 Task: Look for space in Reda, Poland from 8th June, 2023 to 12th June, 2023 for 2 adults in price range Rs.8000 to Rs.16000. Place can be private room with 1  bedroom having 1 bed and 1 bathroom. Property type can be flatguest house, hotel. Amenities needed are: washing machine. Booking option can be shelf check-in. Required host language is English.
Action: Mouse pressed left at (597, 103)
Screenshot: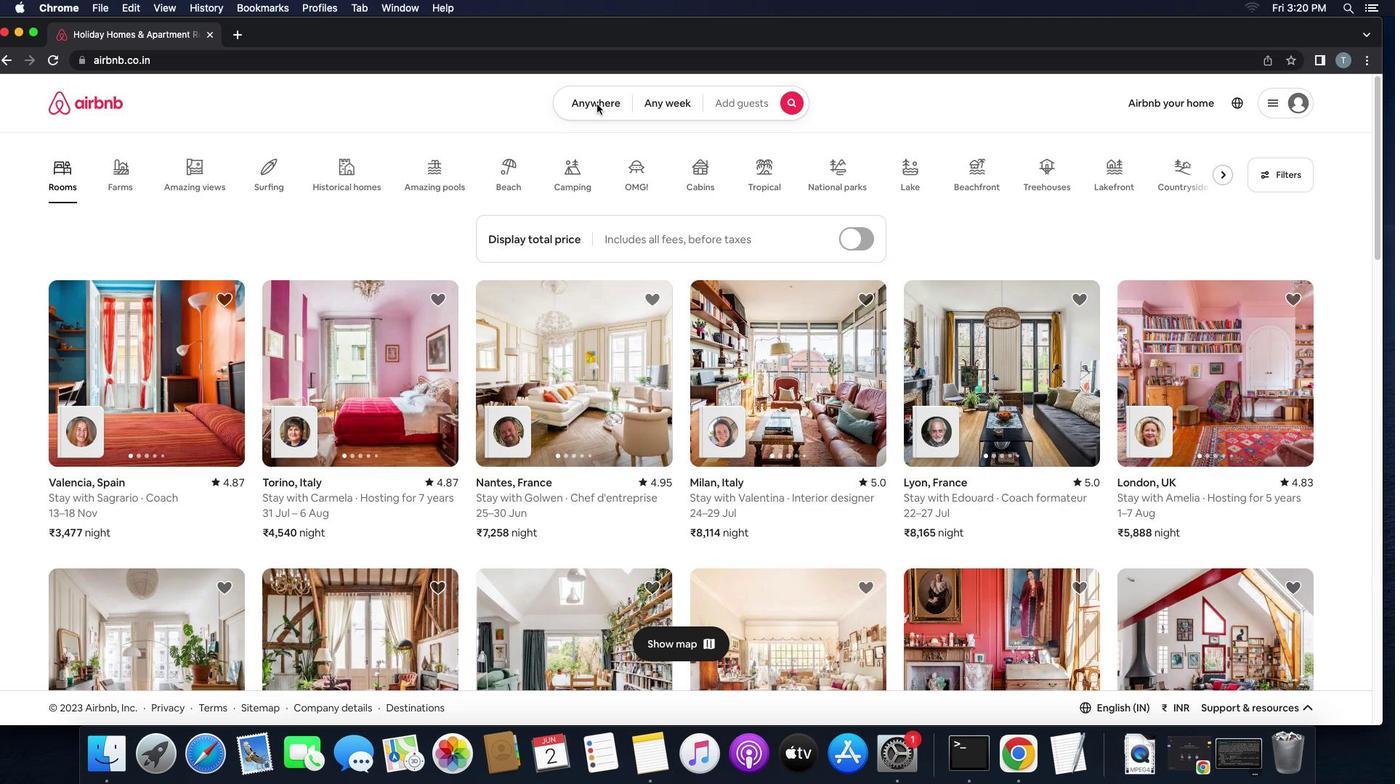 
Action: Mouse pressed left at (597, 103)
Screenshot: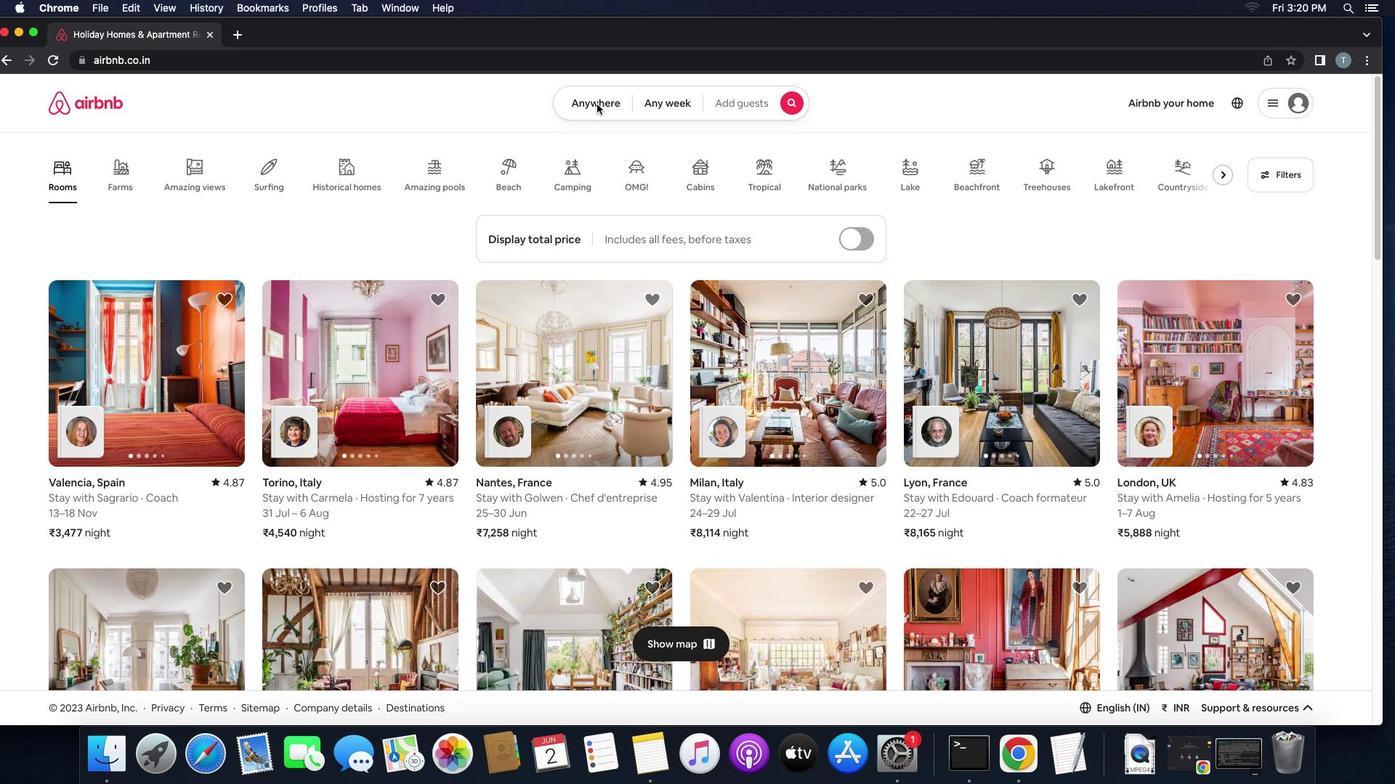 
Action: Mouse moved to (535, 154)
Screenshot: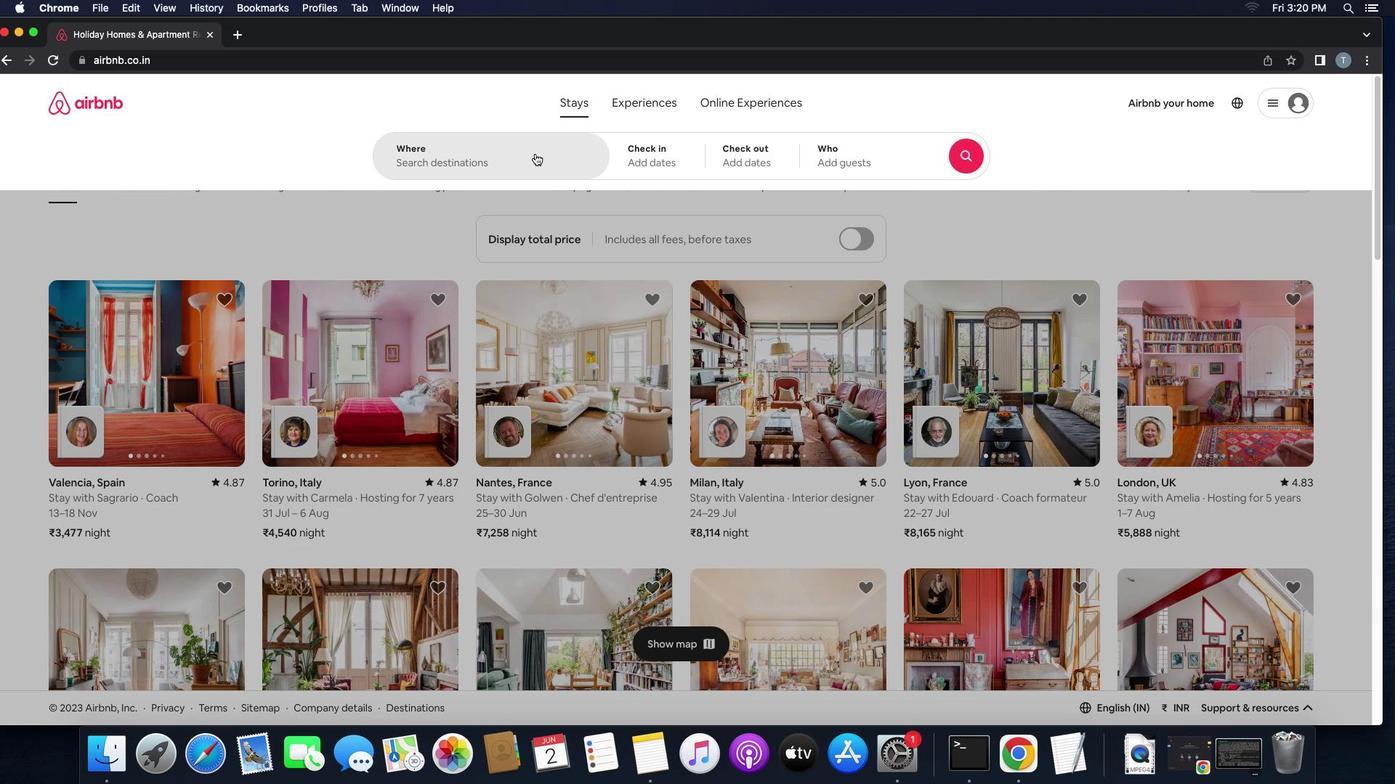 
Action: Mouse pressed left at (535, 154)
Screenshot: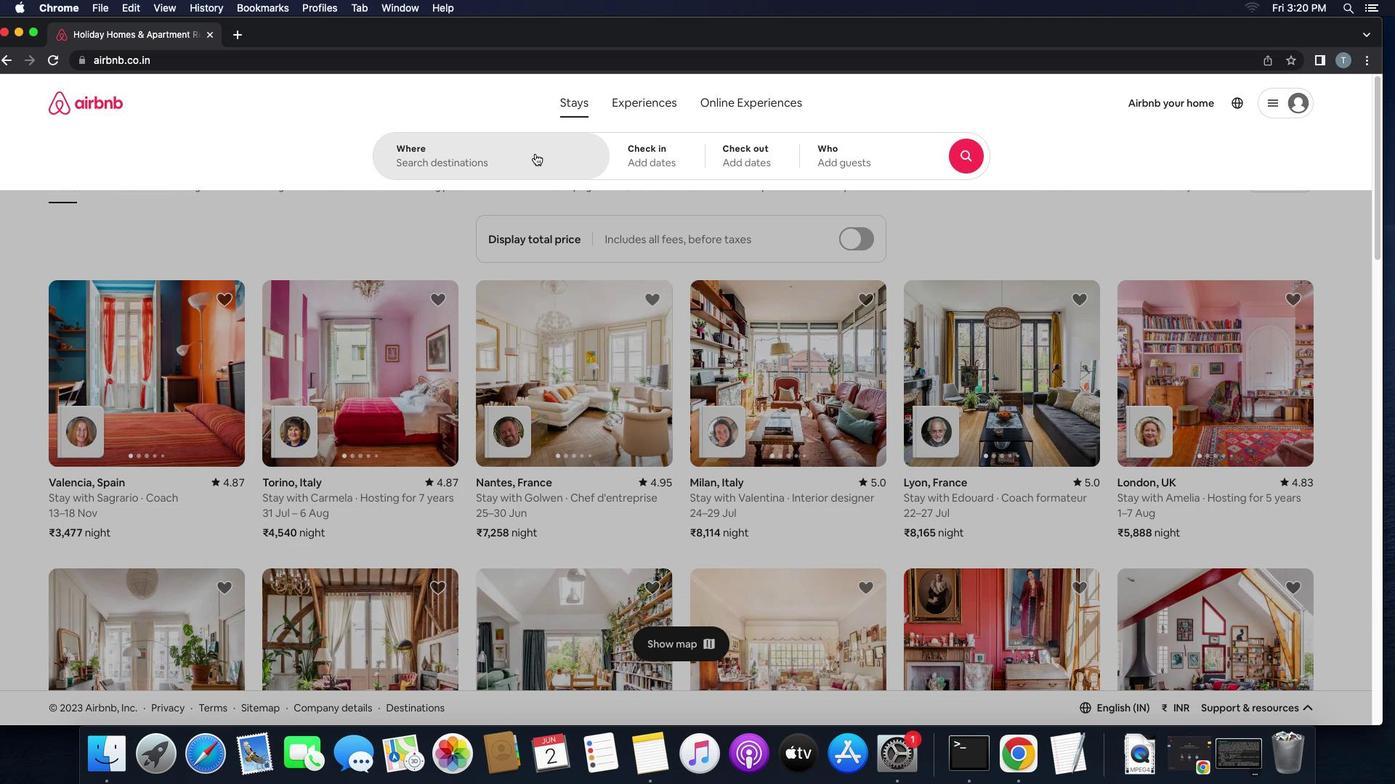 
Action: Key pressed 'r''e''d''a'',''p''o''l''a''n''d'
Screenshot: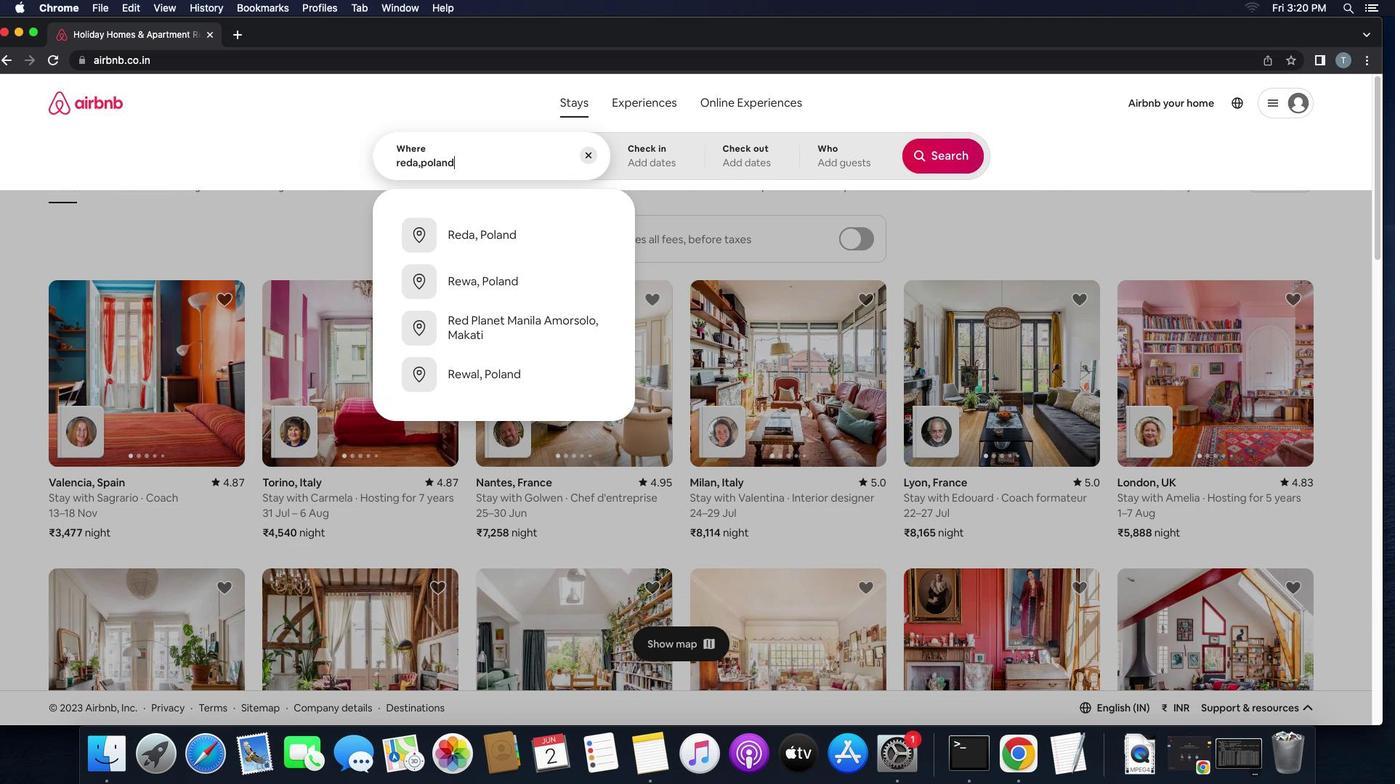 
Action: Mouse moved to (482, 223)
Screenshot: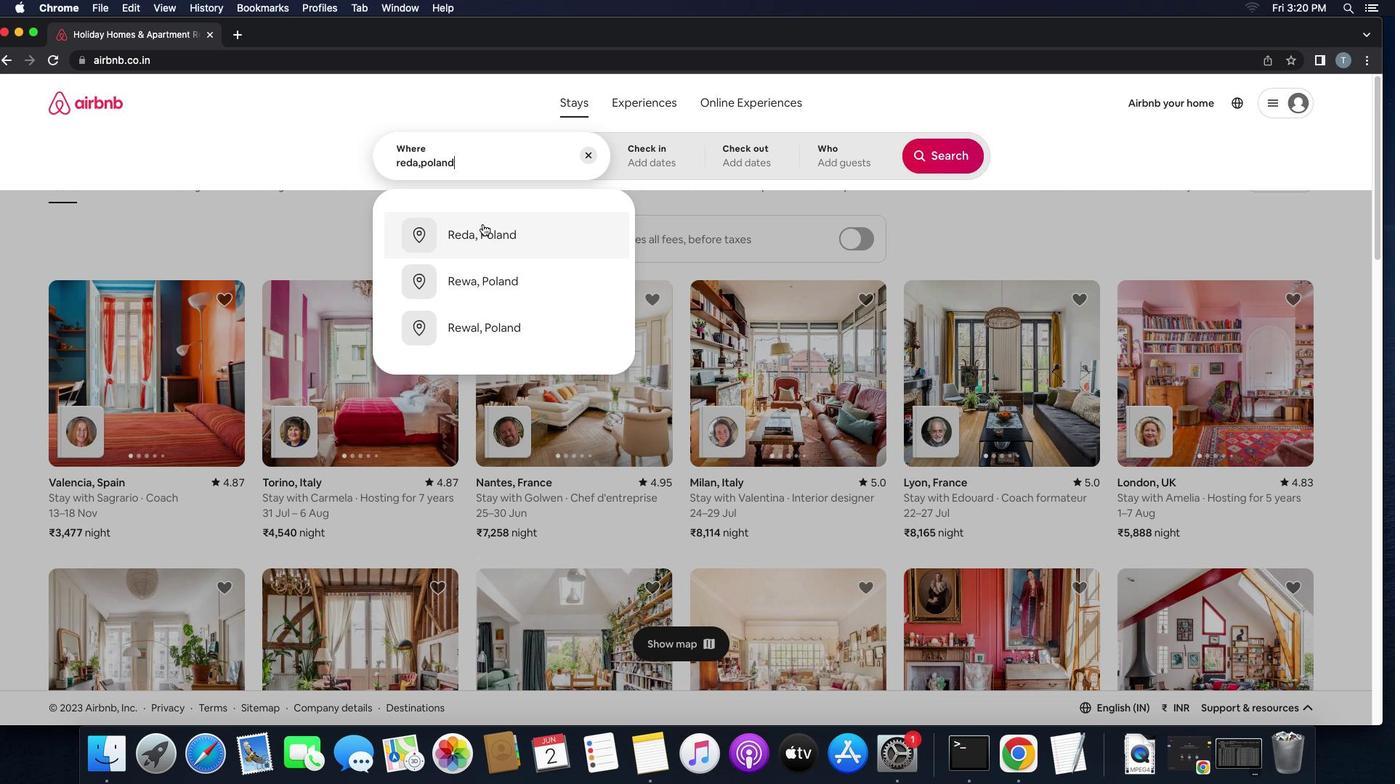 
Action: Mouse pressed left at (482, 223)
Screenshot: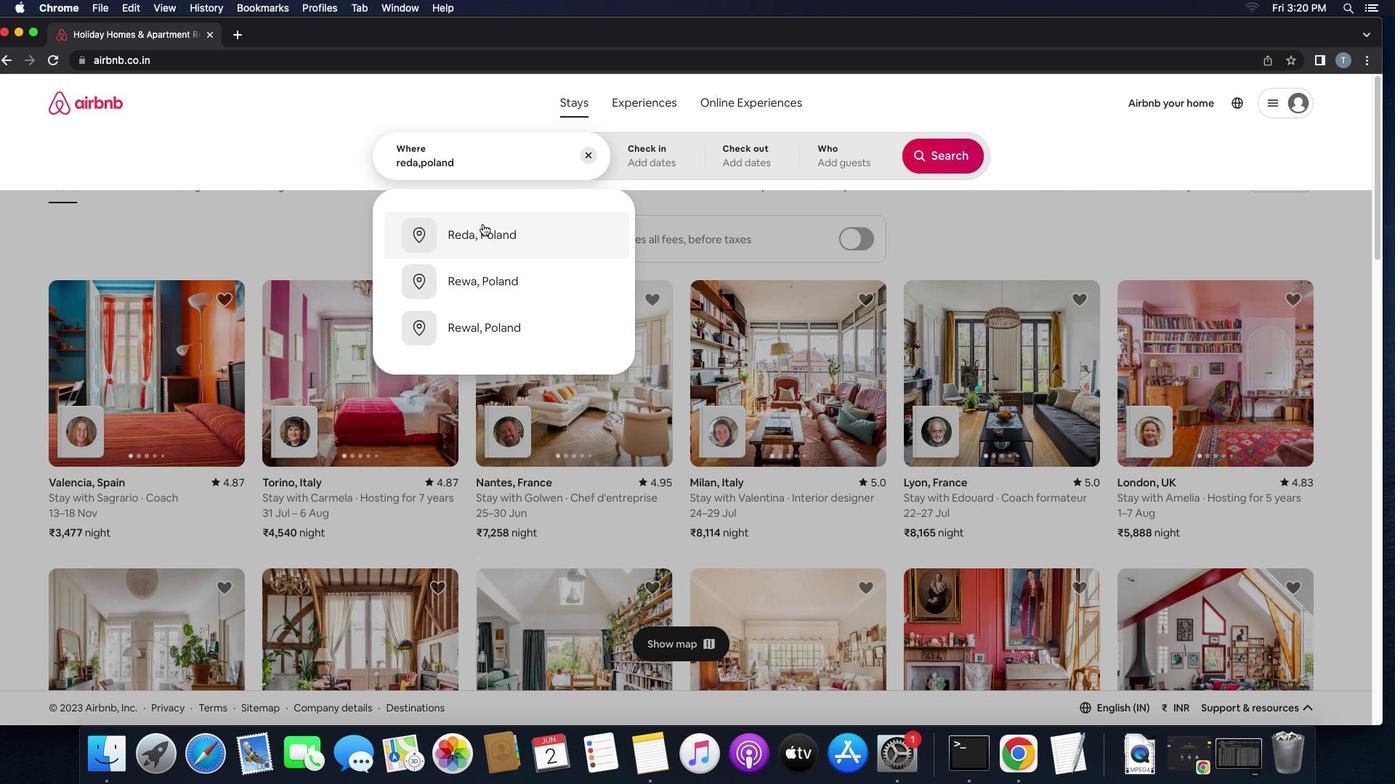 
Action: Mouse moved to (572, 372)
Screenshot: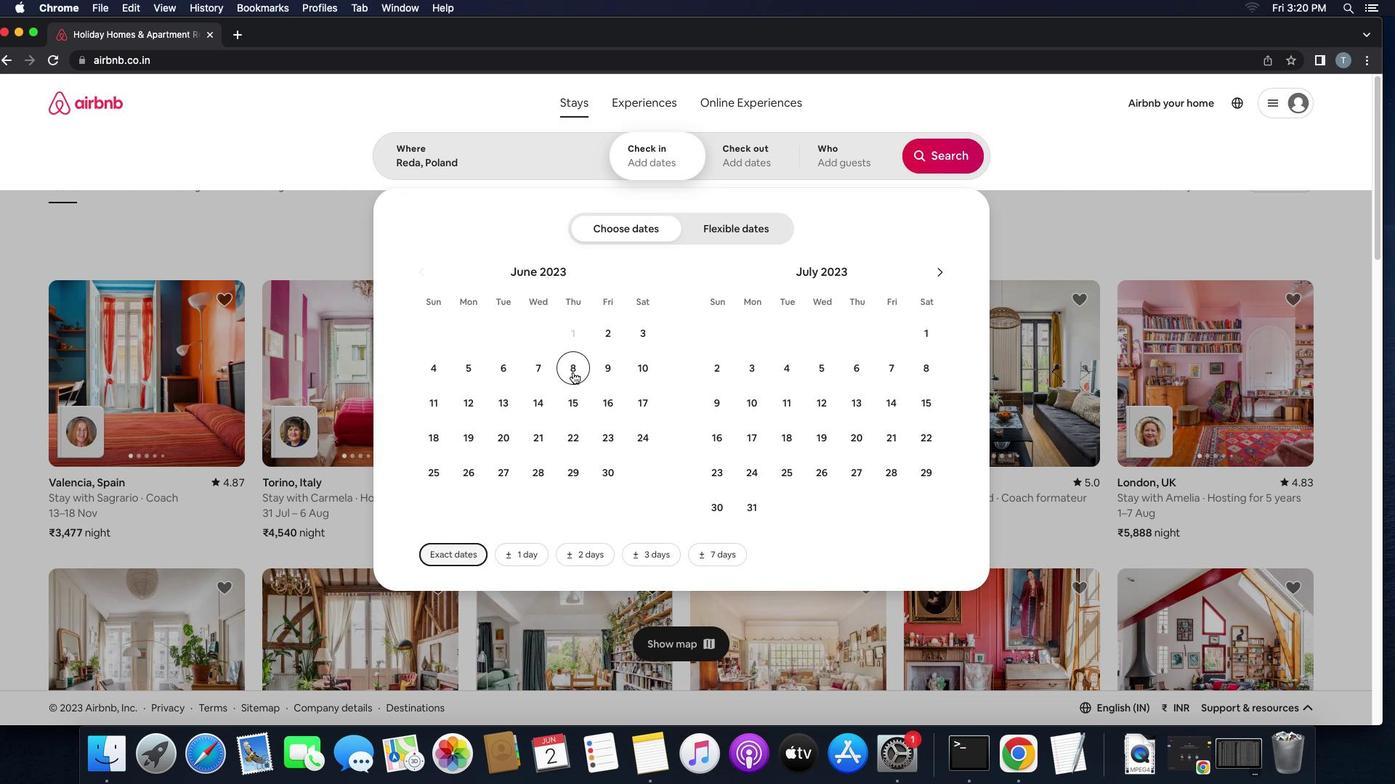 
Action: Mouse pressed left at (572, 372)
Screenshot: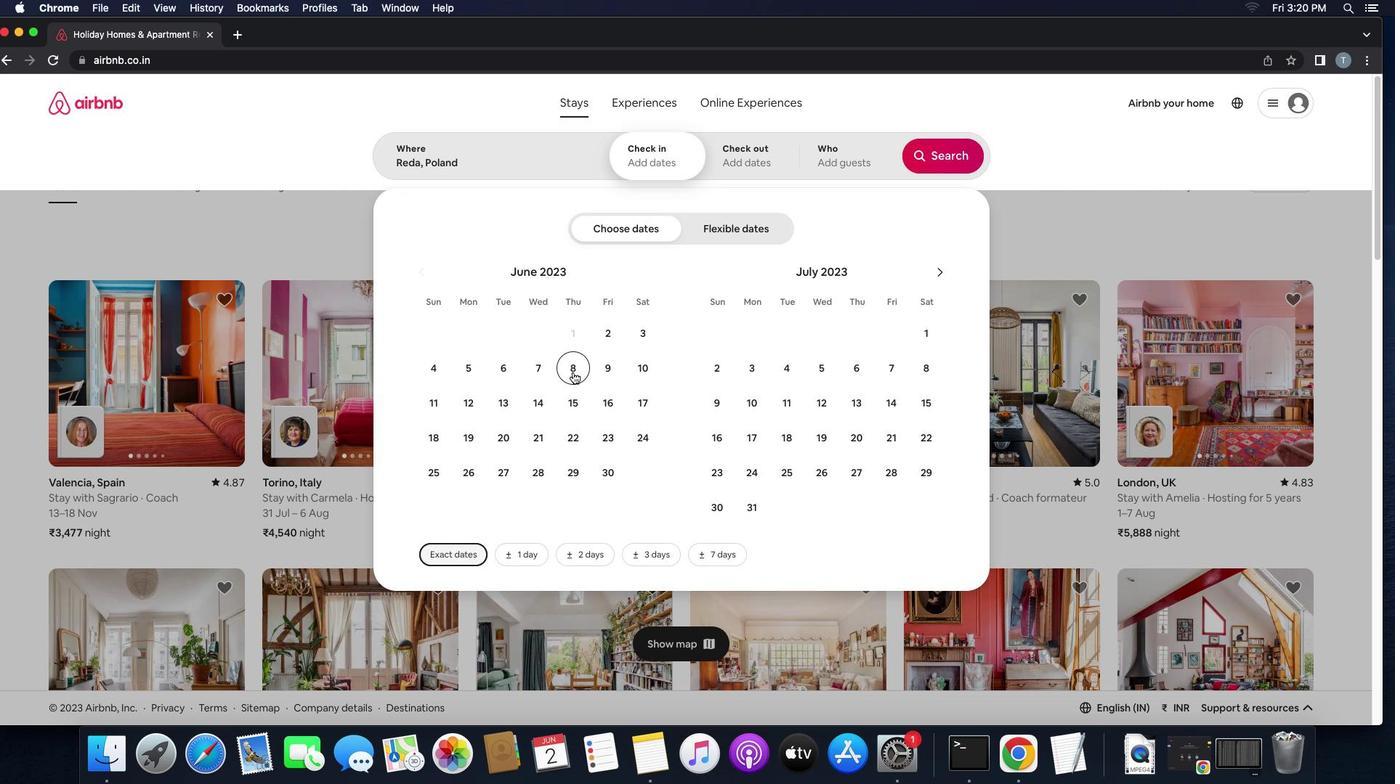 
Action: Mouse moved to (479, 397)
Screenshot: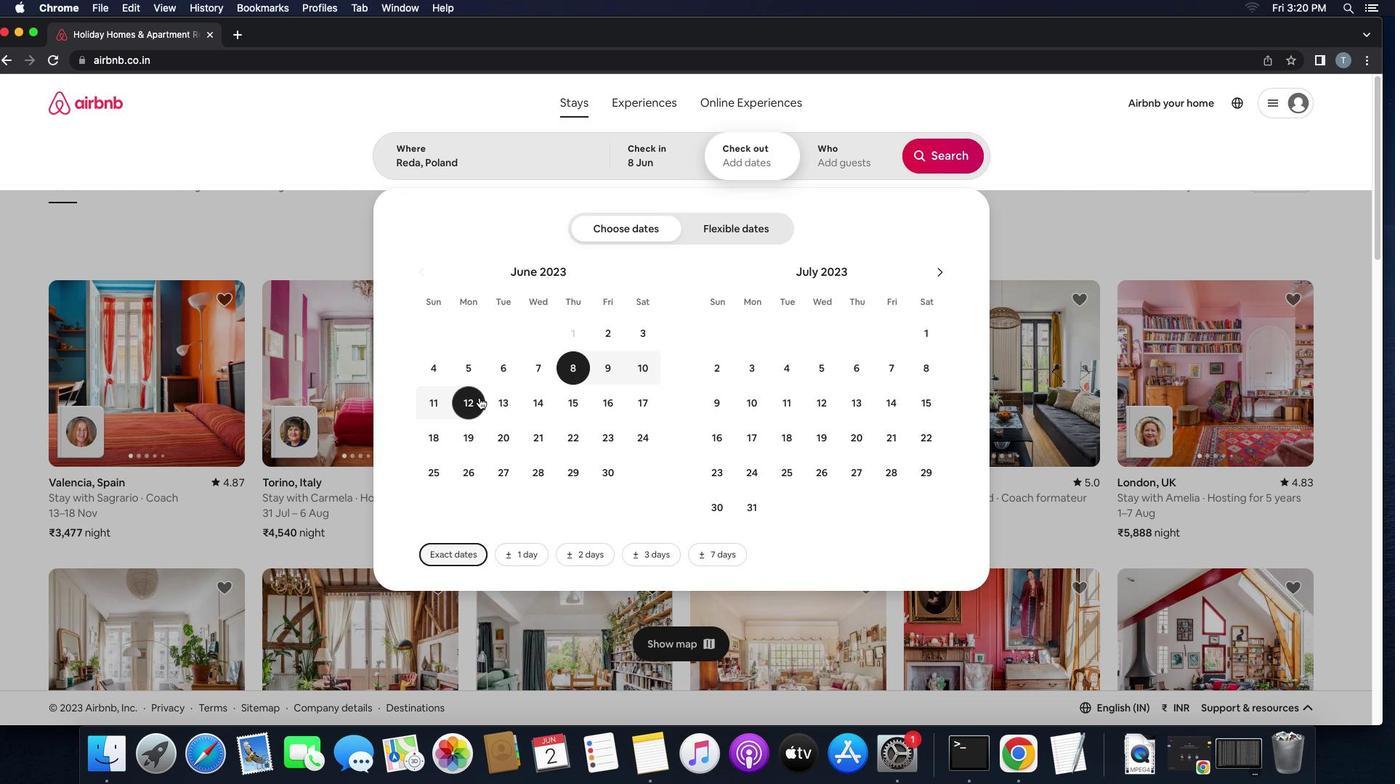 
Action: Mouse pressed left at (479, 397)
Screenshot: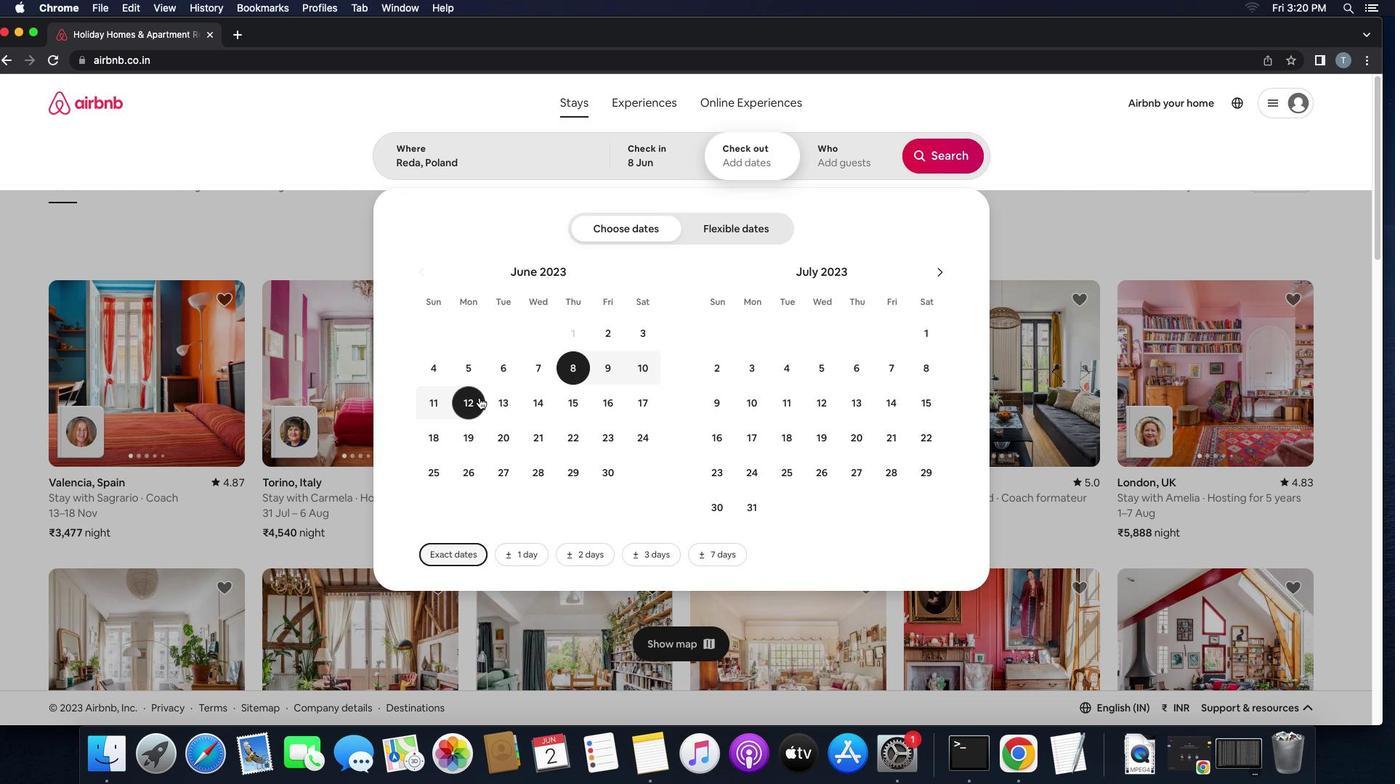 
Action: Mouse moved to (835, 155)
Screenshot: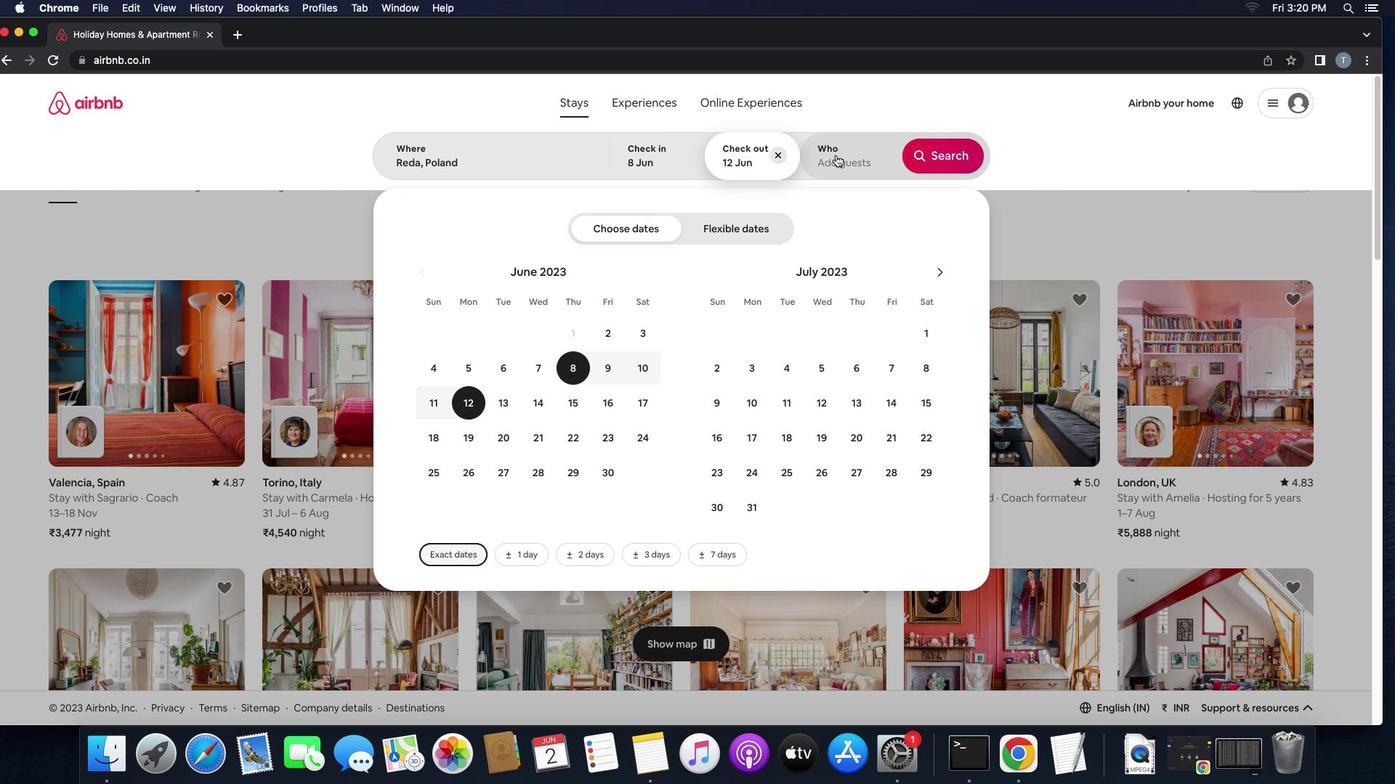 
Action: Mouse pressed left at (835, 155)
Screenshot: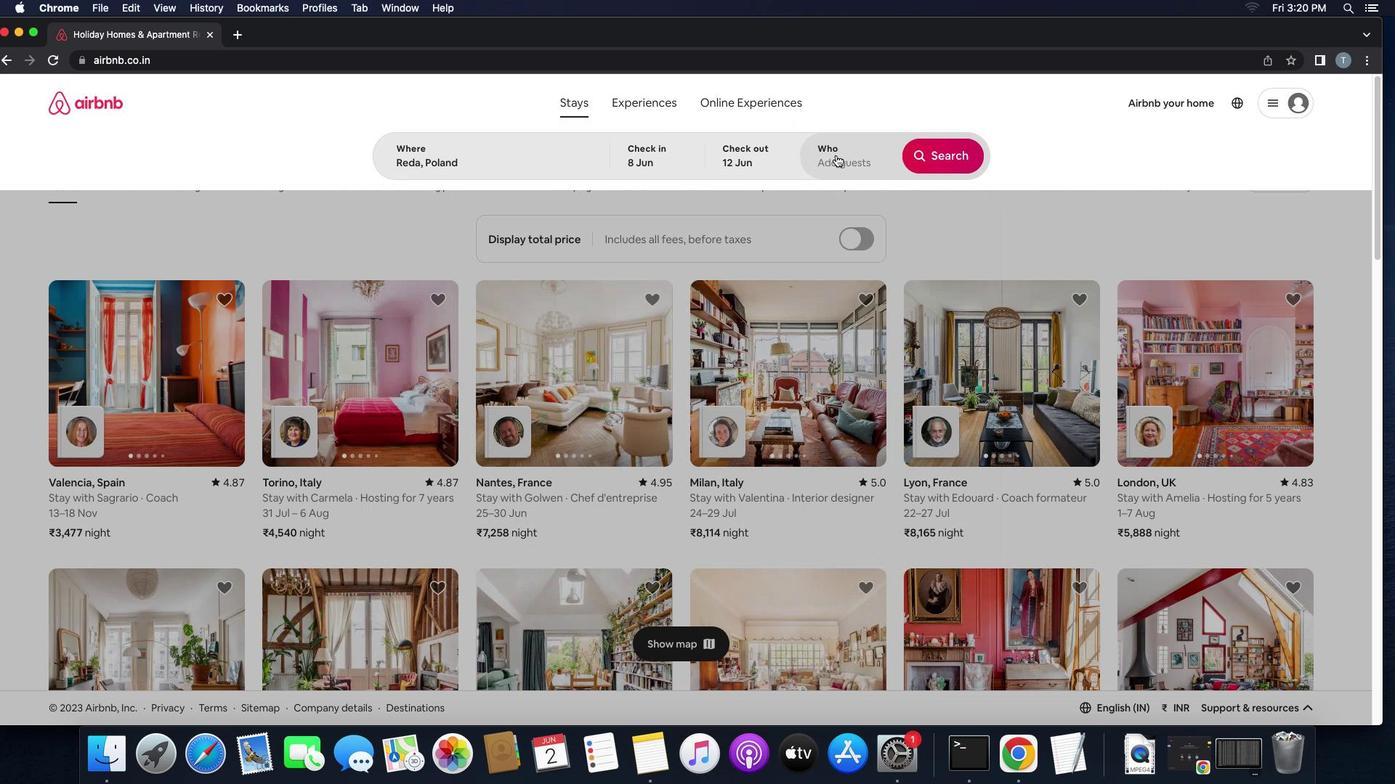 
Action: Mouse moved to (948, 239)
Screenshot: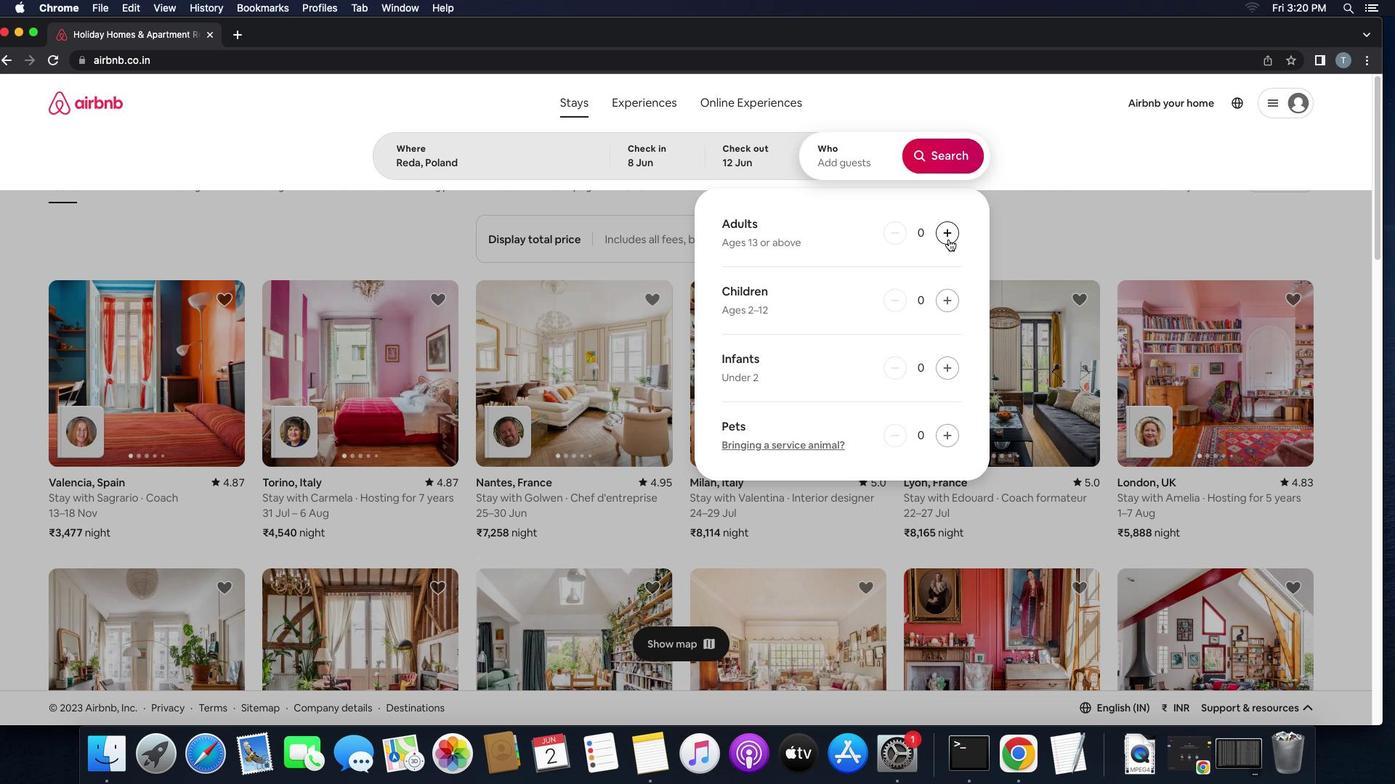
Action: Mouse pressed left at (948, 239)
Screenshot: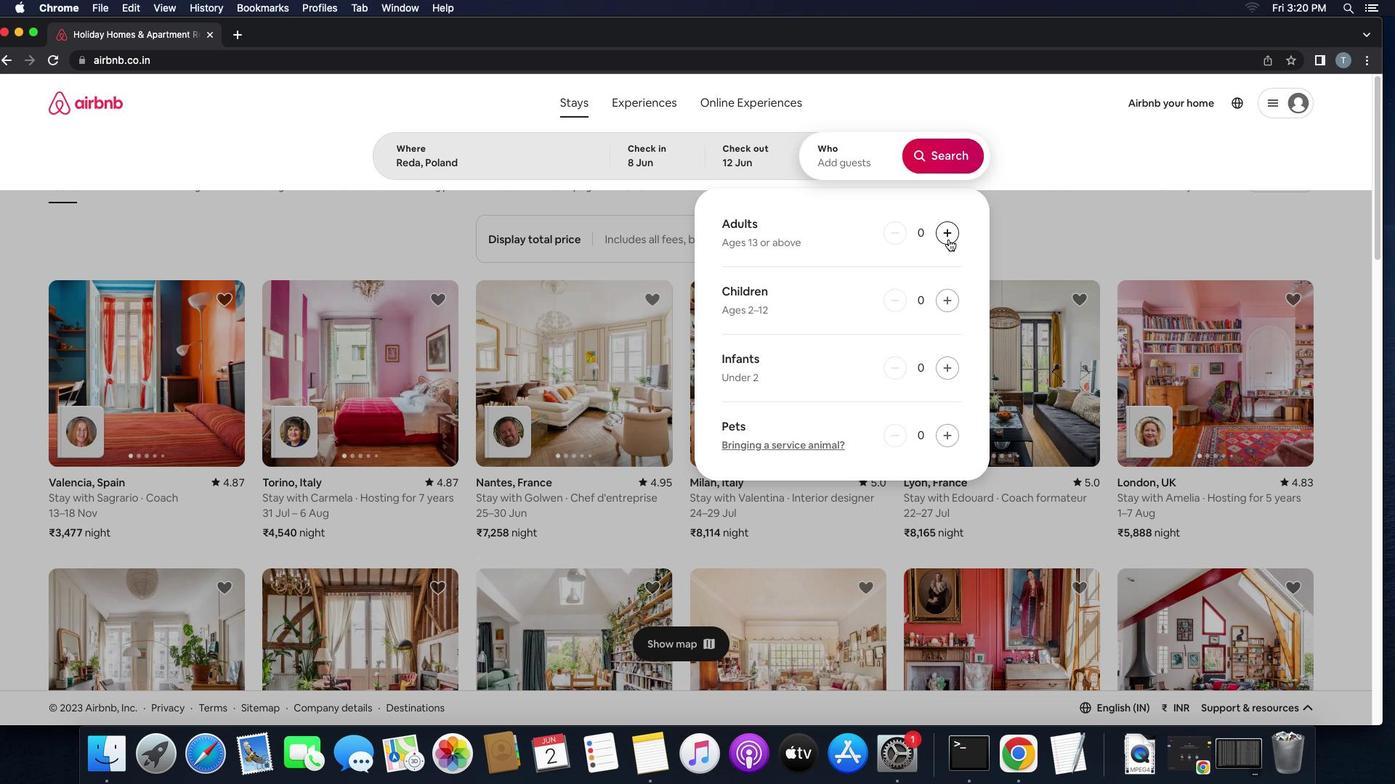 
Action: Mouse pressed left at (948, 239)
Screenshot: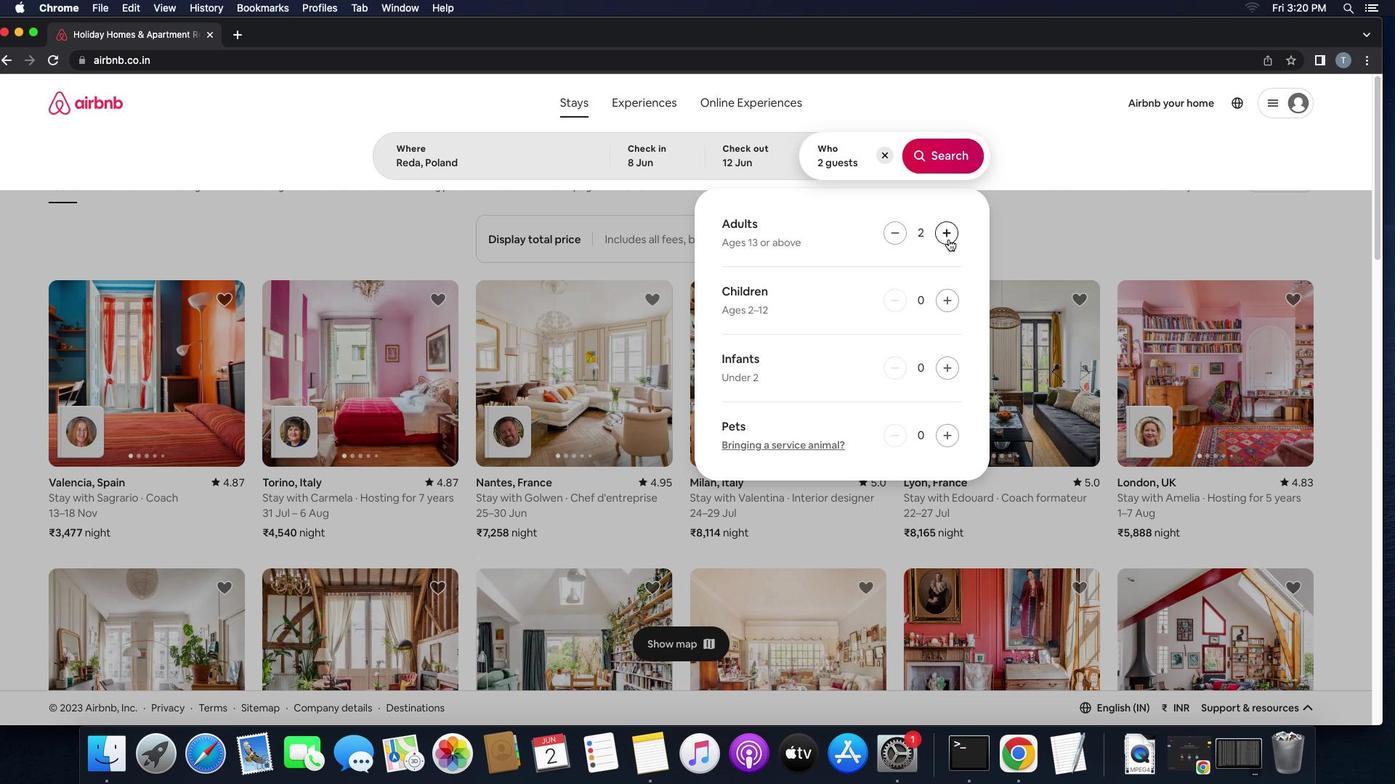 
Action: Mouse moved to (941, 165)
Screenshot: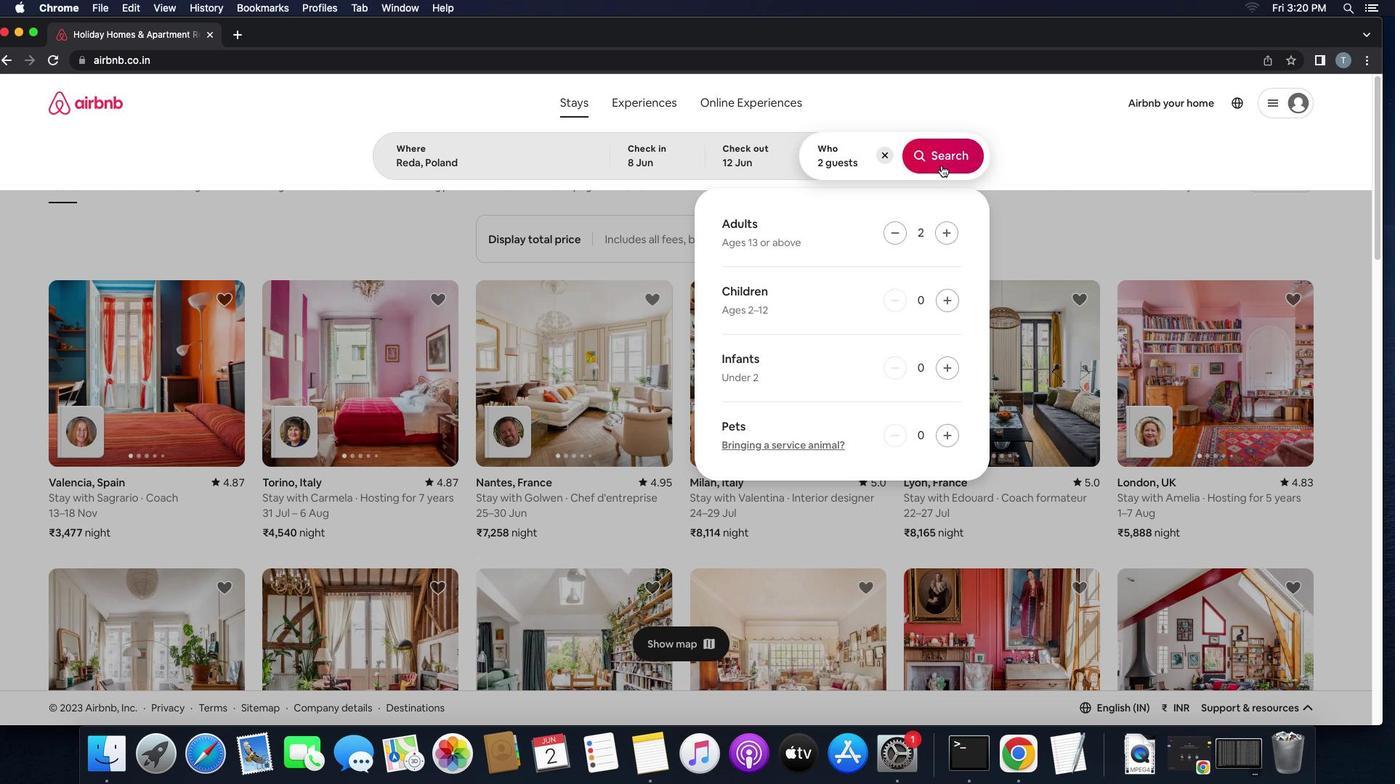 
Action: Mouse pressed left at (941, 165)
Screenshot: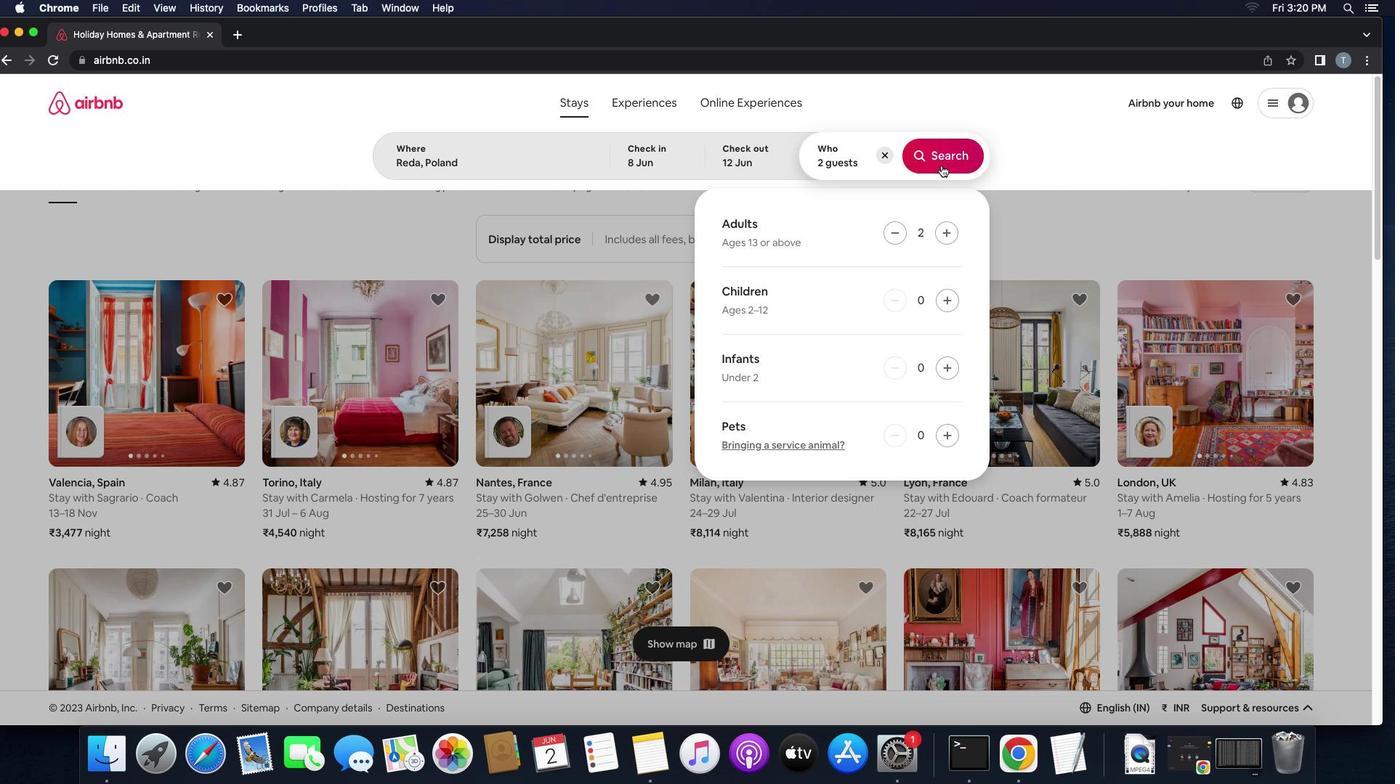 
Action: Mouse moved to (1337, 146)
Screenshot: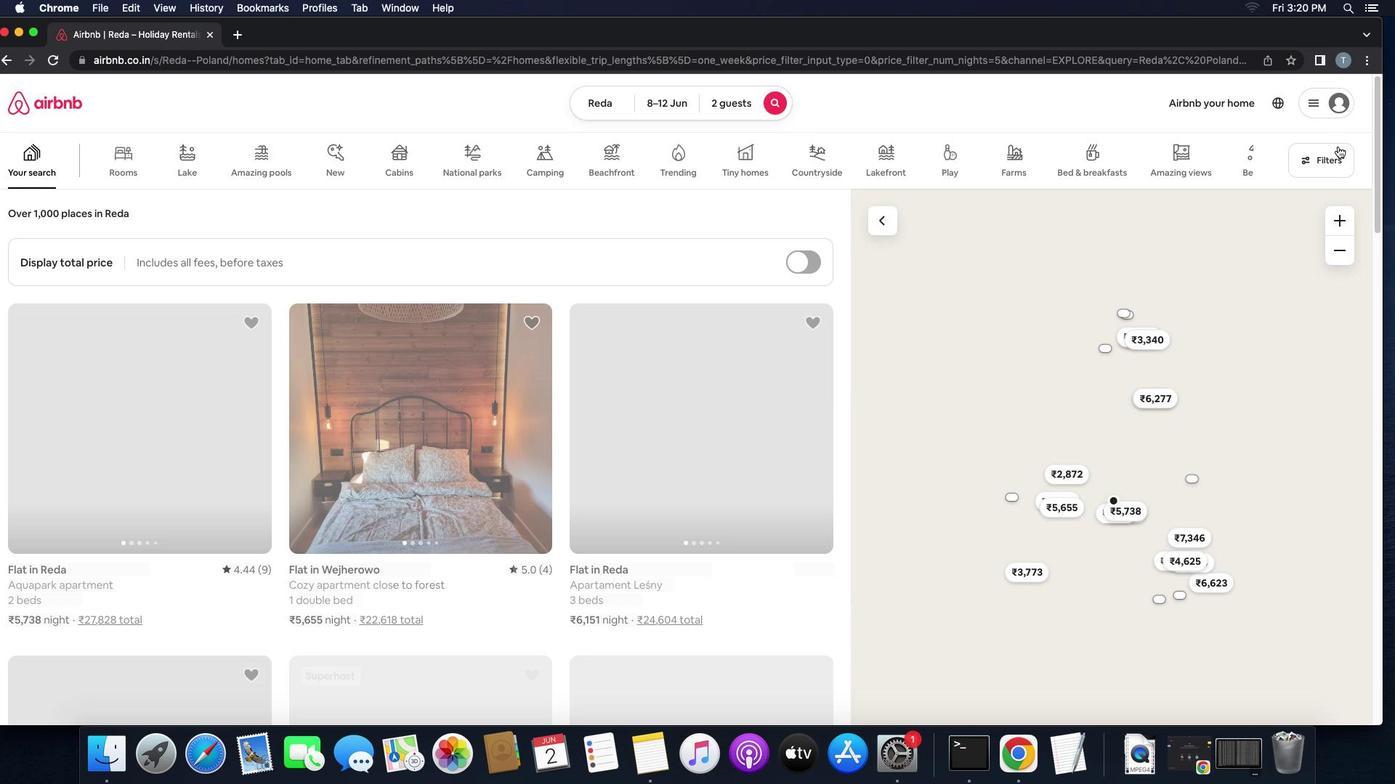 
Action: Mouse pressed left at (1337, 146)
Screenshot: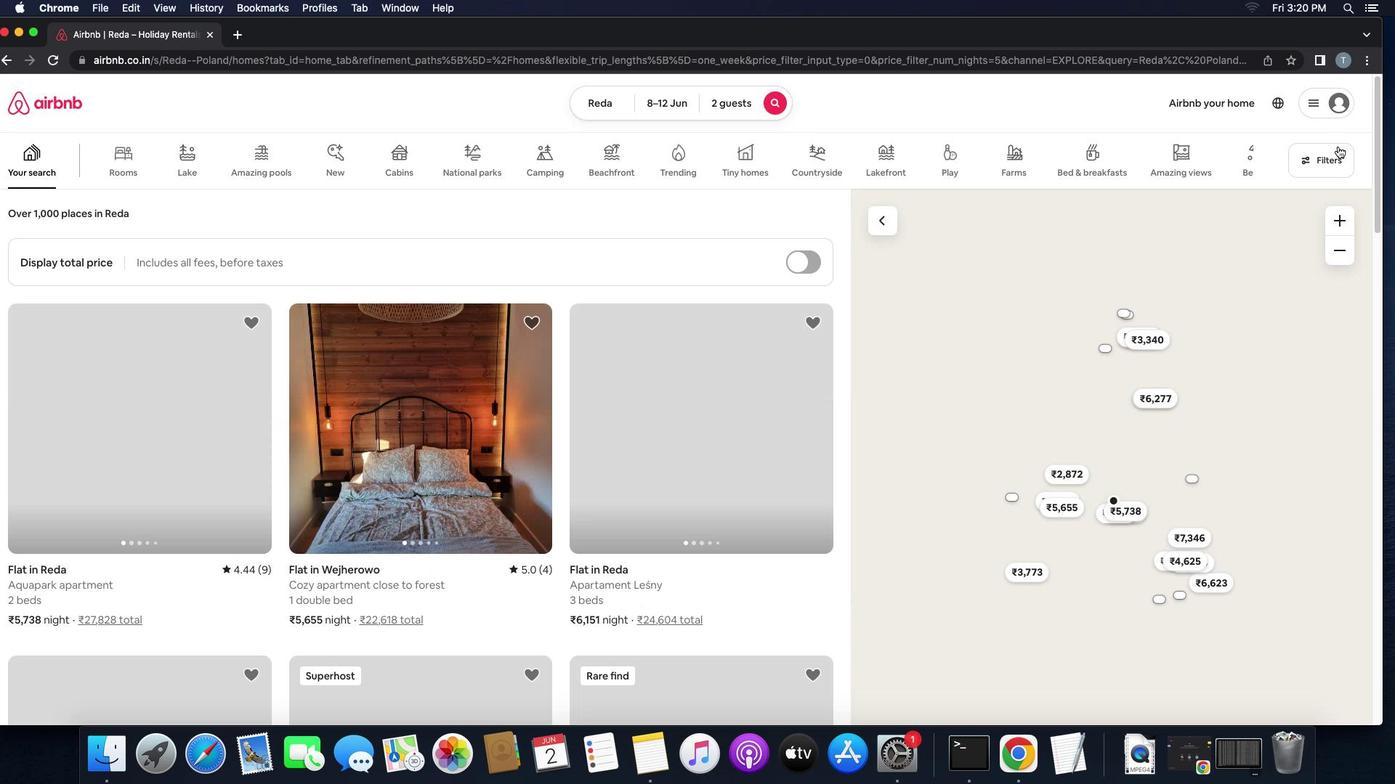 
Action: Mouse moved to (529, 523)
Screenshot: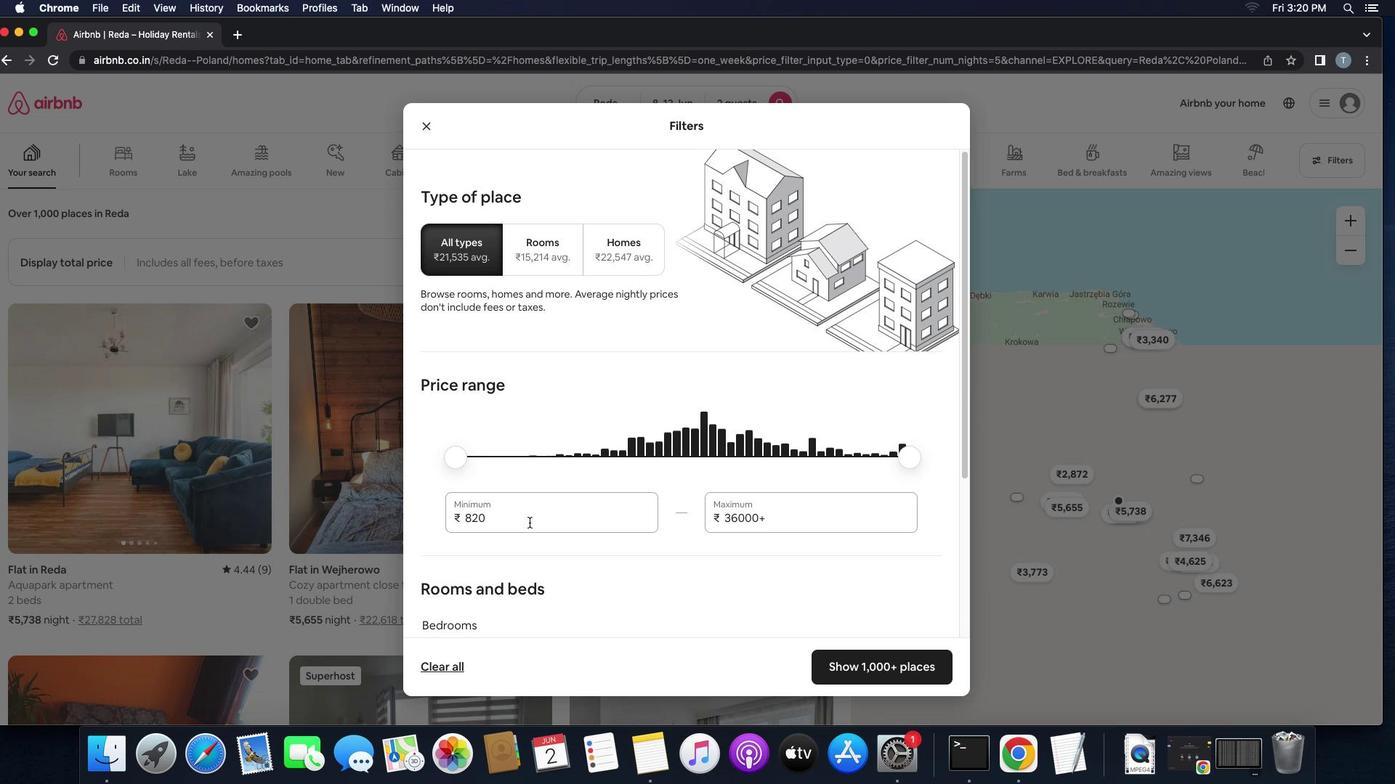 
Action: Mouse pressed left at (529, 523)
Screenshot: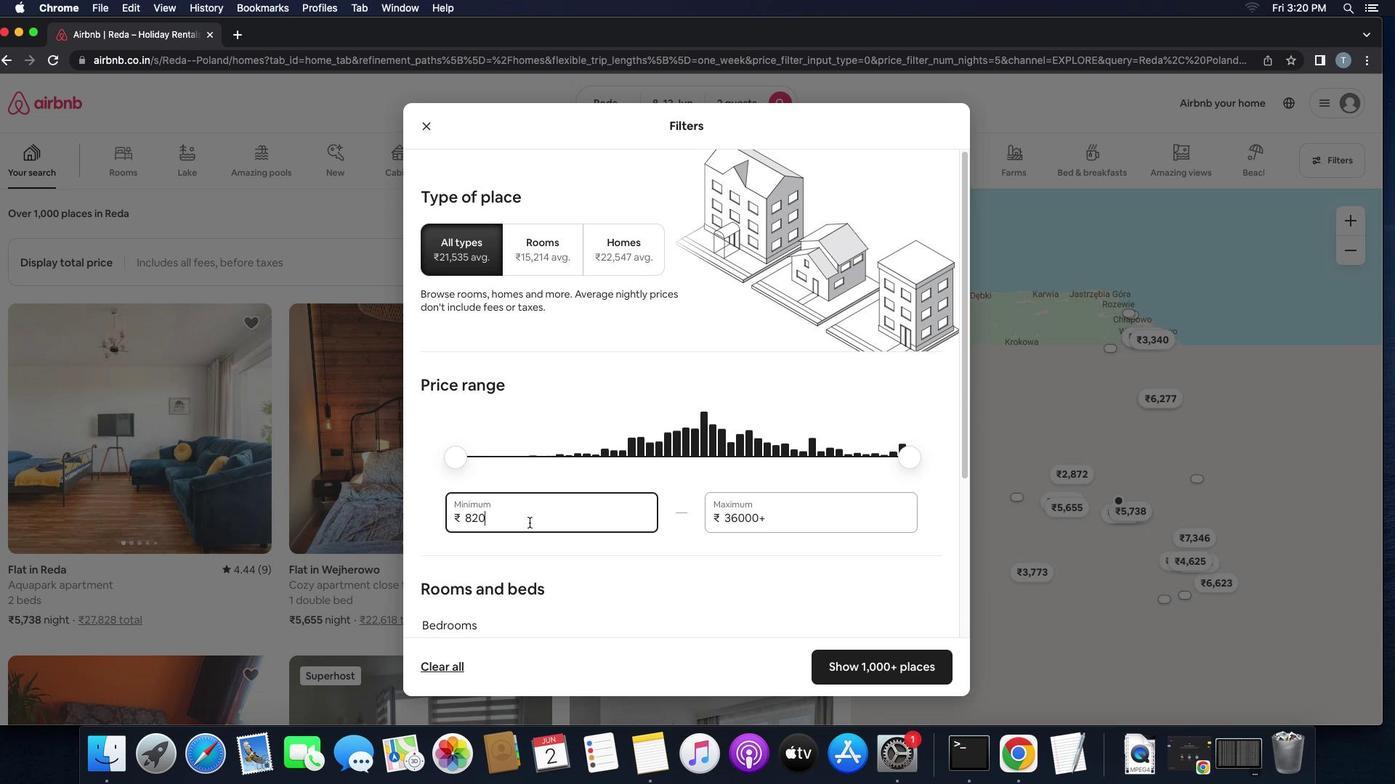 
Action: Key pressed Key.backspaceKey.backspaceKey.backspace'8''0''0''0'
Screenshot: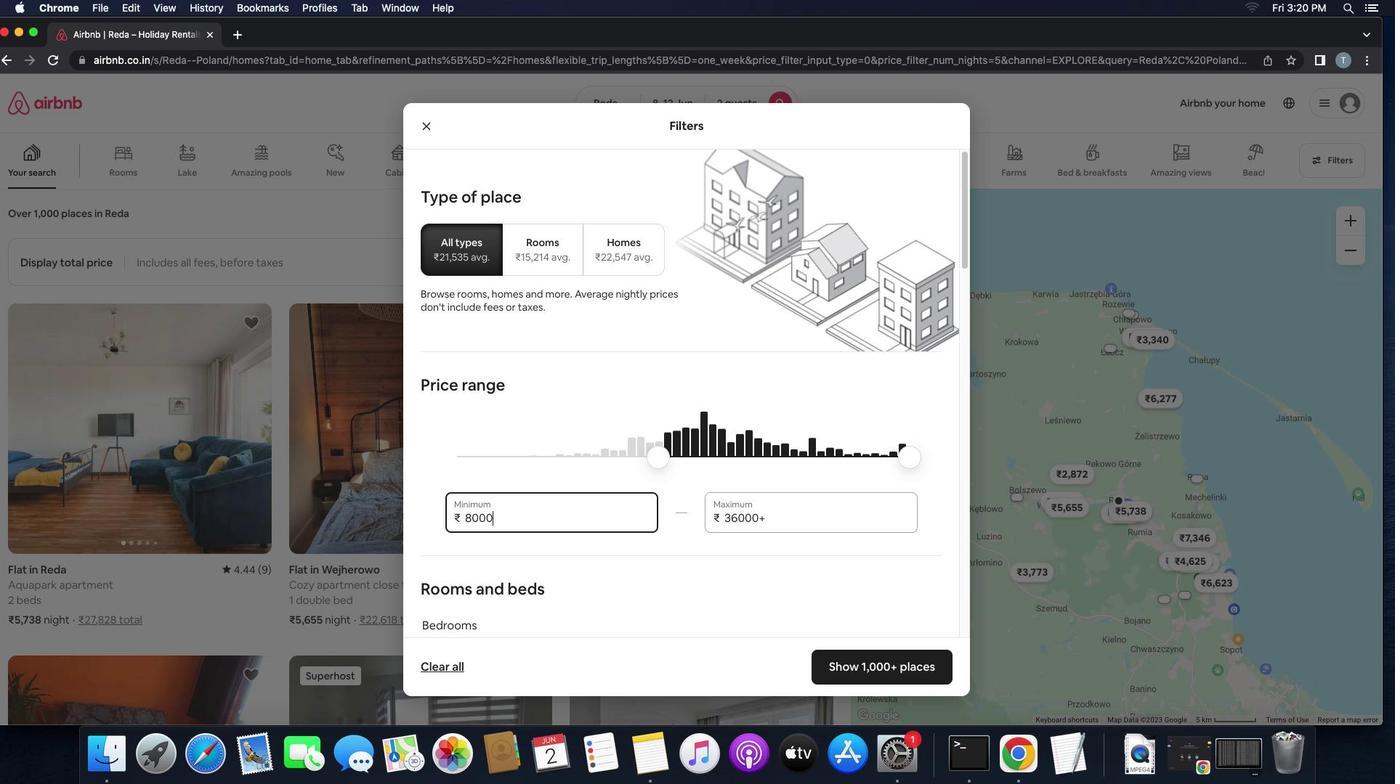 
Action: Mouse moved to (797, 521)
Screenshot: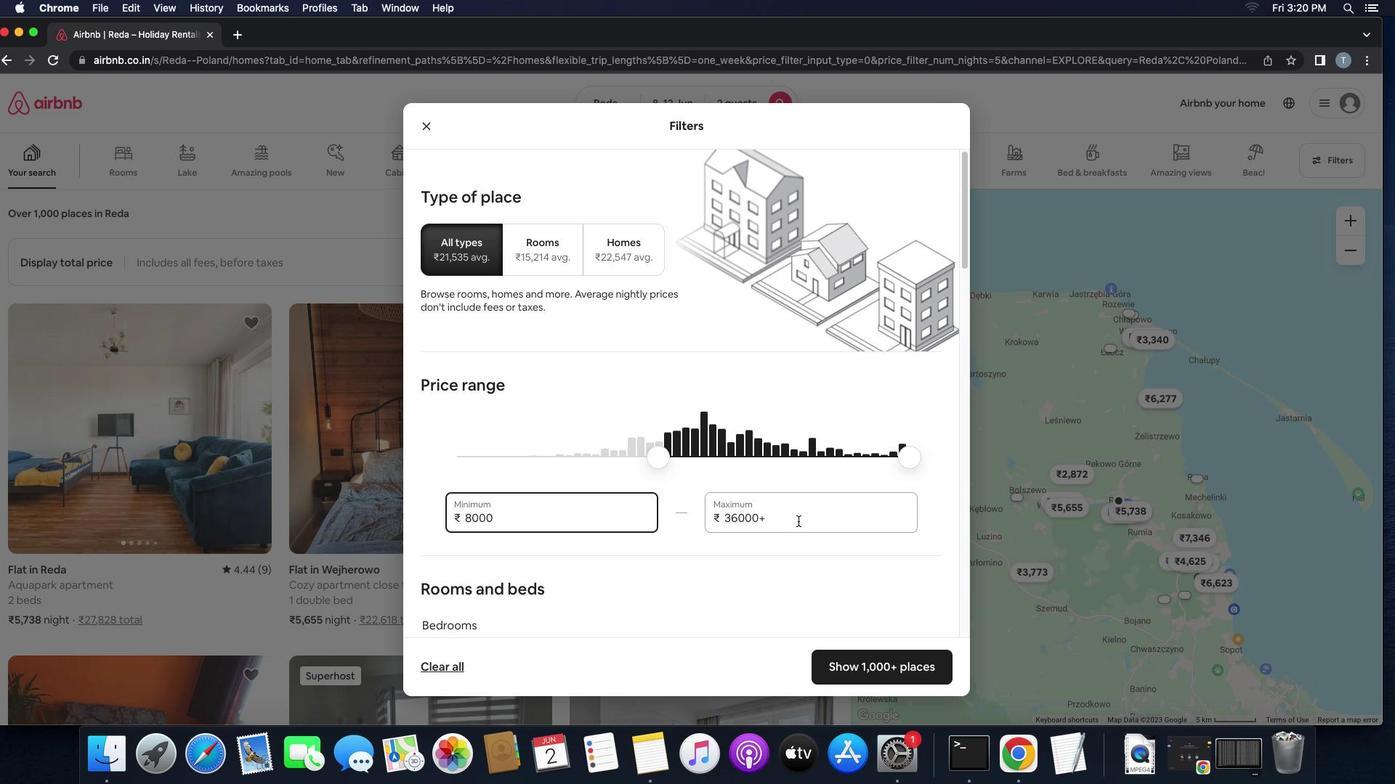 
Action: Mouse pressed left at (797, 521)
Screenshot: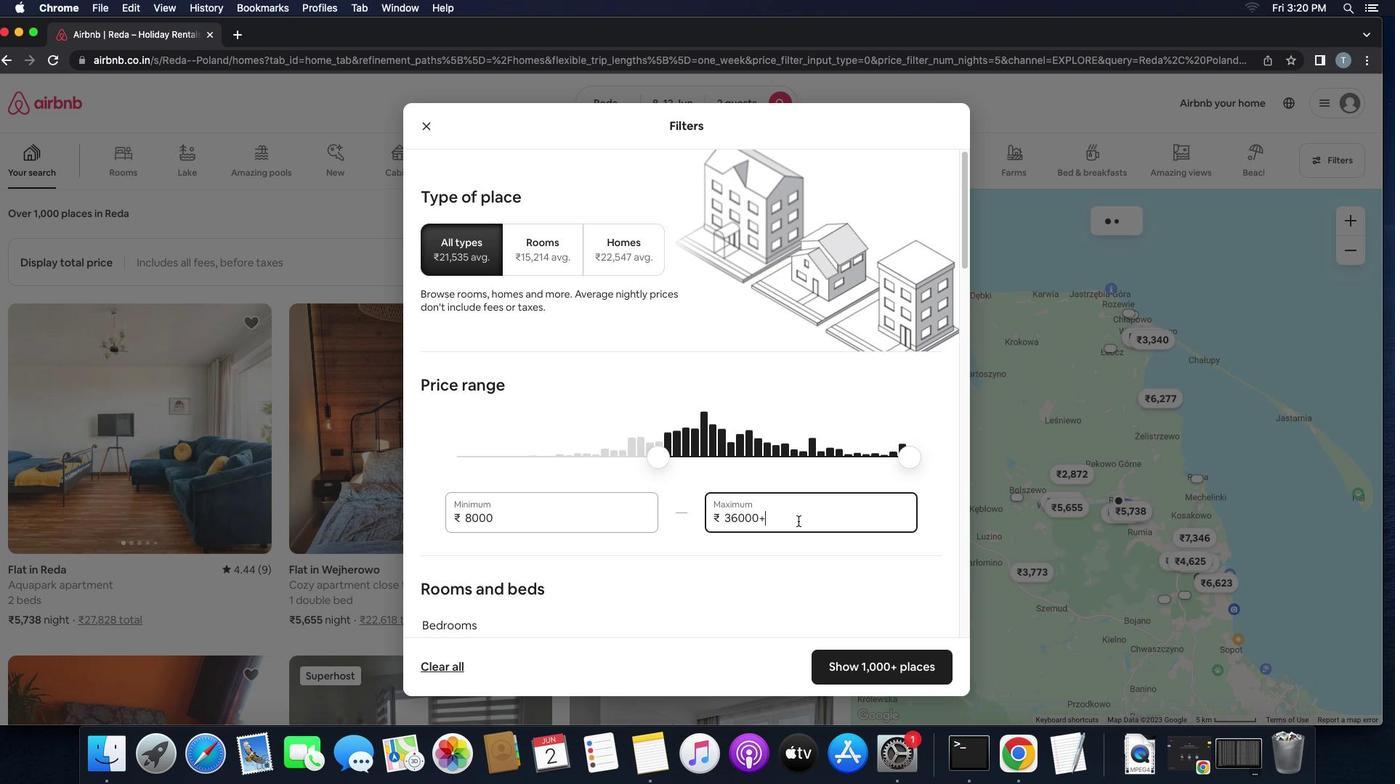 
Action: Key pressed Key.backspaceKey.backspaceKey.backspaceKey.backspaceKey.backspaceKey.backspace'1''6''0''0''0'
Screenshot: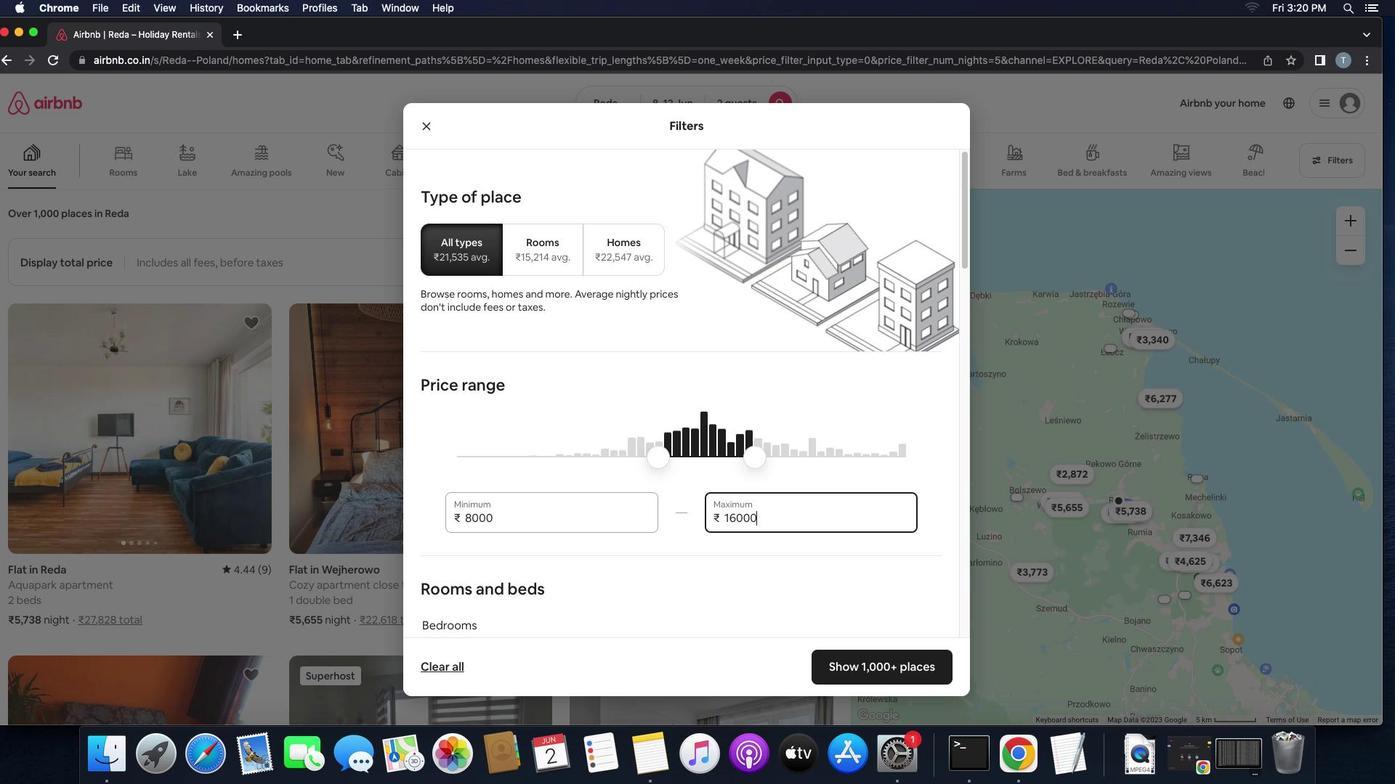 
Action: Mouse moved to (651, 511)
Screenshot: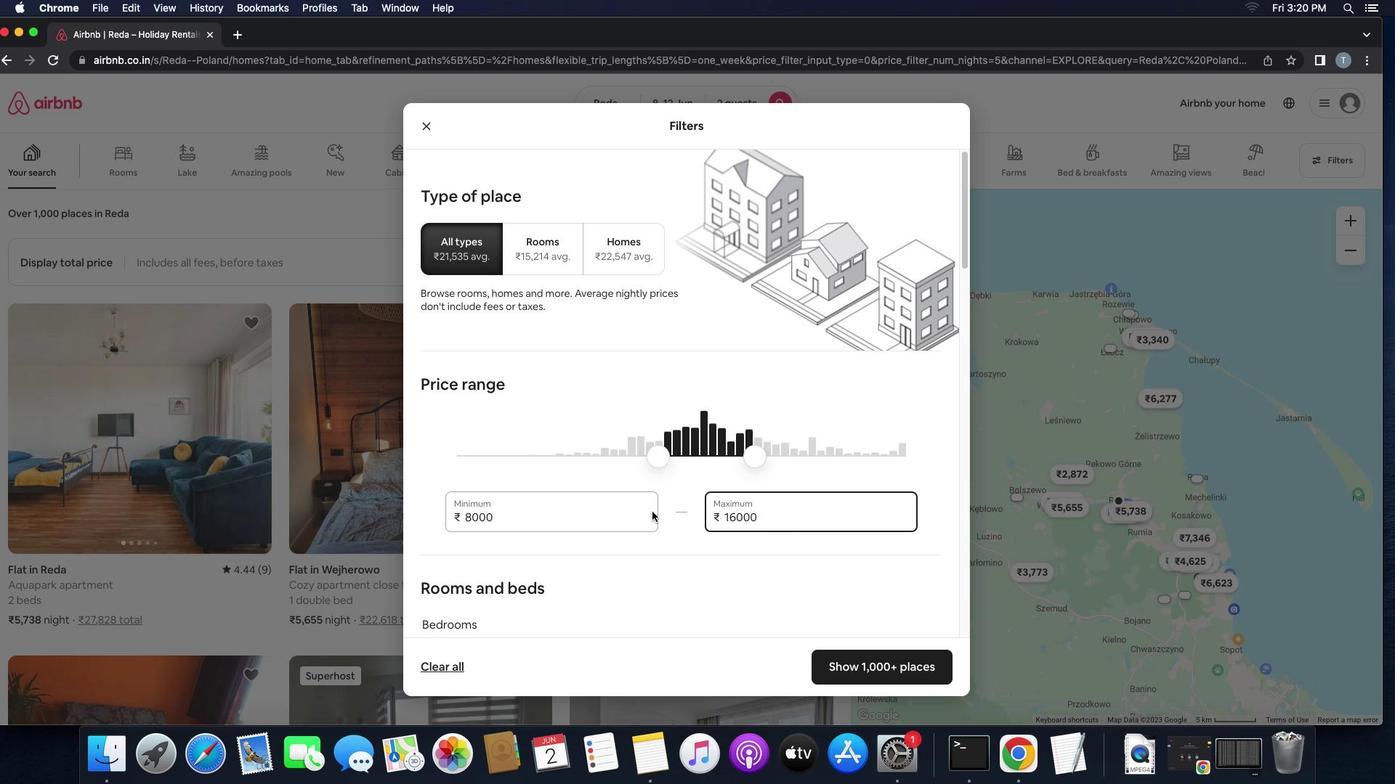 
Action: Mouse scrolled (651, 511) with delta (0, 0)
Screenshot: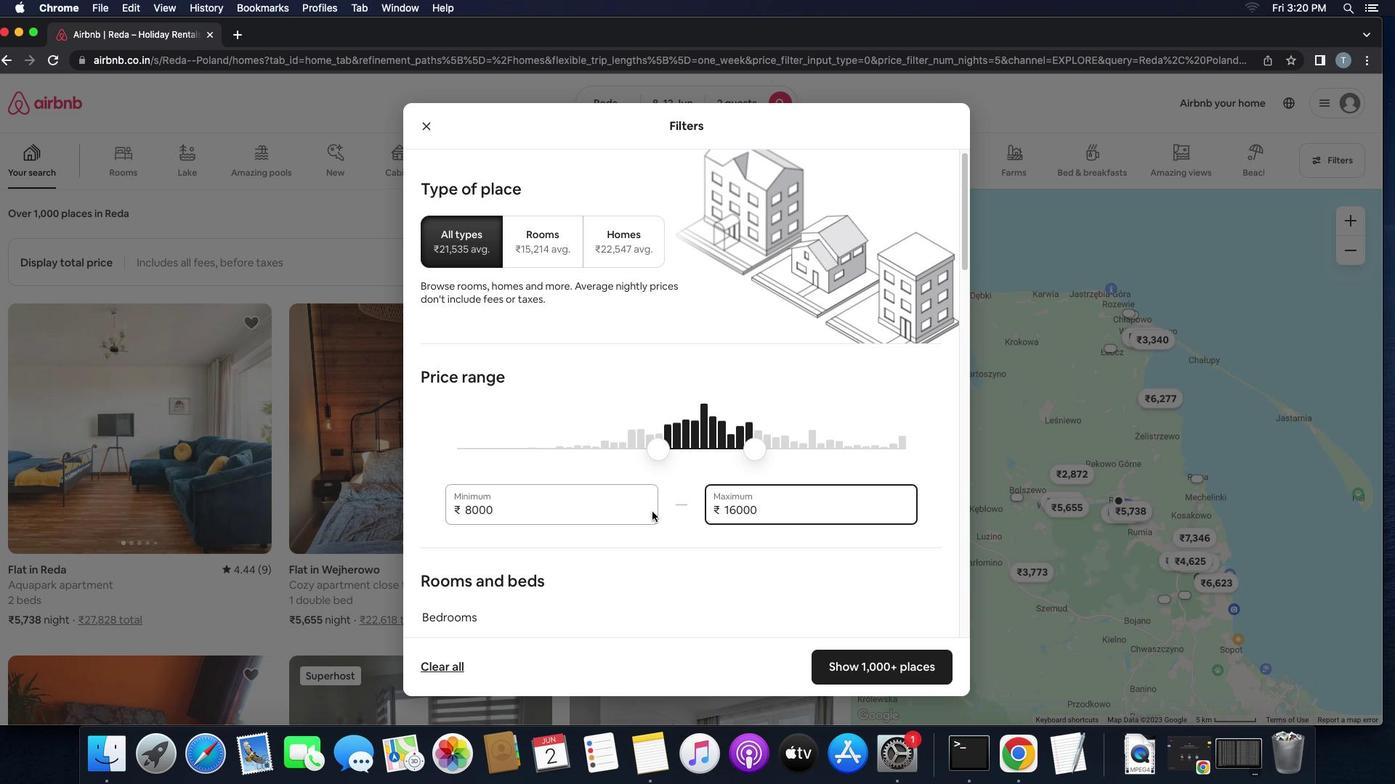 
Action: Mouse scrolled (651, 511) with delta (0, 0)
Screenshot: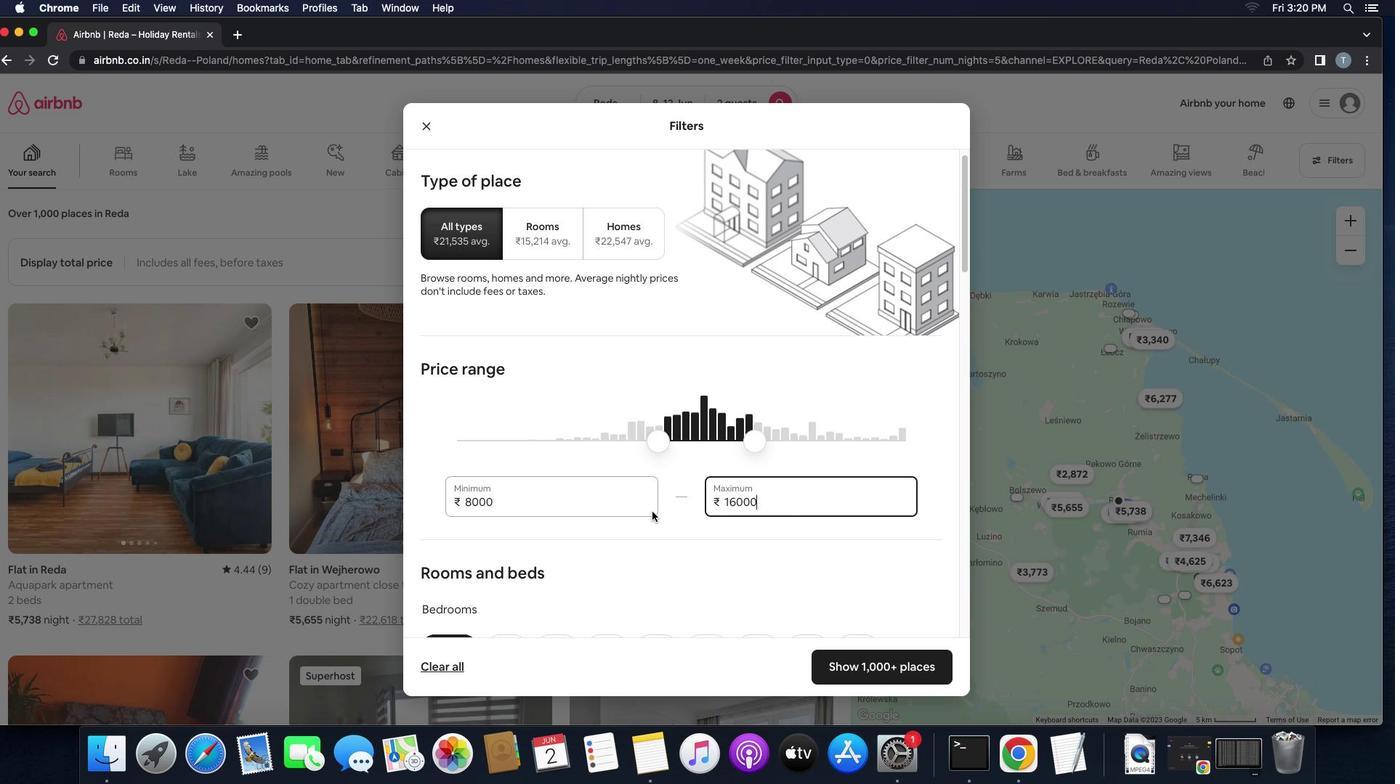 
Action: Mouse scrolled (651, 511) with delta (0, 0)
Screenshot: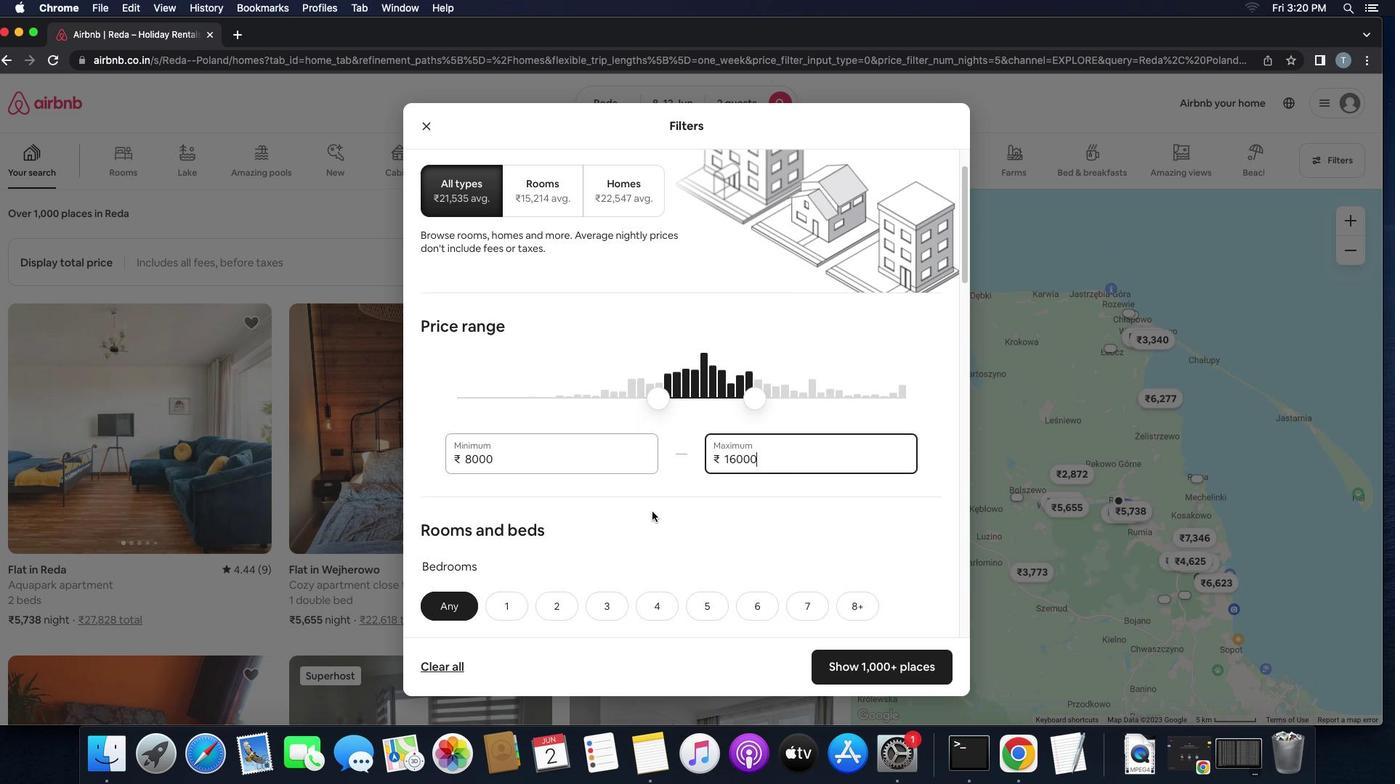 
Action: Mouse scrolled (651, 511) with delta (0, 0)
Screenshot: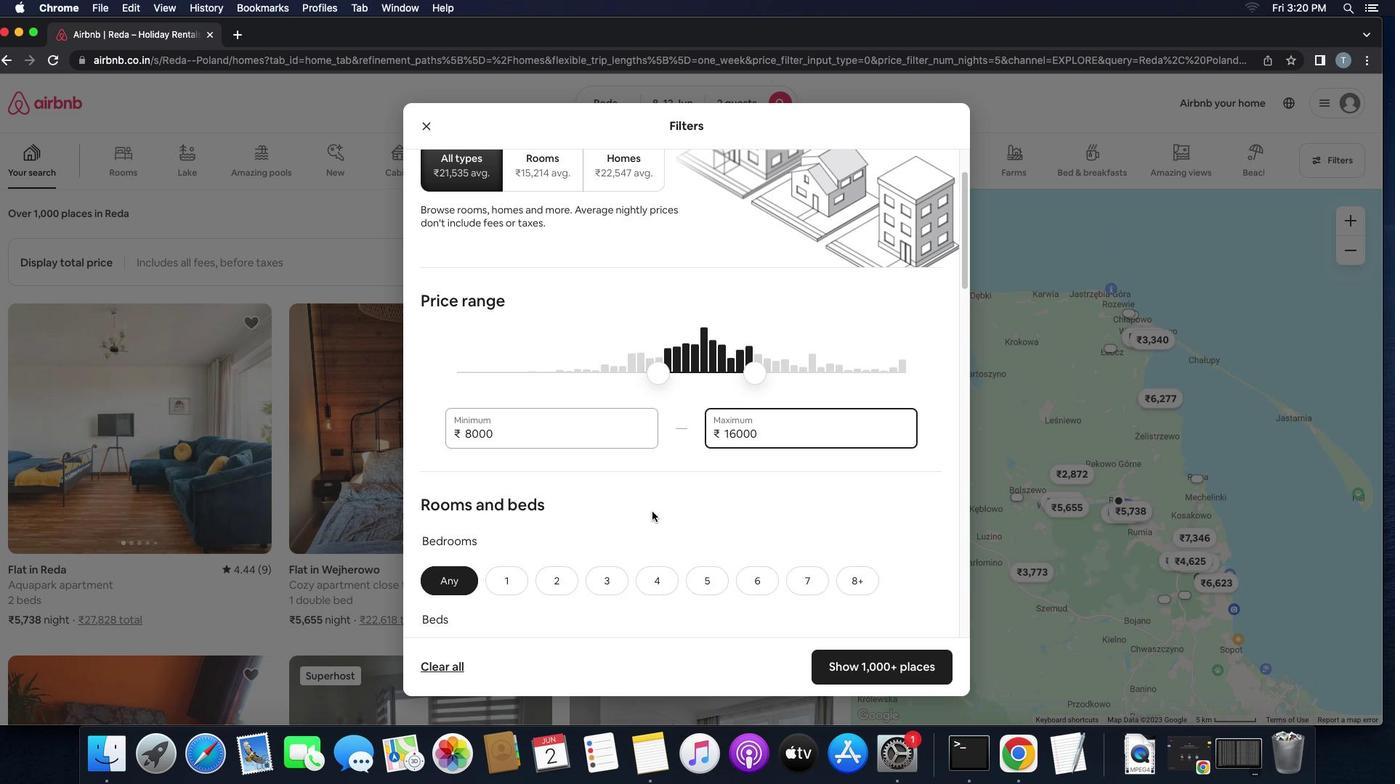 
Action: Mouse scrolled (651, 511) with delta (0, 0)
Screenshot: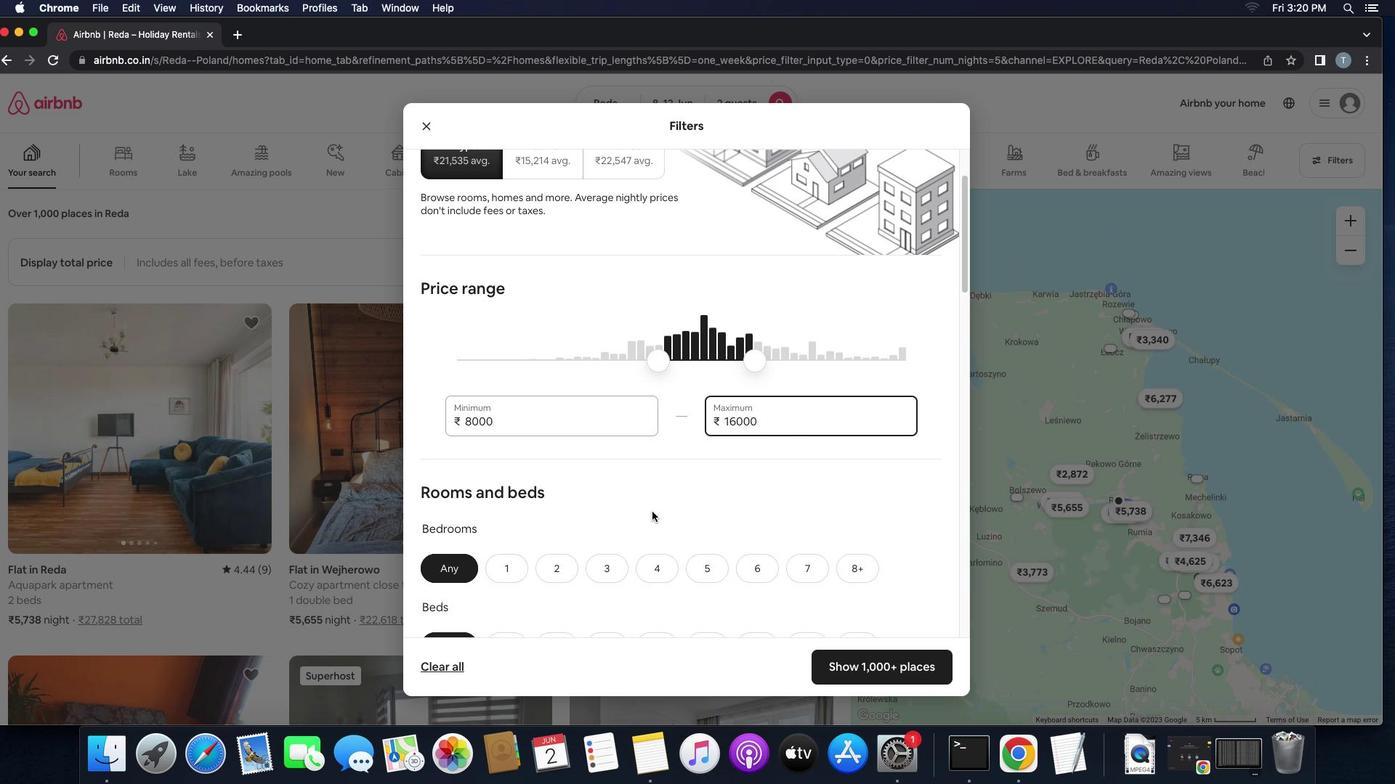 
Action: Mouse scrolled (651, 511) with delta (0, -1)
Screenshot: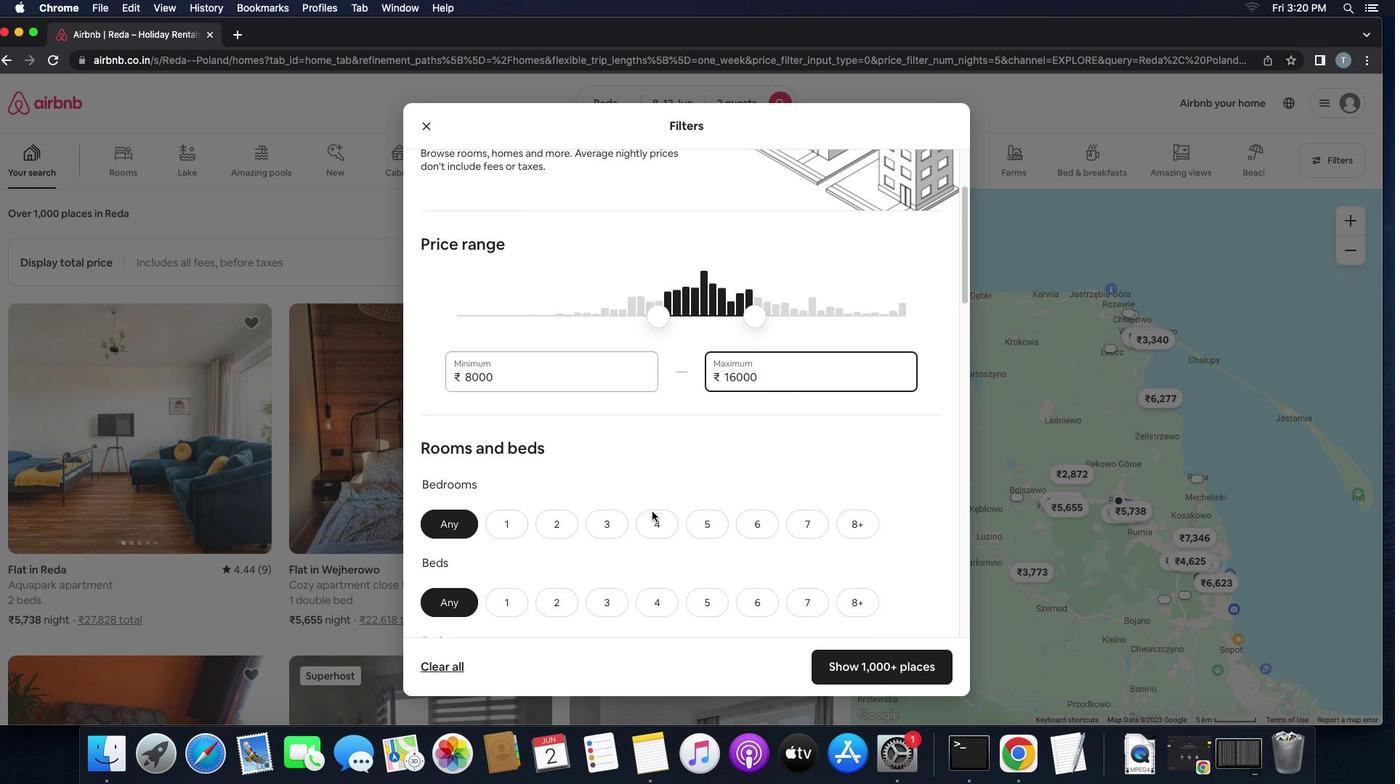 
Action: Mouse scrolled (651, 511) with delta (0, 0)
Screenshot: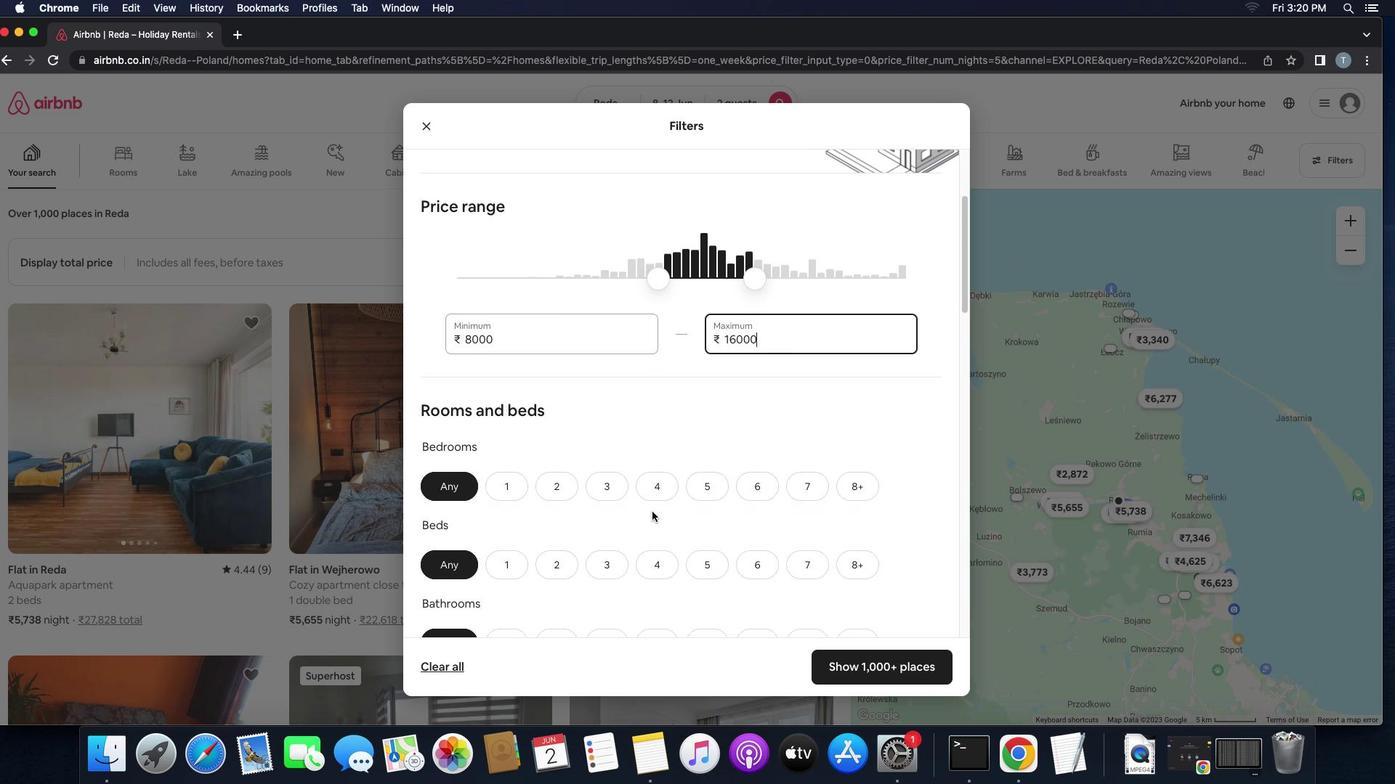 
Action: Mouse scrolled (651, 511) with delta (0, 0)
Screenshot: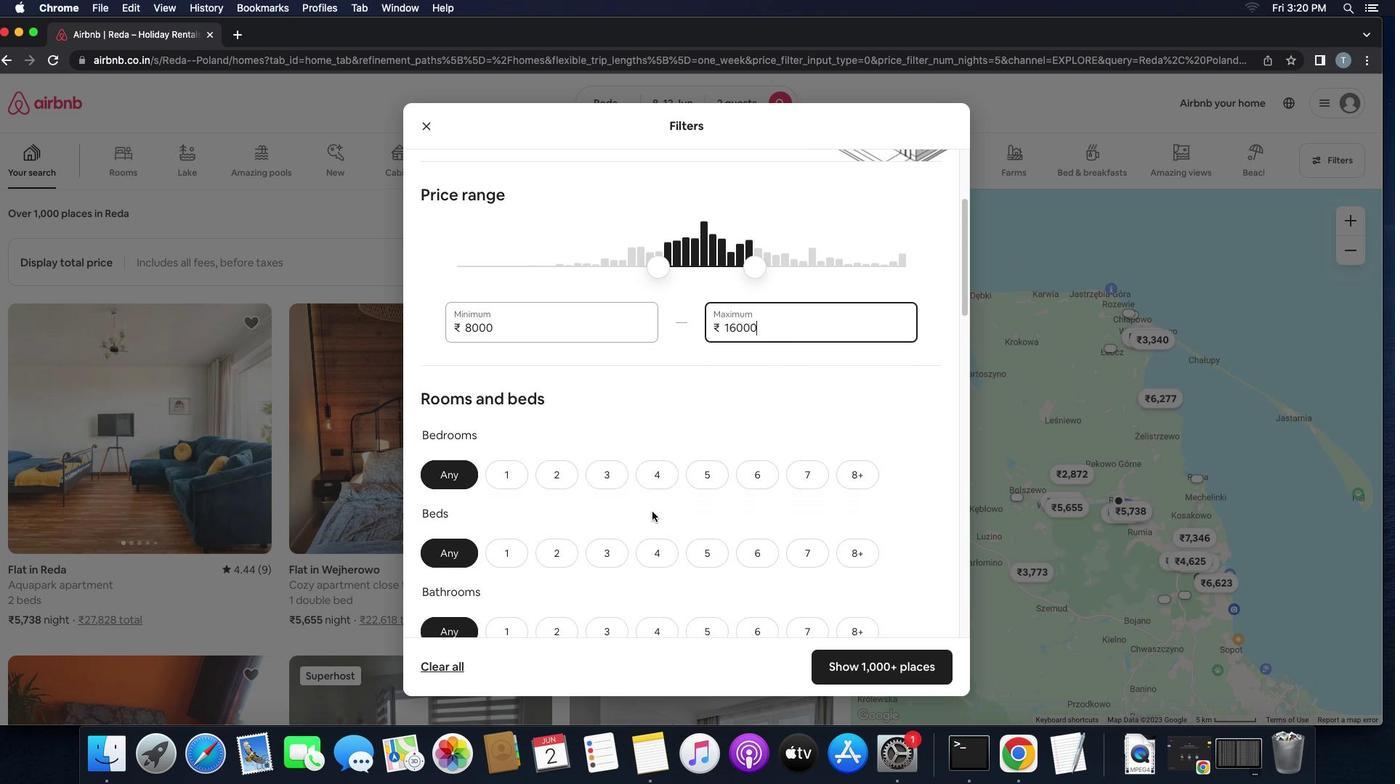 
Action: Mouse scrolled (651, 511) with delta (0, 0)
Screenshot: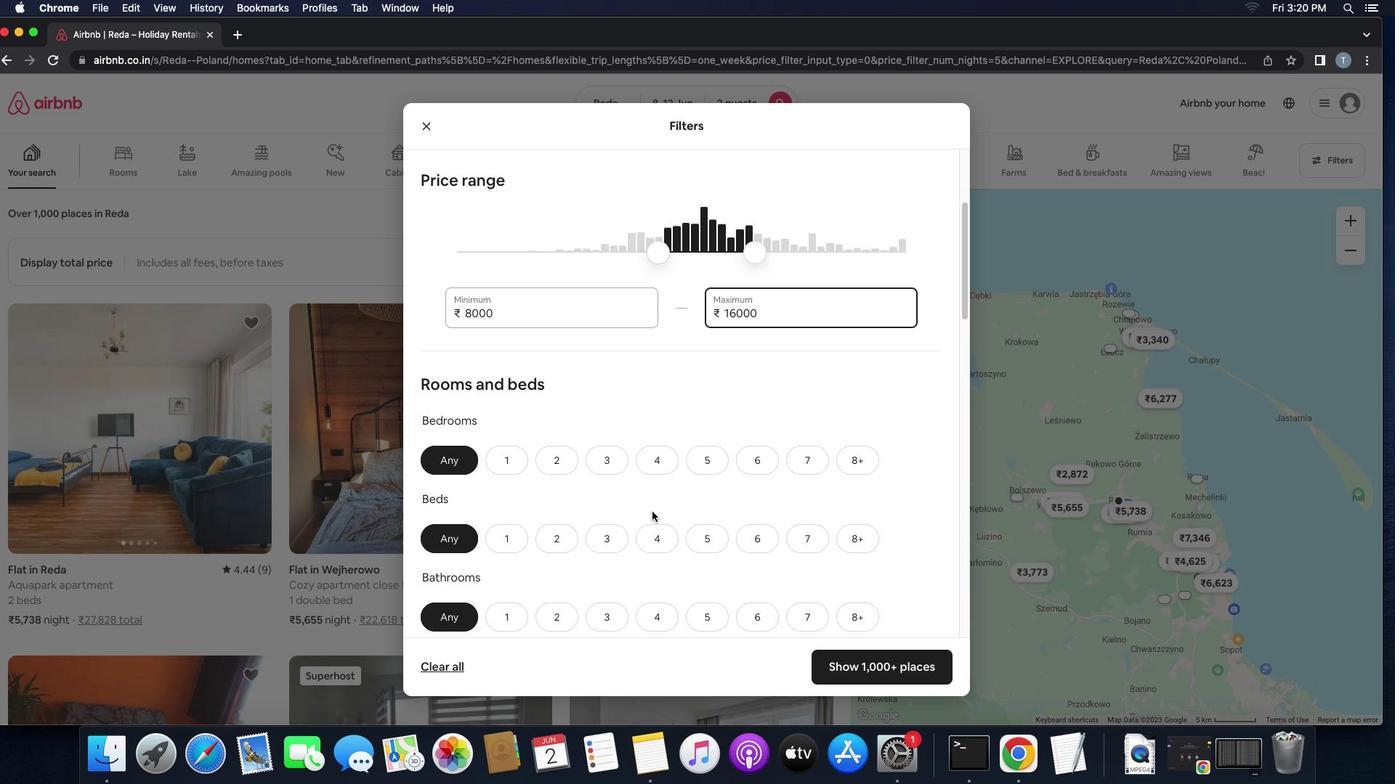 
Action: Mouse scrolled (651, 511) with delta (0, 0)
Screenshot: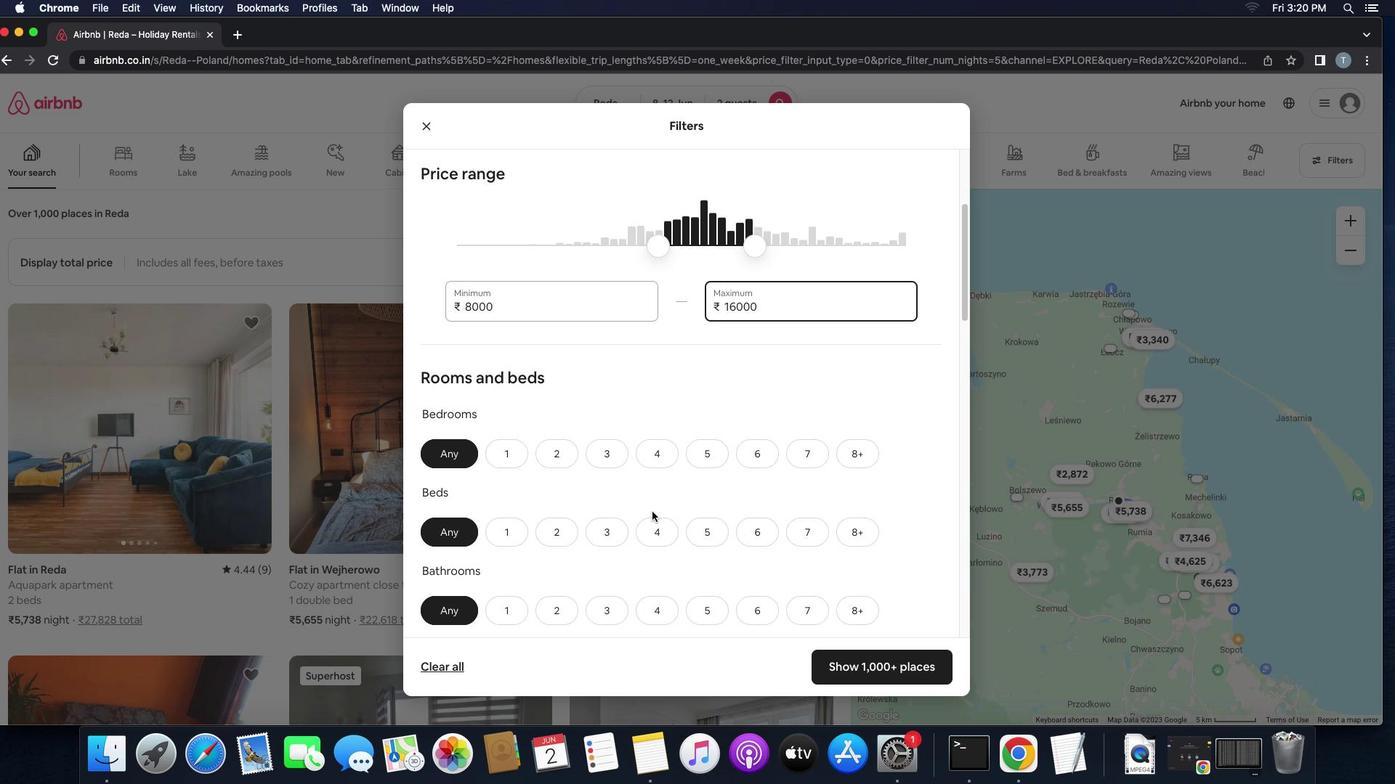 
Action: Mouse scrolled (651, 511) with delta (0, 0)
Screenshot: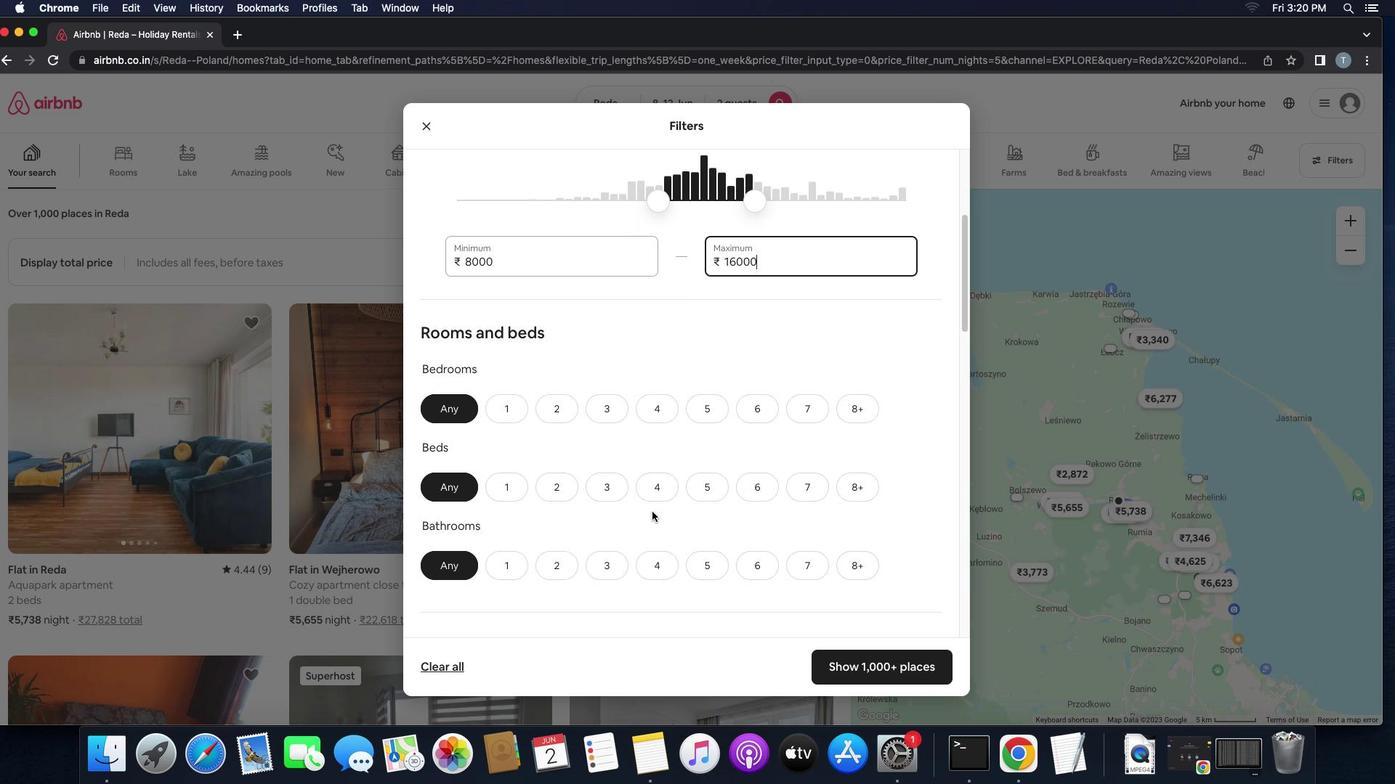
Action: Mouse scrolled (651, 511) with delta (0, 0)
Screenshot: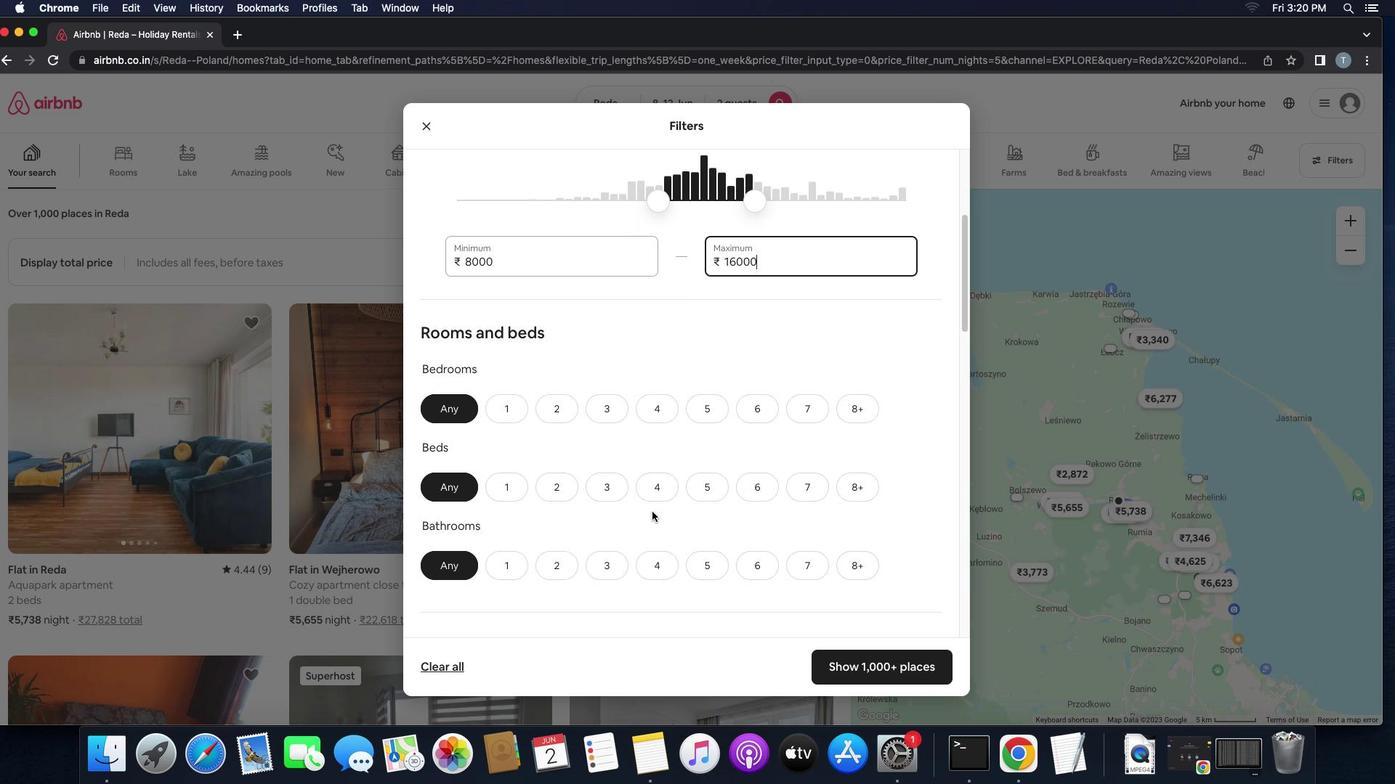 
Action: Mouse scrolled (651, 511) with delta (0, -2)
Screenshot: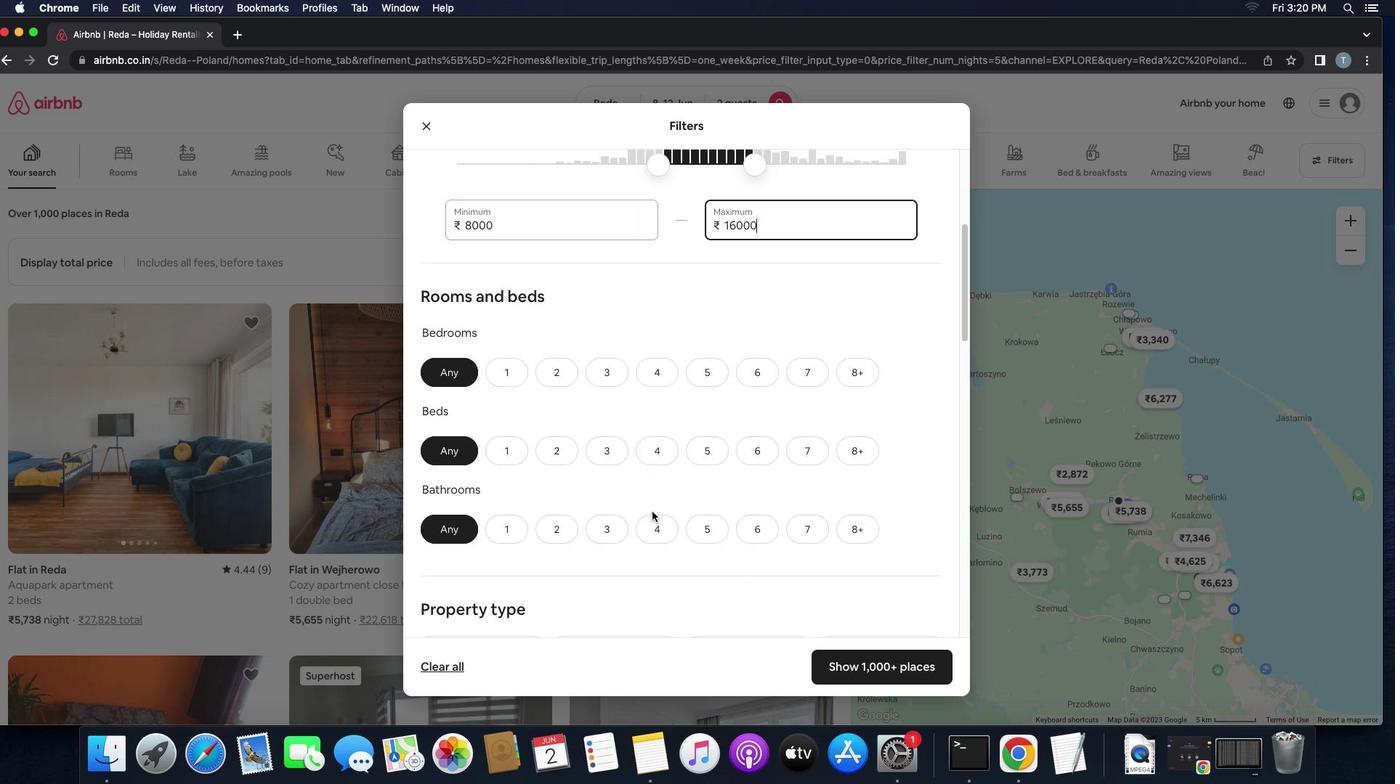 
Action: Mouse moved to (516, 320)
Screenshot: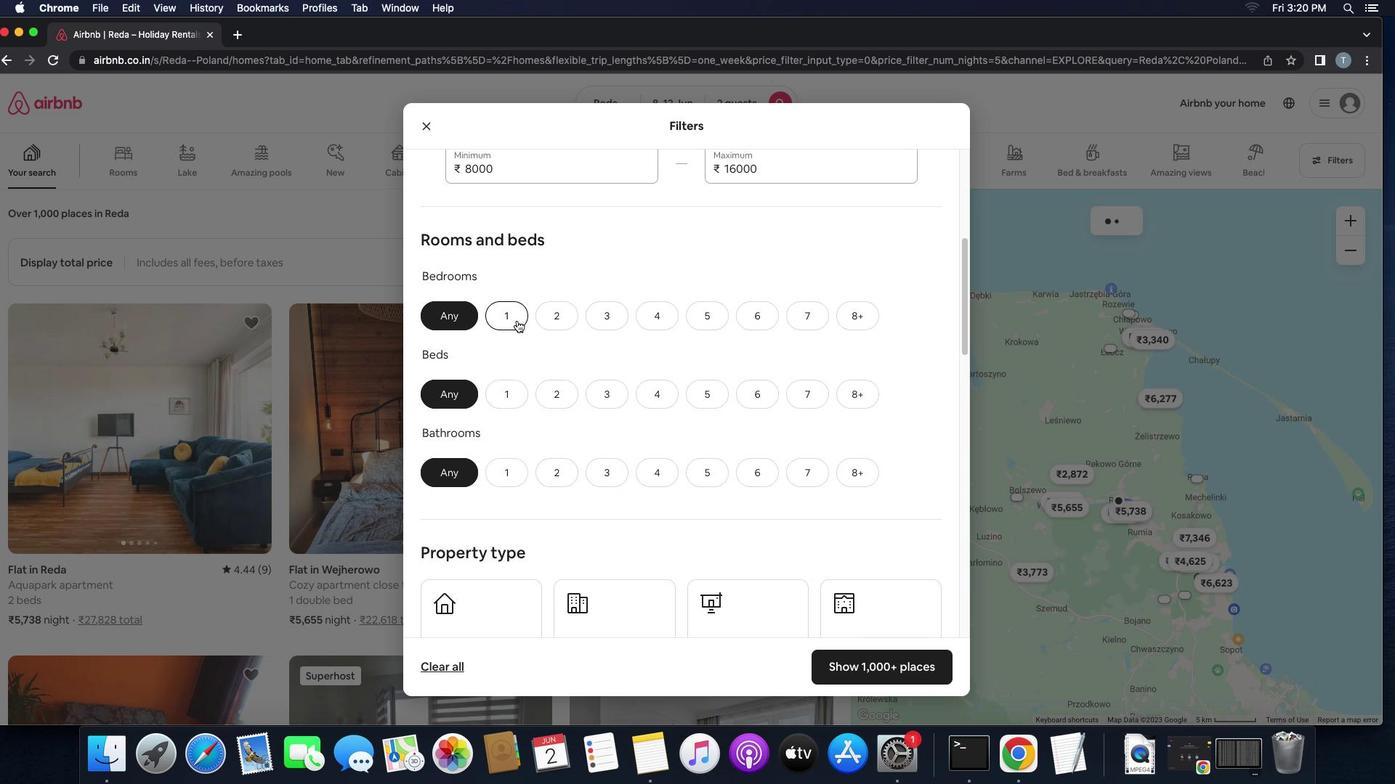 
Action: Mouse pressed left at (516, 320)
Screenshot: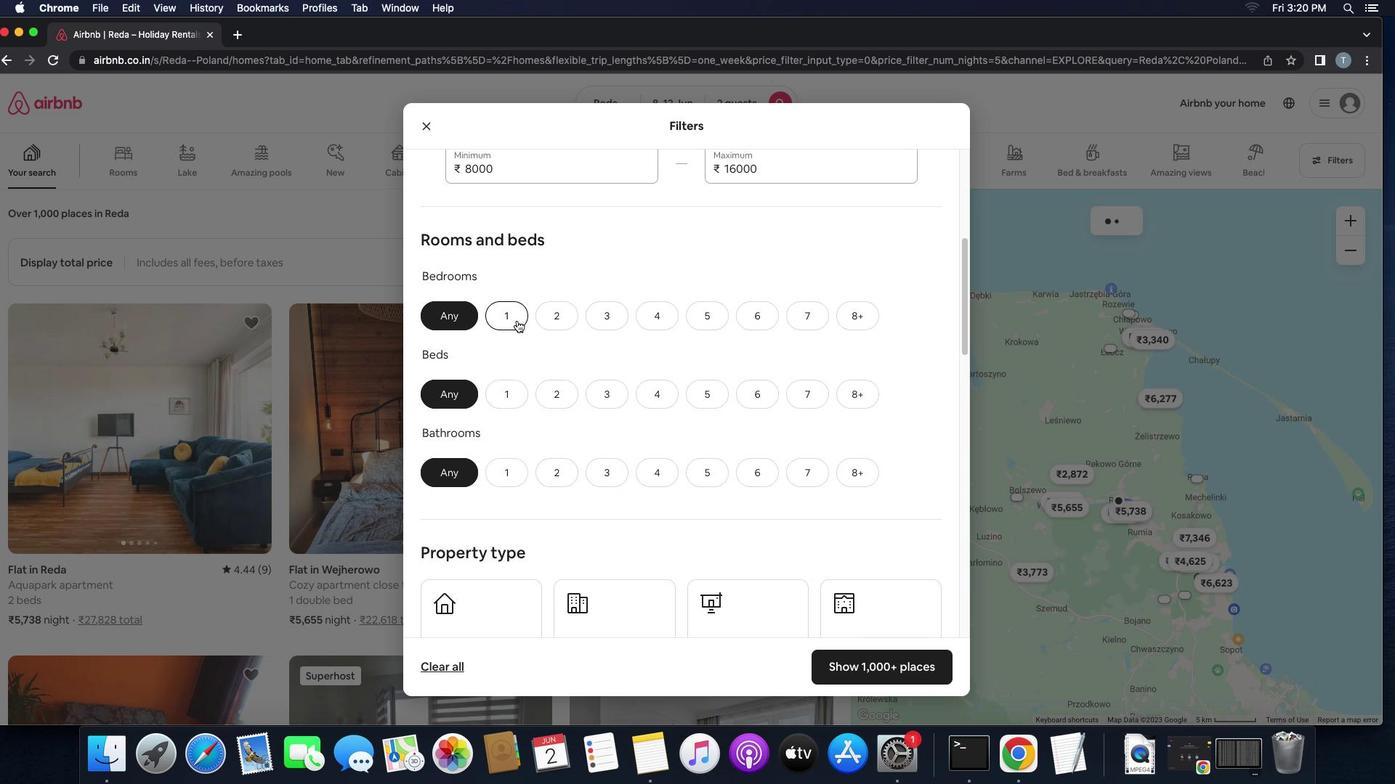 
Action: Mouse moved to (513, 390)
Screenshot: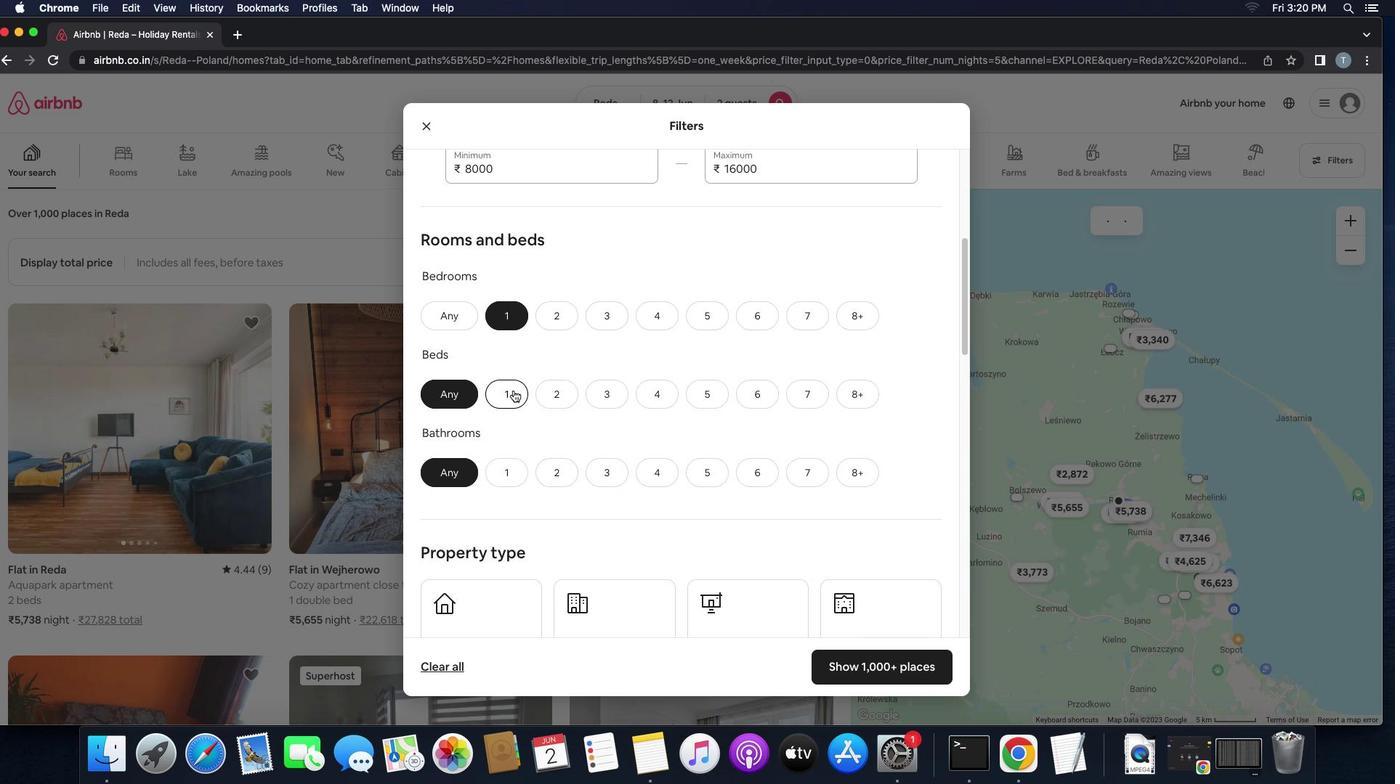 
Action: Mouse pressed left at (513, 390)
Screenshot: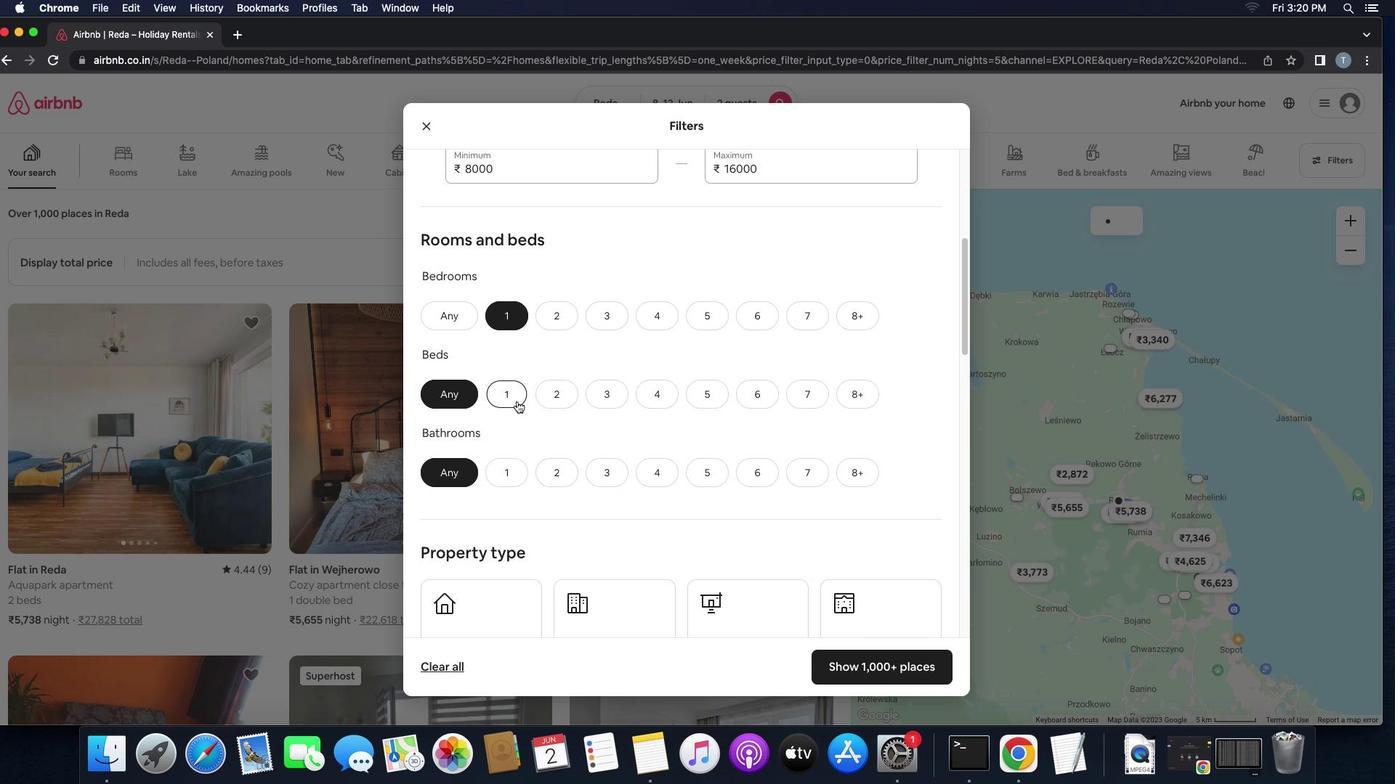 
Action: Mouse moved to (511, 474)
Screenshot: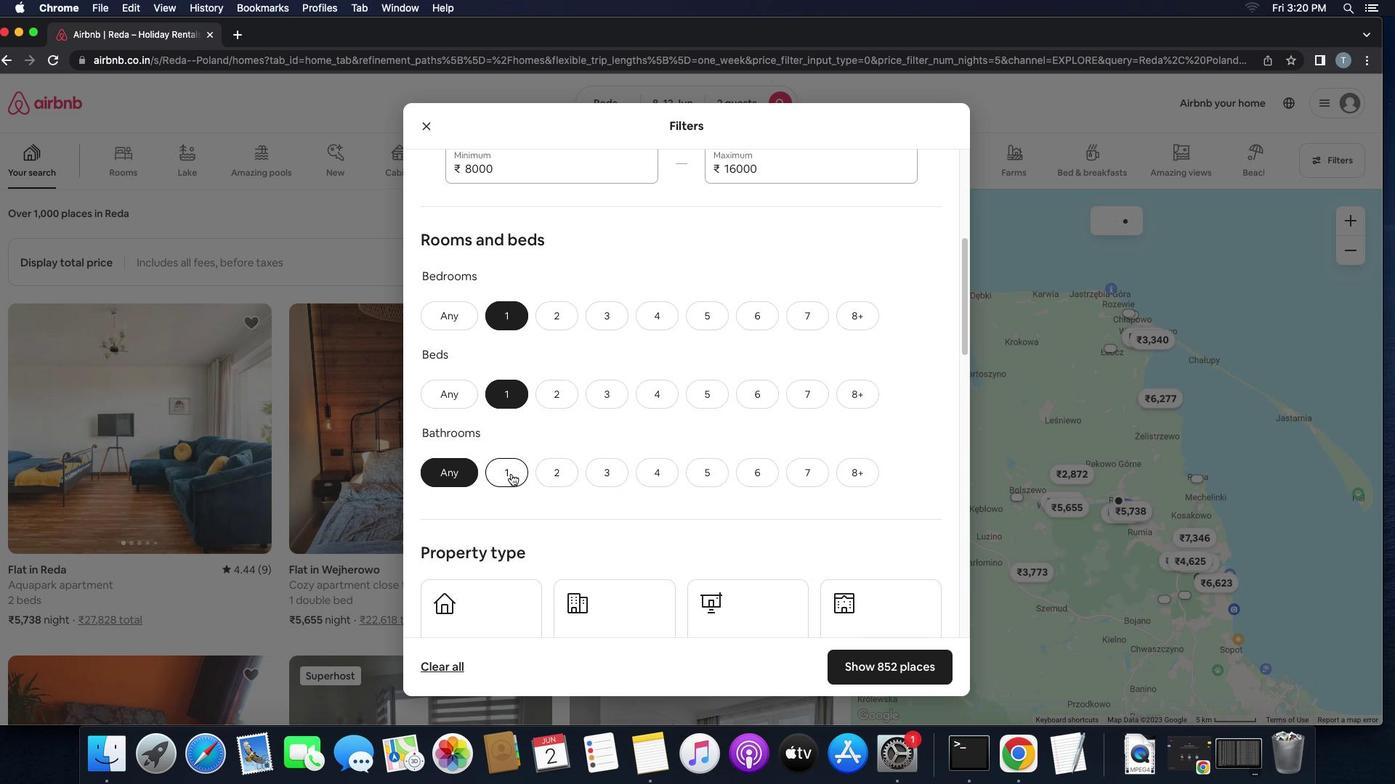 
Action: Mouse pressed left at (511, 474)
Screenshot: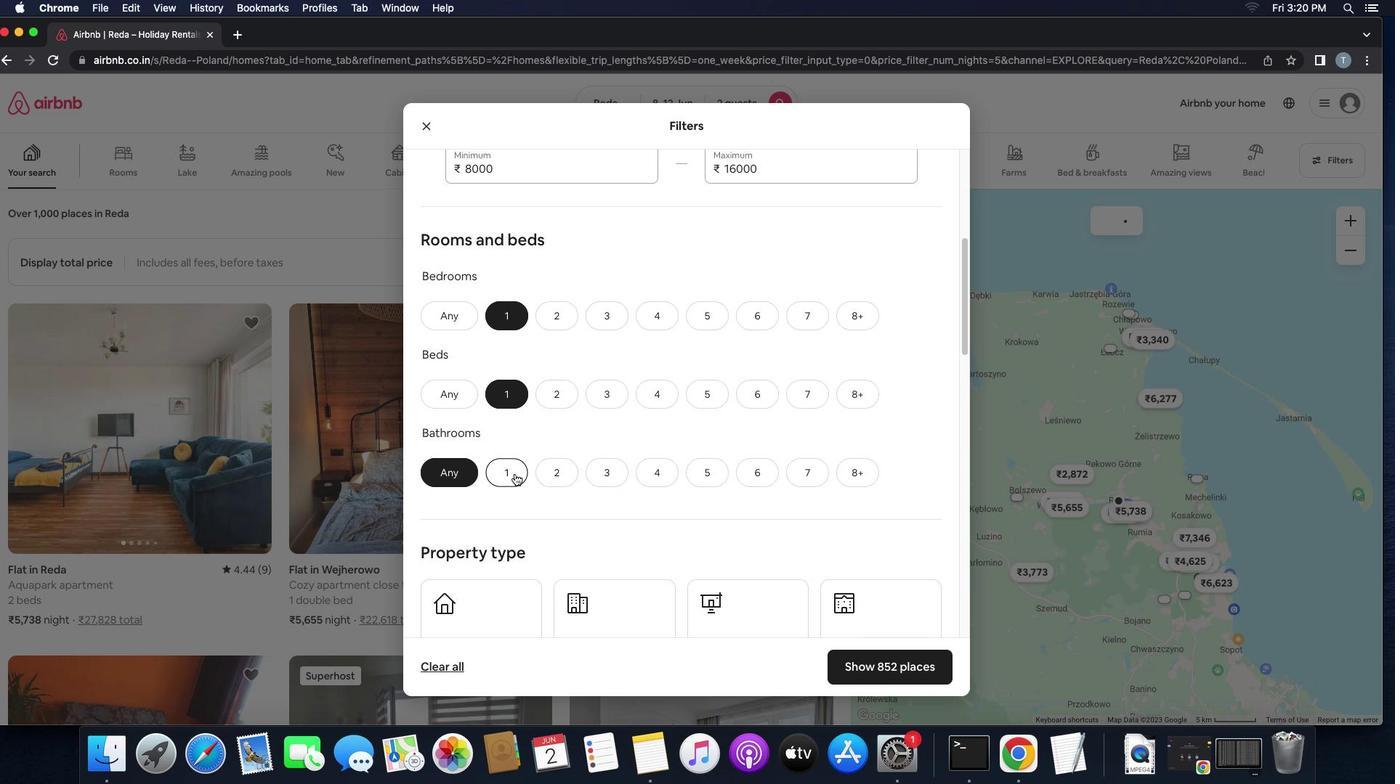 
Action: Mouse moved to (615, 457)
Screenshot: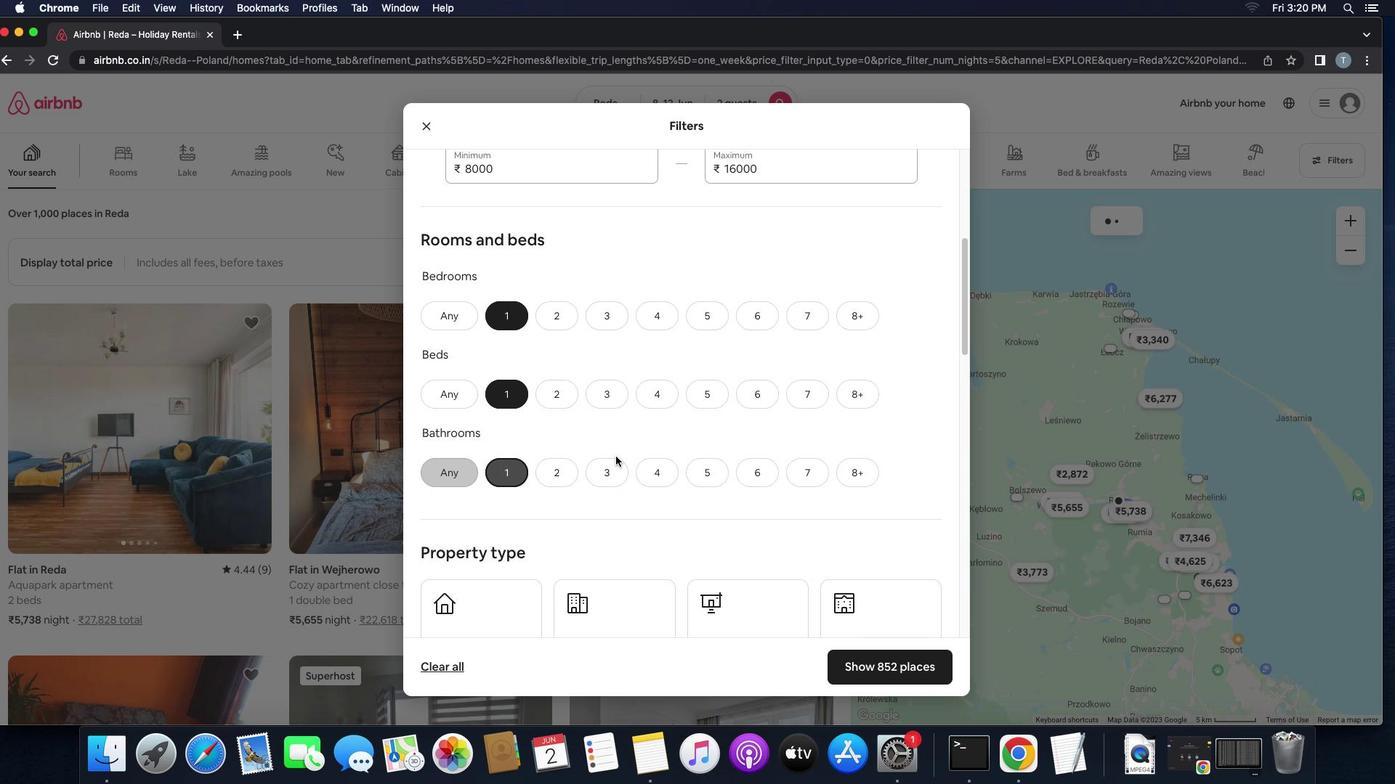 
Action: Mouse scrolled (615, 457) with delta (0, 0)
Screenshot: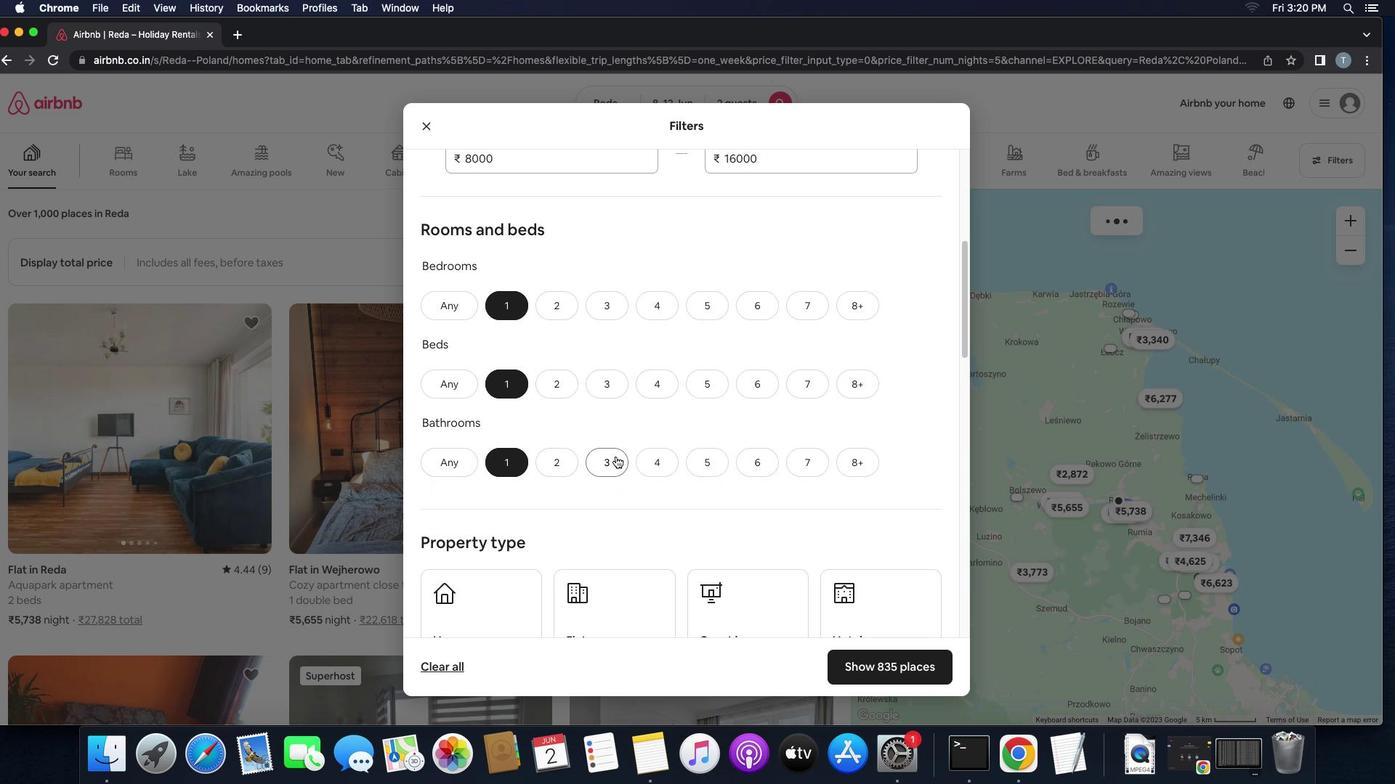 
Action: Mouse scrolled (615, 457) with delta (0, 0)
Screenshot: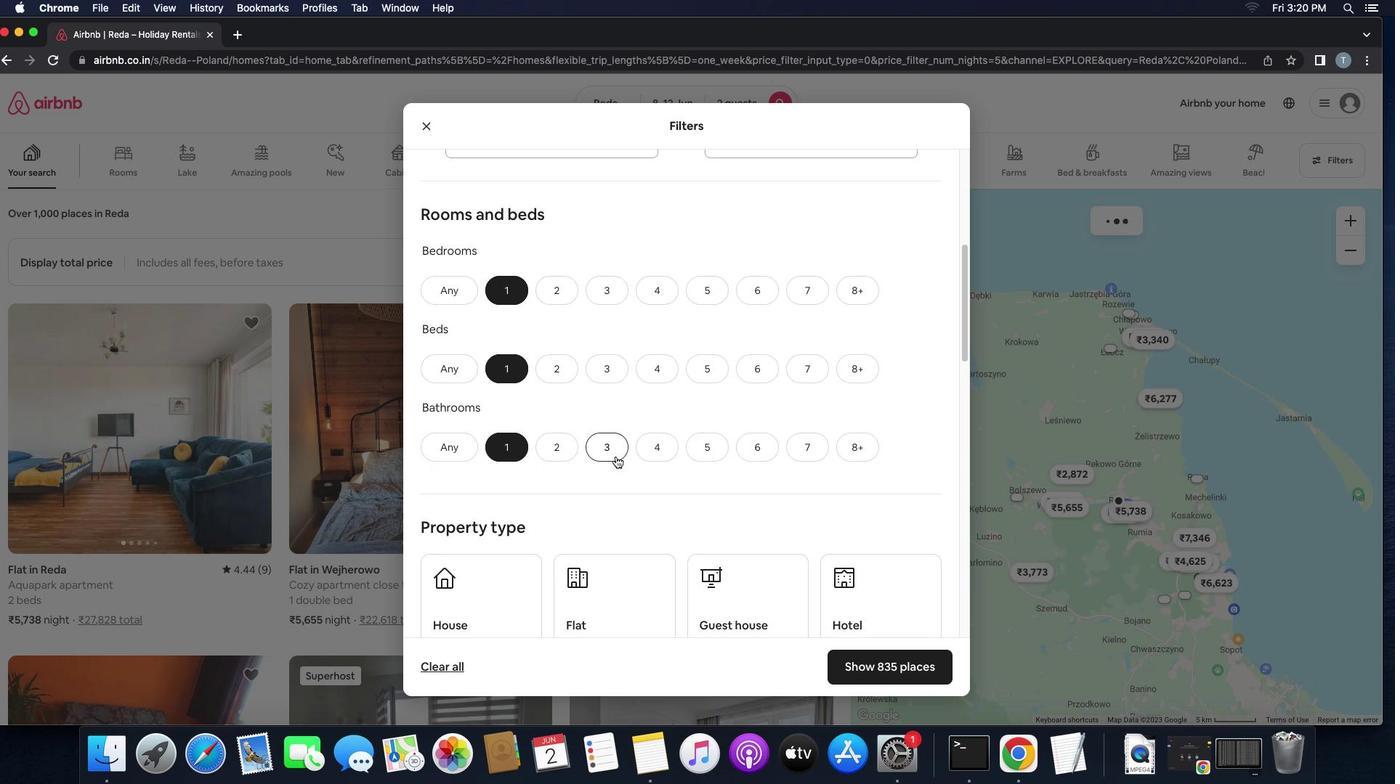 
Action: Mouse scrolled (615, 457) with delta (0, -1)
Screenshot: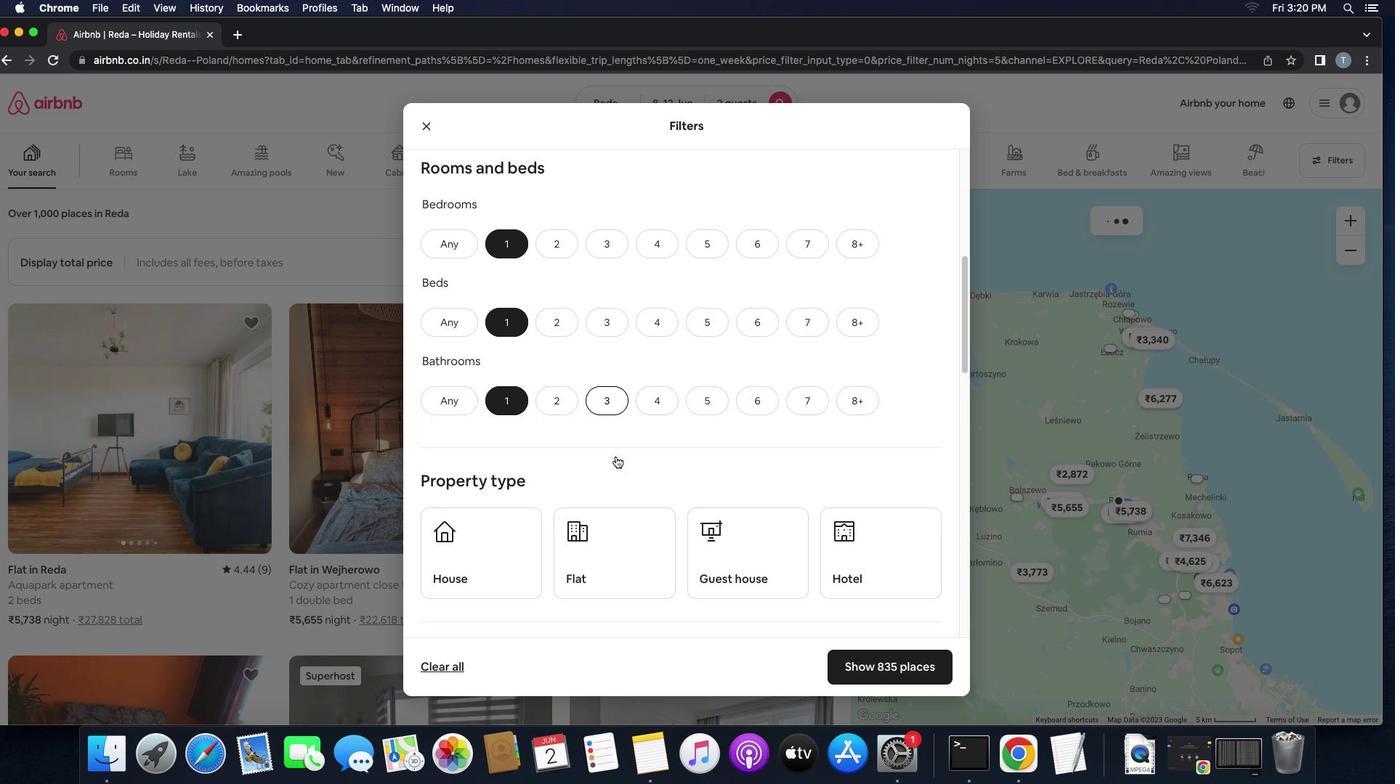 
Action: Mouse scrolled (615, 457) with delta (0, 0)
Screenshot: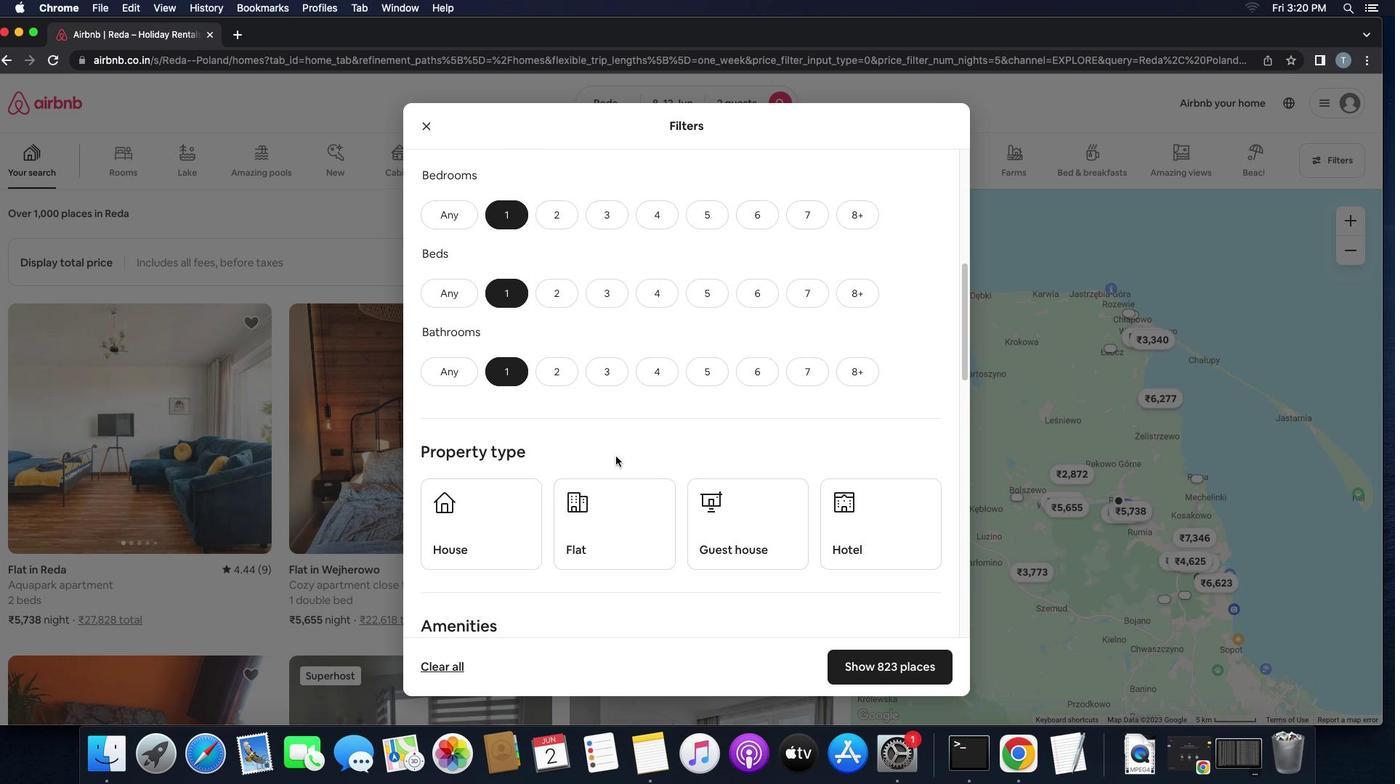 
Action: Mouse scrolled (615, 457) with delta (0, 0)
Screenshot: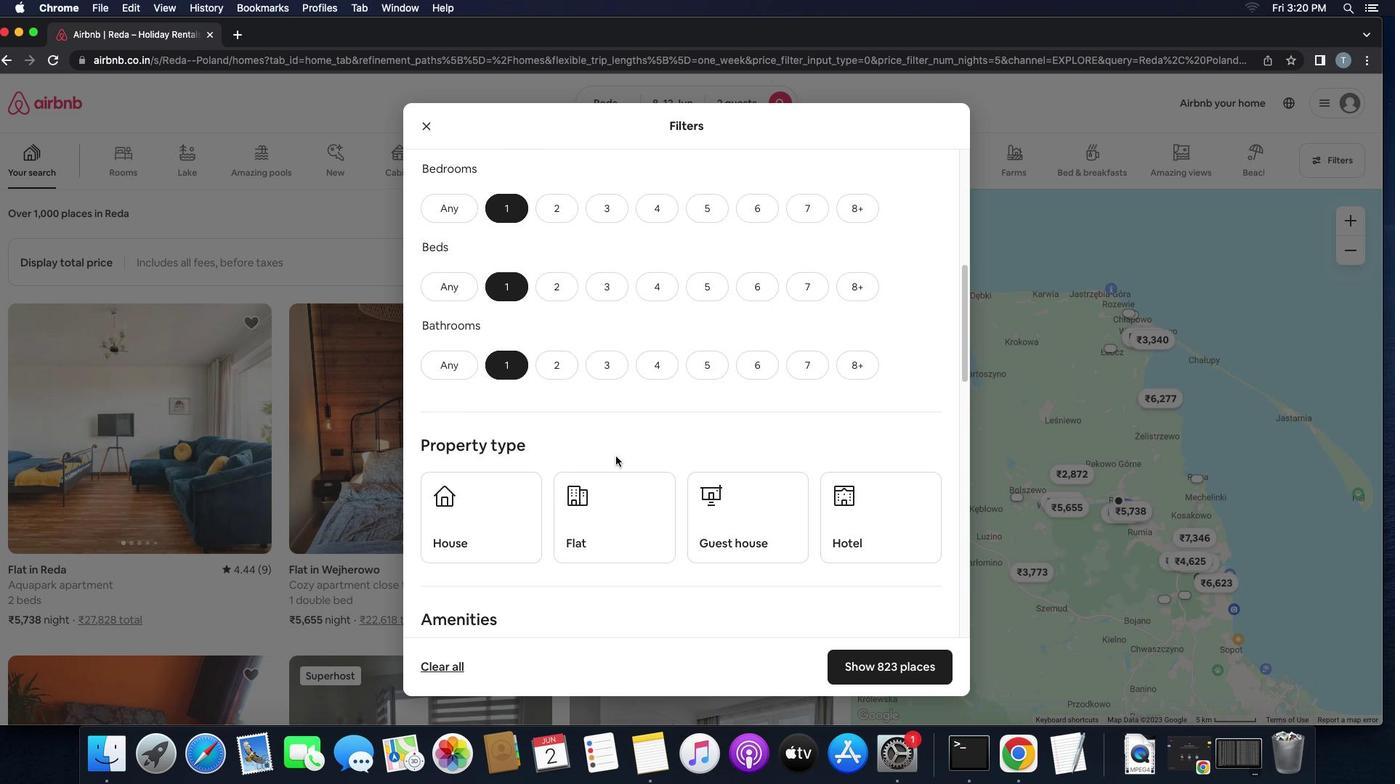 
Action: Mouse scrolled (615, 457) with delta (0, 0)
Screenshot: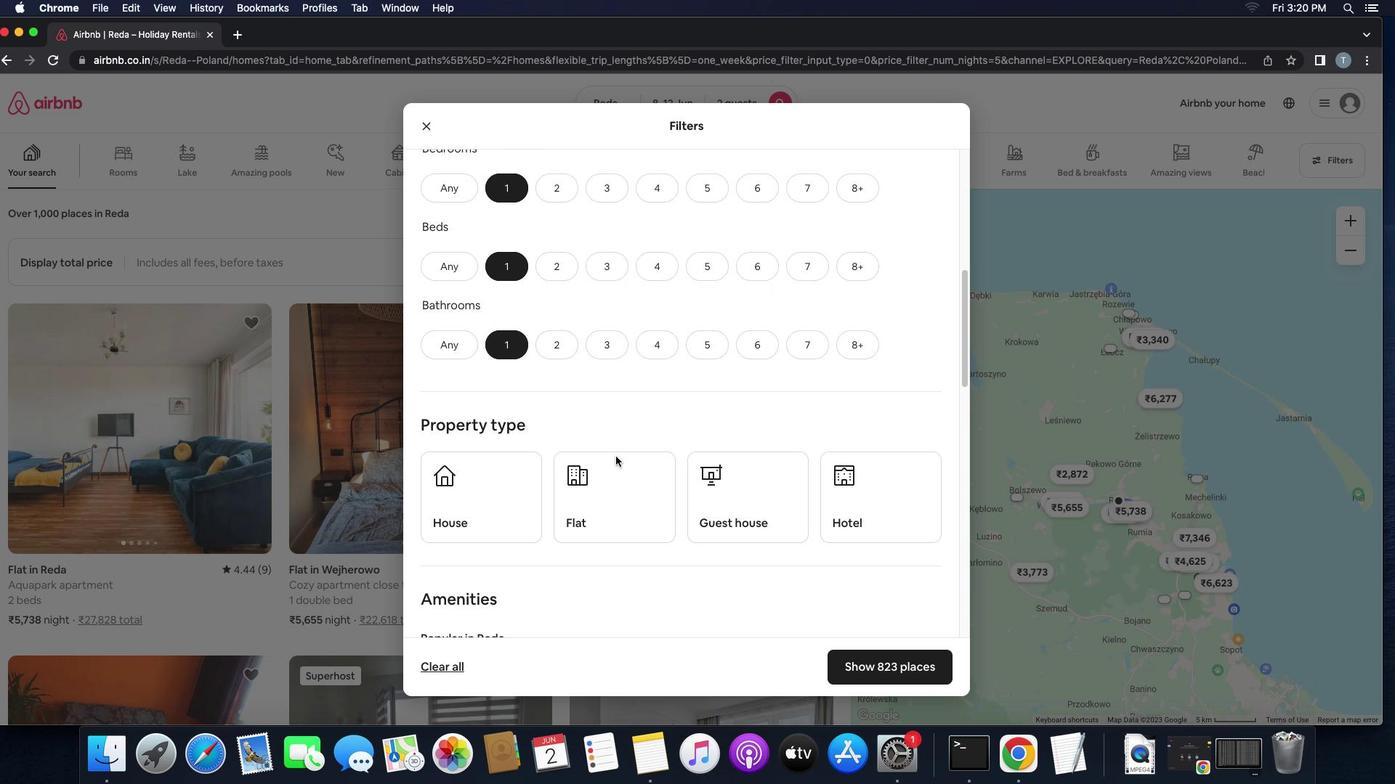 
Action: Mouse scrolled (615, 457) with delta (0, 0)
Screenshot: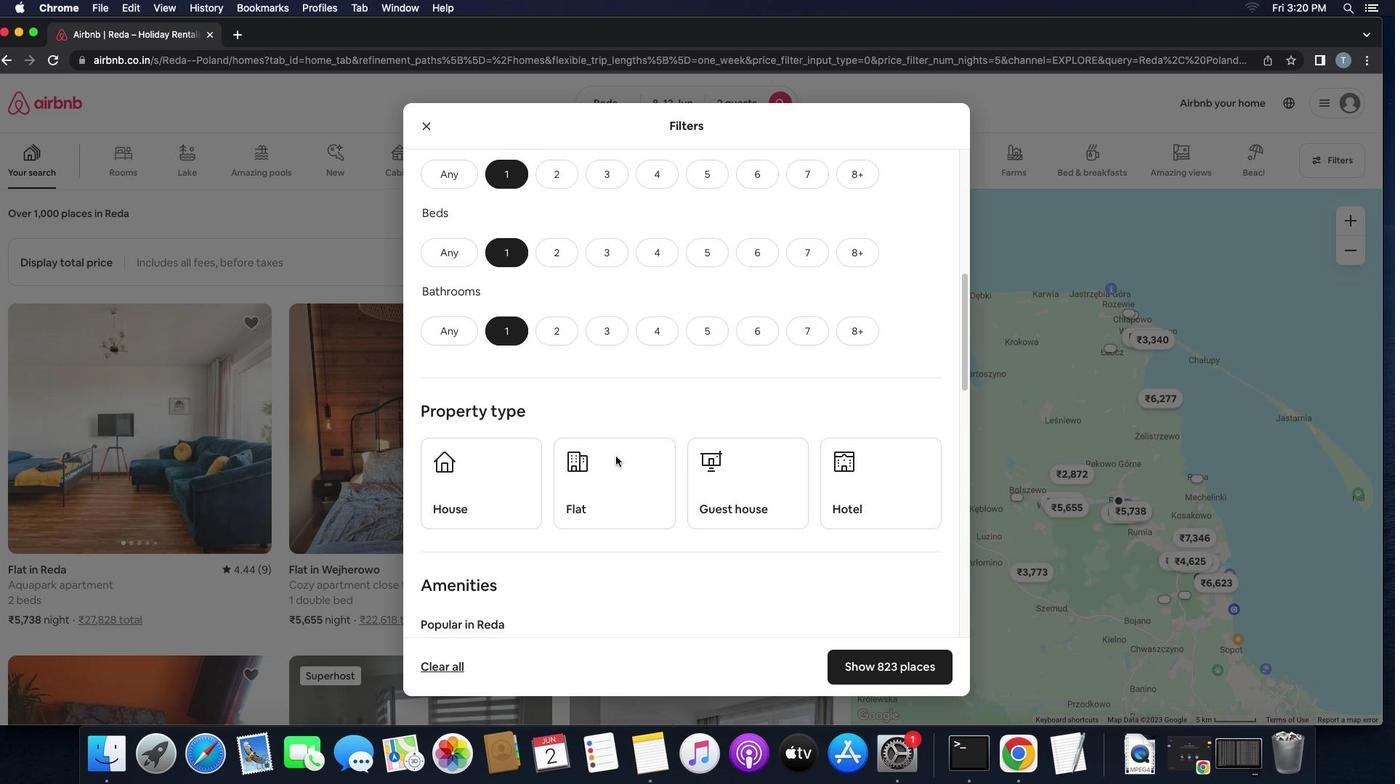 
Action: Mouse scrolled (615, 457) with delta (0, 0)
Screenshot: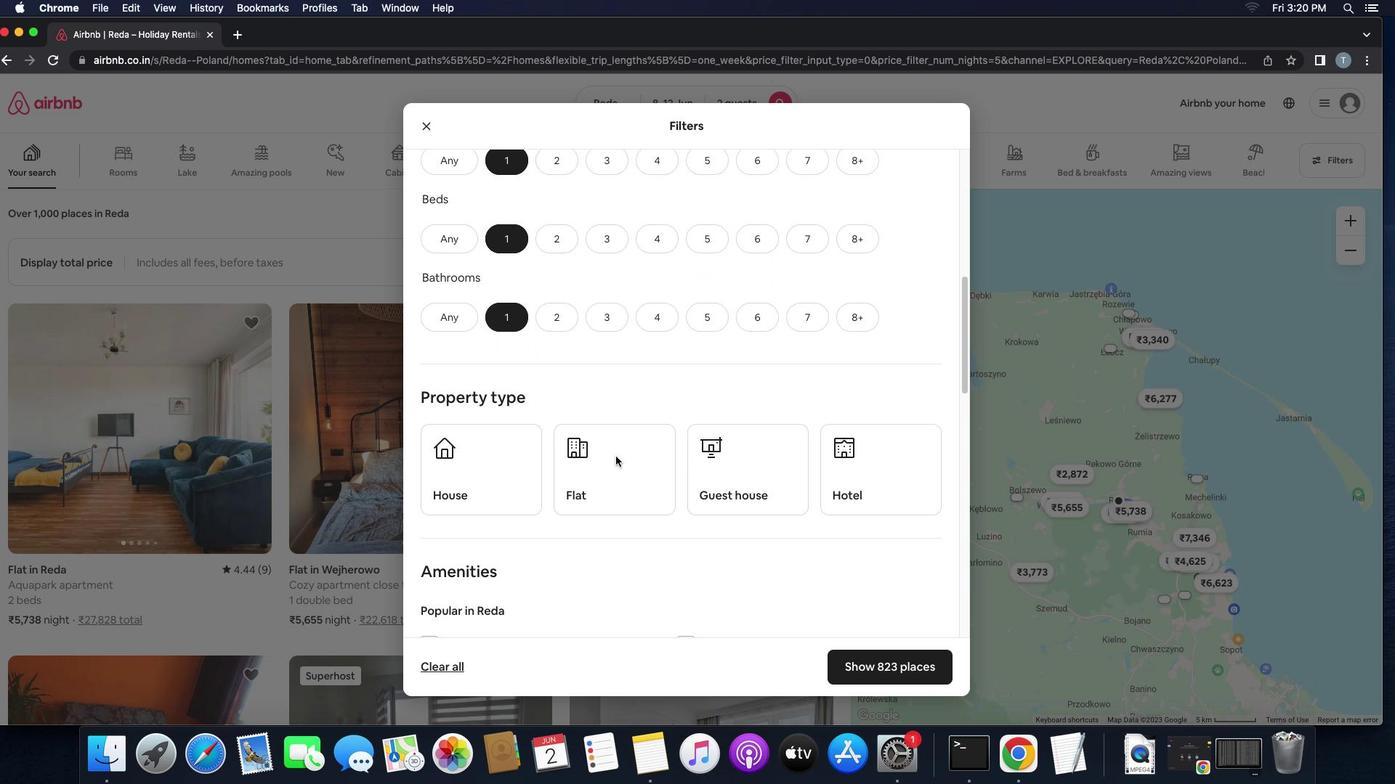 
Action: Mouse scrolled (615, 457) with delta (0, 0)
Screenshot: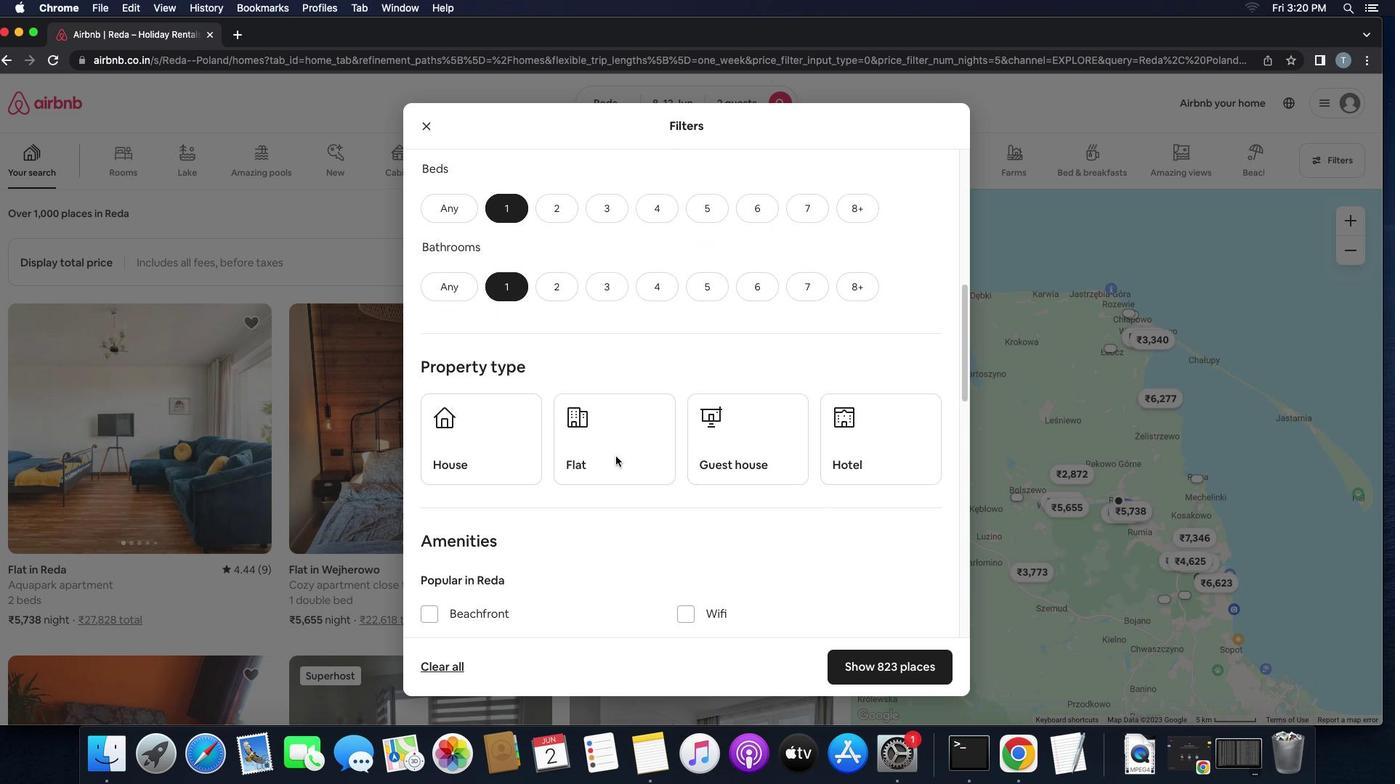 
Action: Mouse scrolled (615, 457) with delta (0, 0)
Screenshot: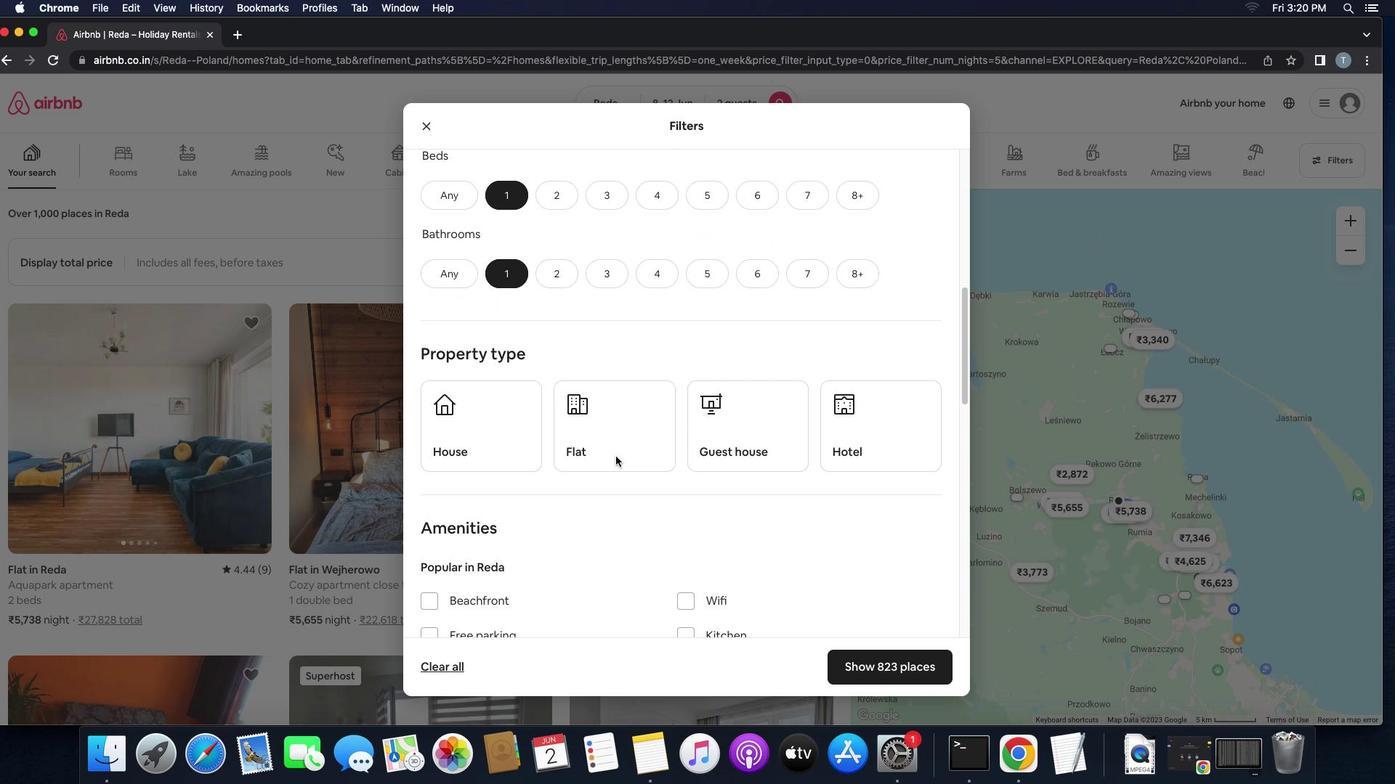 
Action: Mouse scrolled (615, 457) with delta (0, 0)
Screenshot: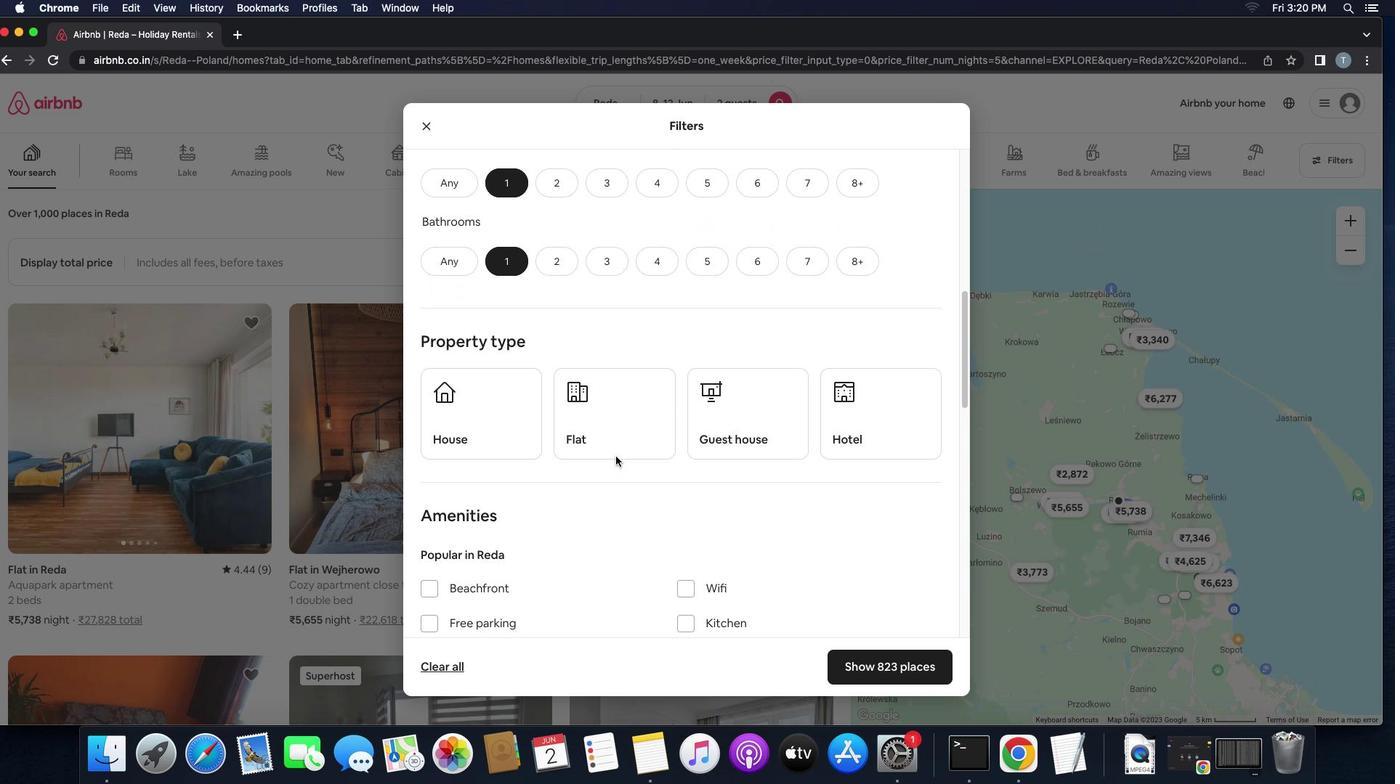 
Action: Mouse scrolled (615, 457) with delta (0, 0)
Screenshot: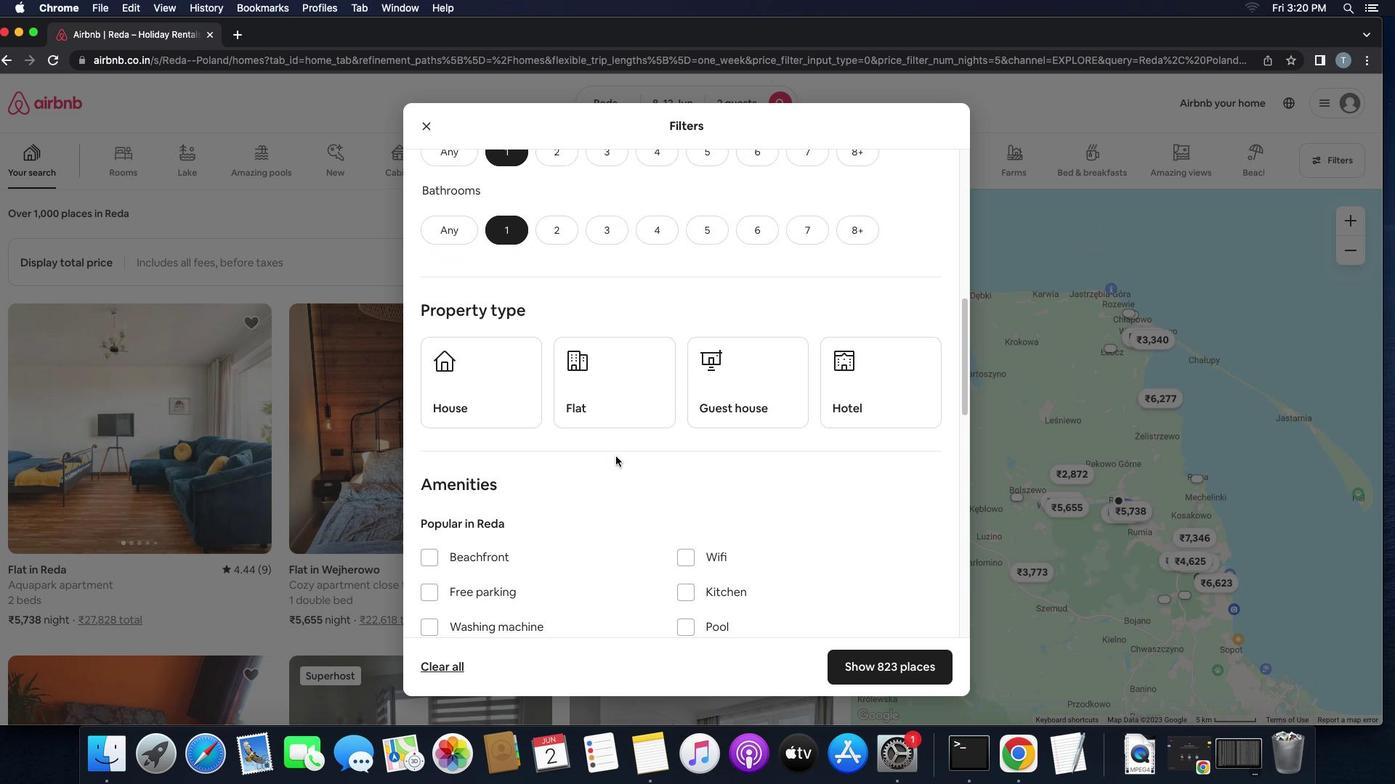 
Action: Mouse scrolled (615, 457) with delta (0, 0)
Screenshot: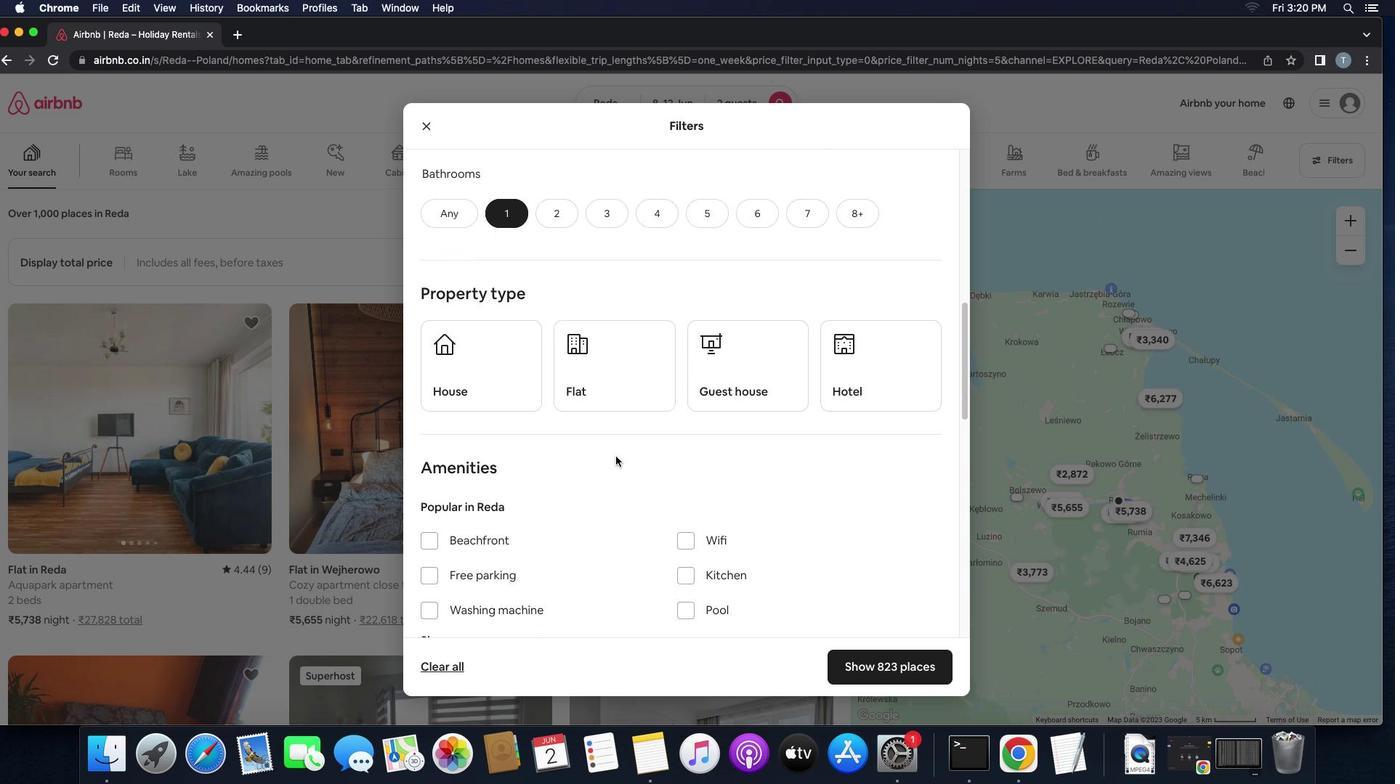 
Action: Mouse scrolled (615, 457) with delta (0, 0)
Screenshot: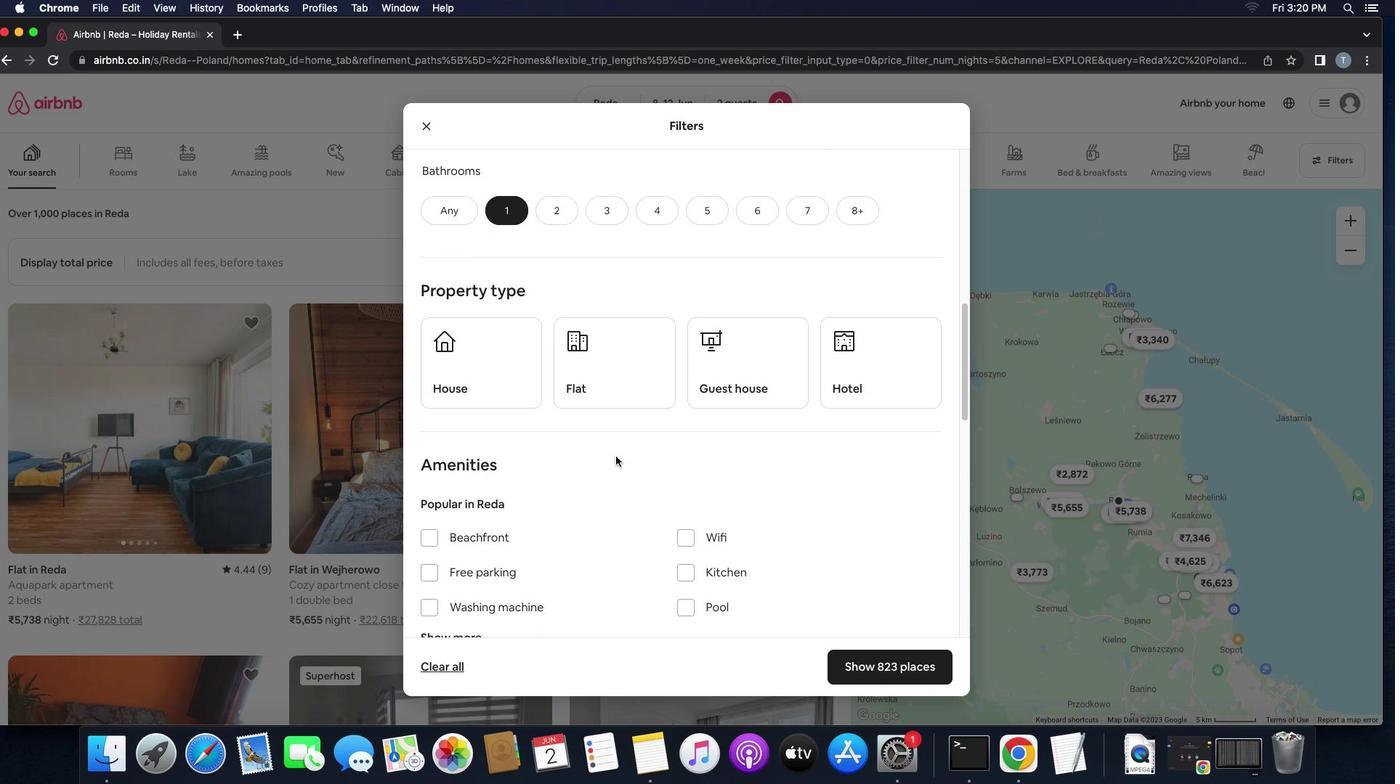 
Action: Mouse moved to (588, 378)
Screenshot: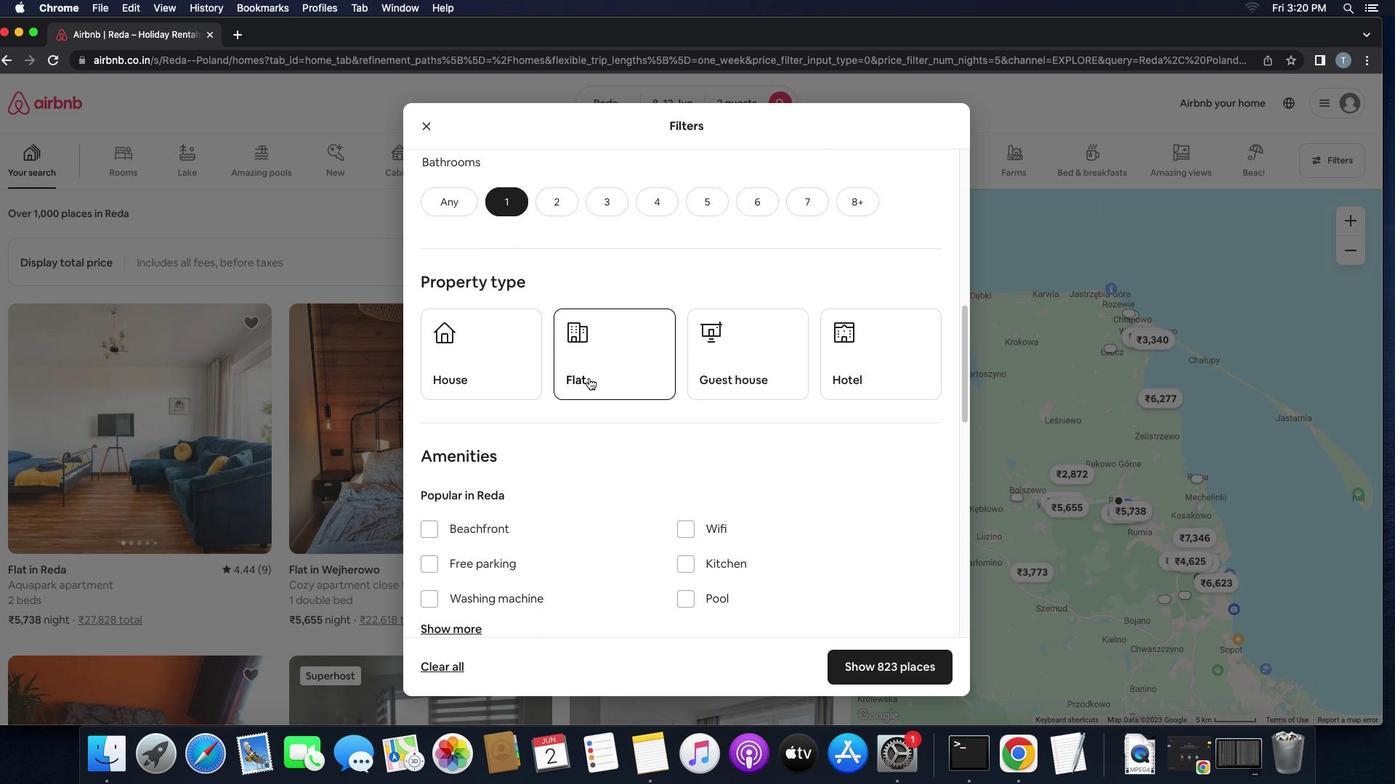 
Action: Mouse pressed left at (588, 378)
Screenshot: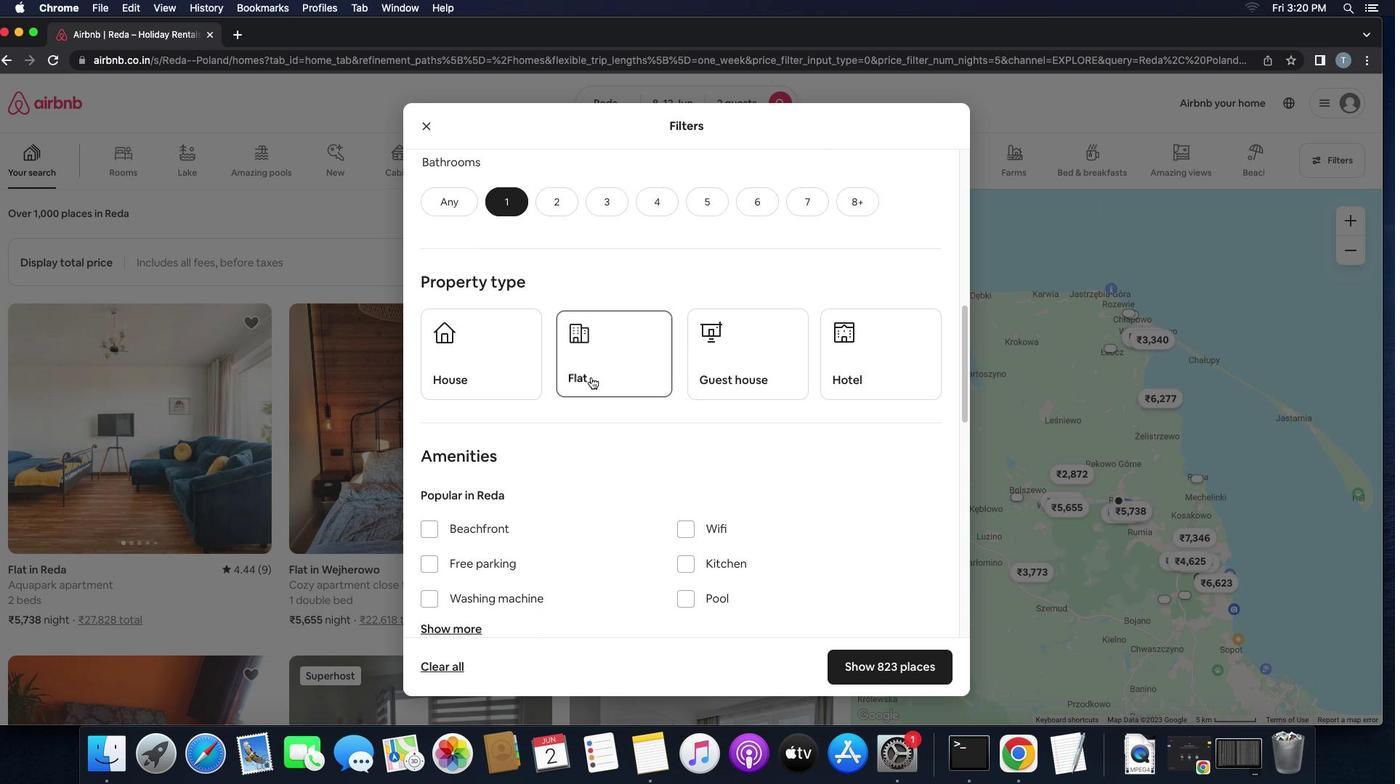 
Action: Mouse moved to (713, 375)
Screenshot: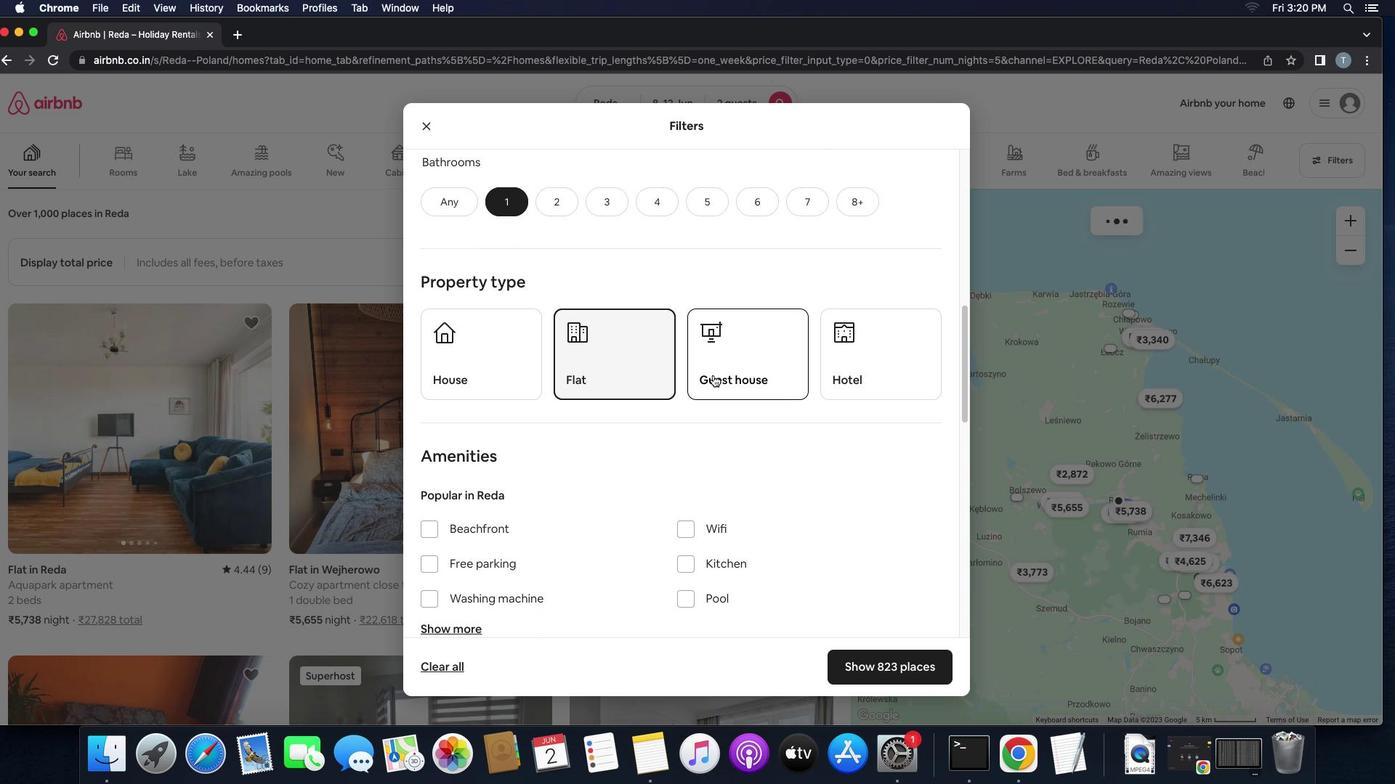 
Action: Mouse pressed left at (713, 375)
Screenshot: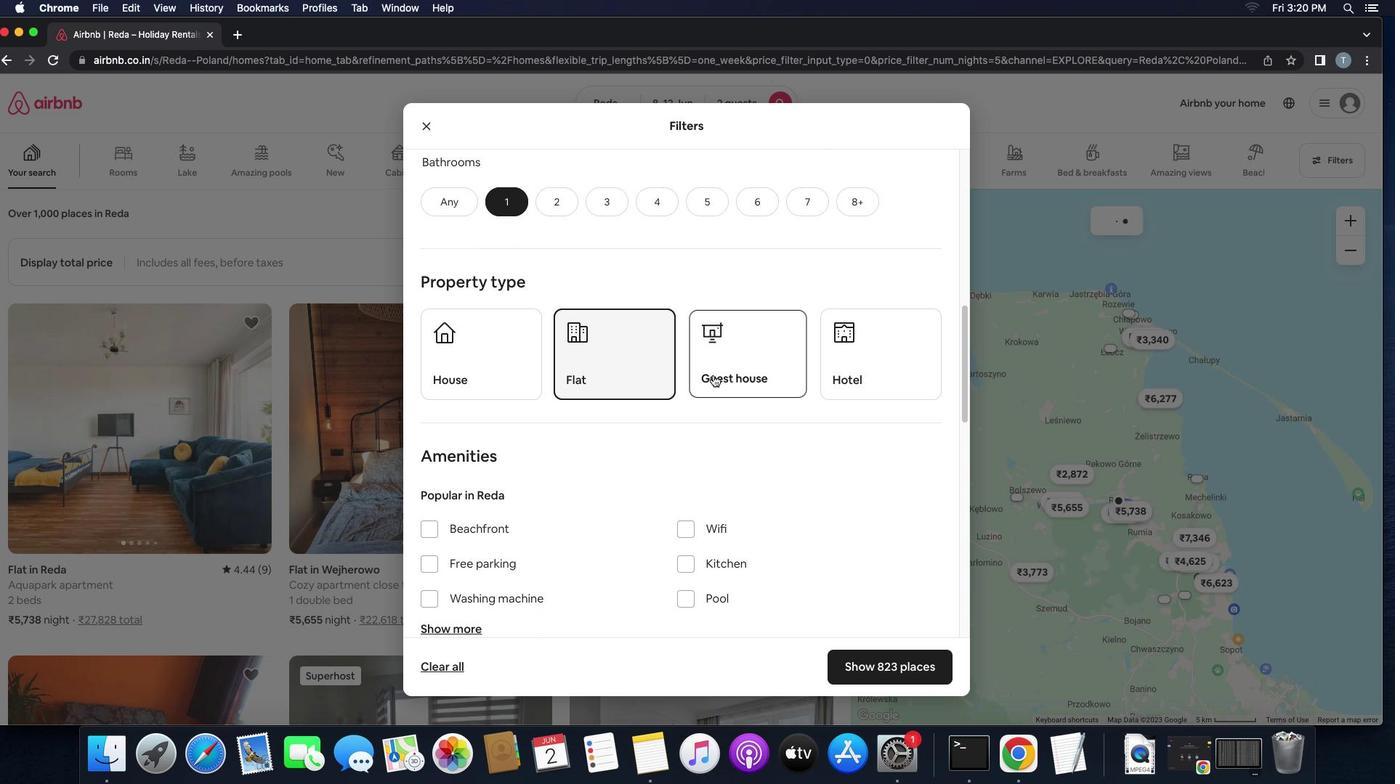 
Action: Mouse moved to (859, 371)
Screenshot: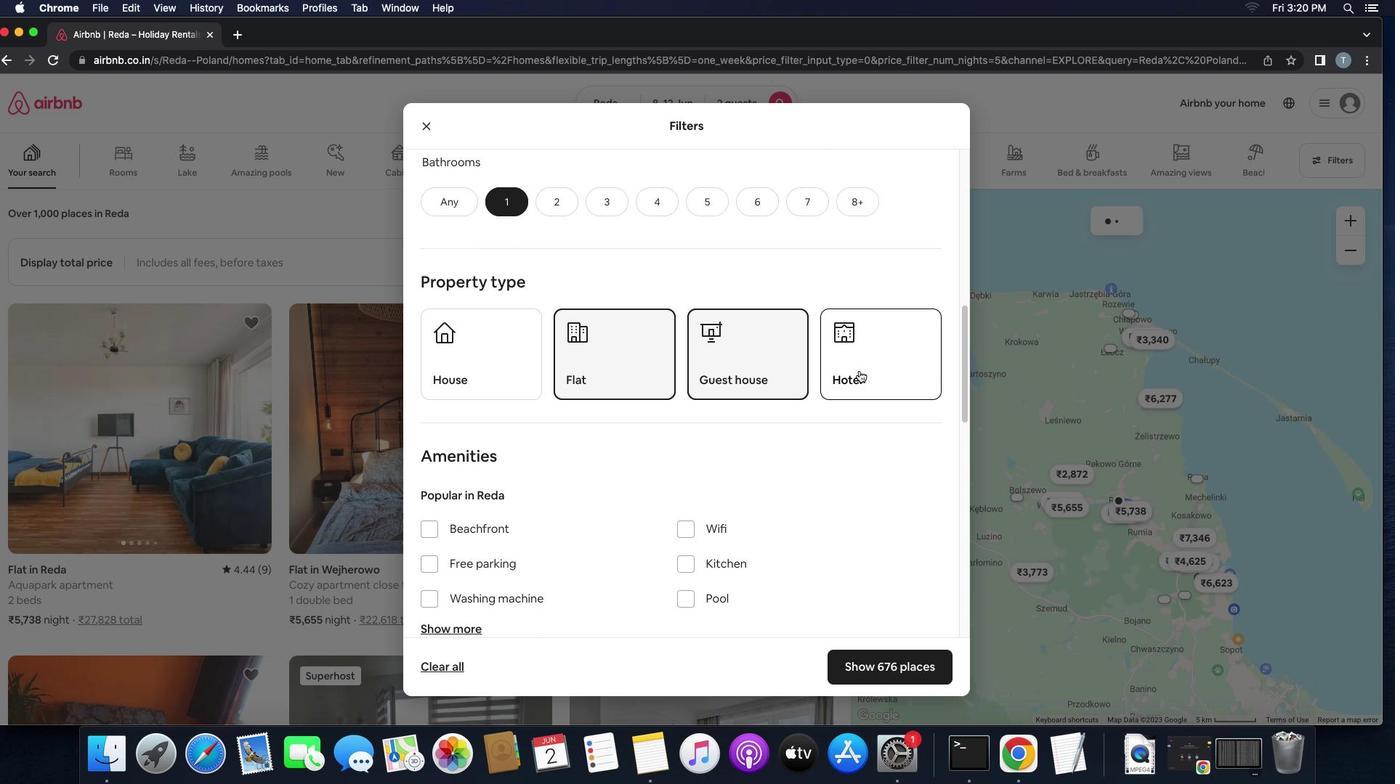 
Action: Mouse pressed left at (859, 371)
Screenshot: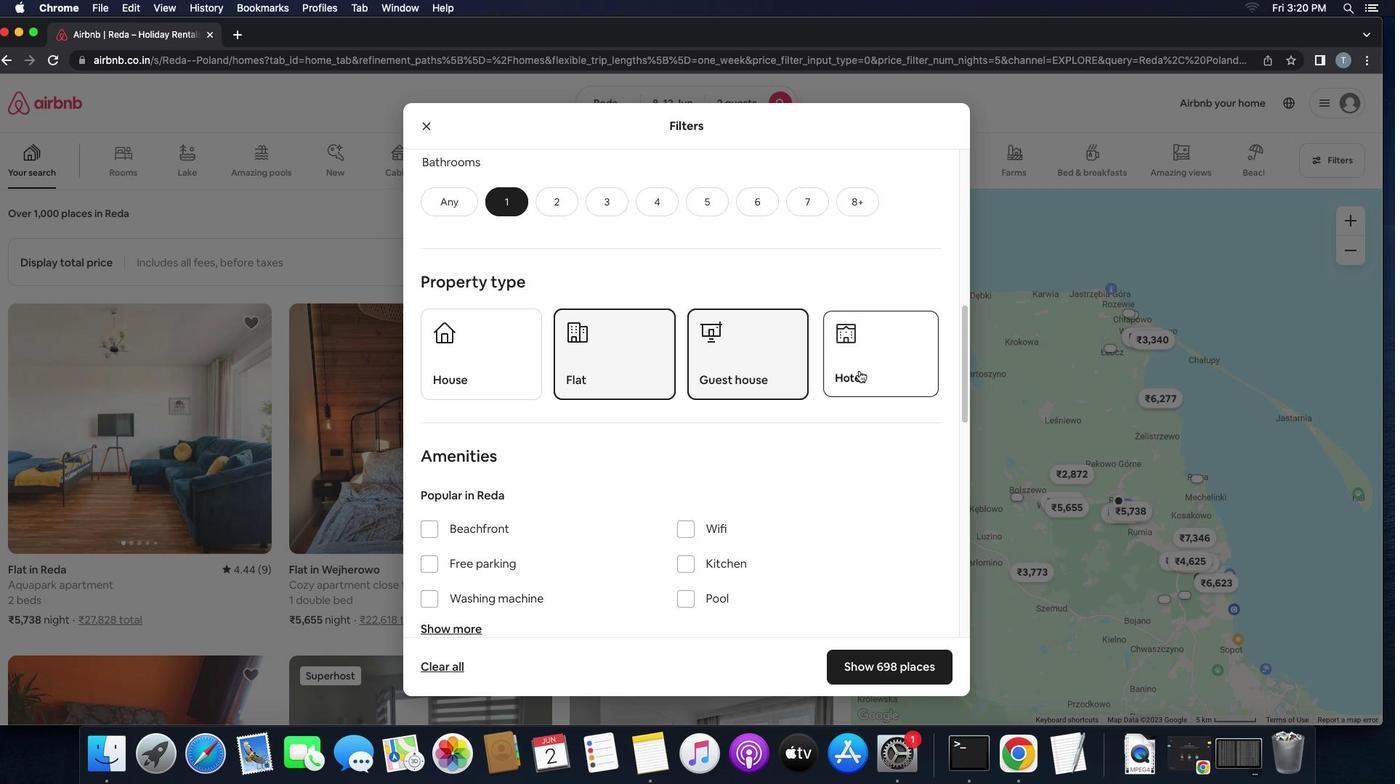 
Action: Mouse moved to (811, 395)
Screenshot: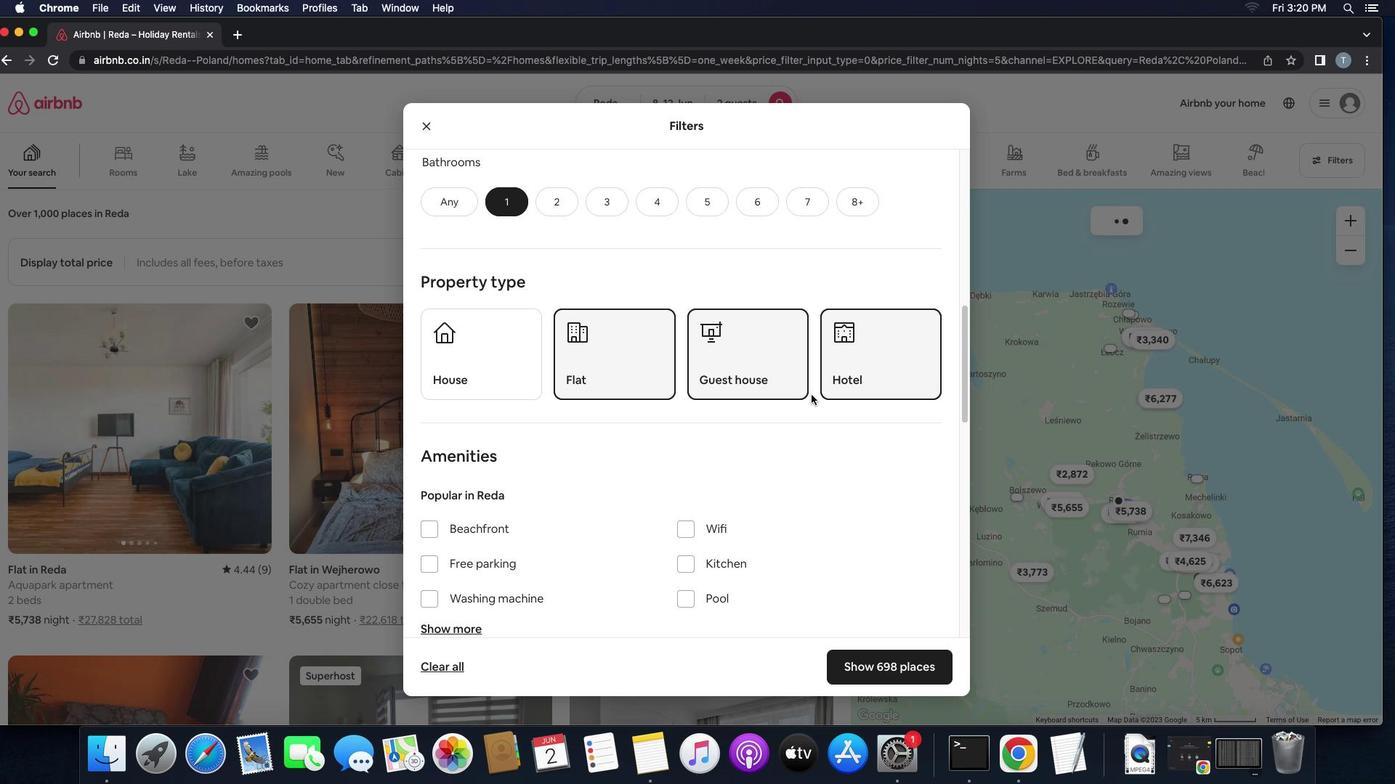 
Action: Mouse scrolled (811, 395) with delta (0, 0)
Screenshot: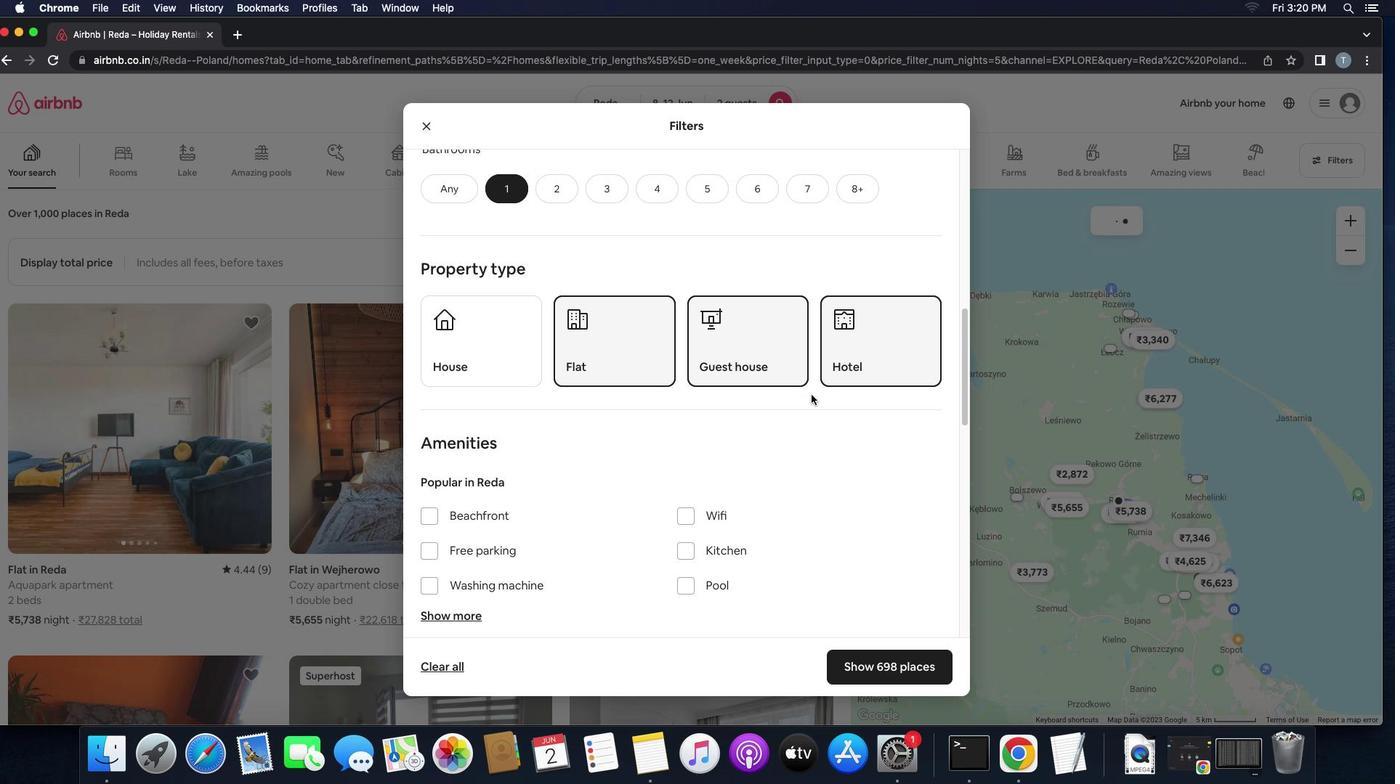 
Action: Mouse scrolled (811, 395) with delta (0, 0)
Screenshot: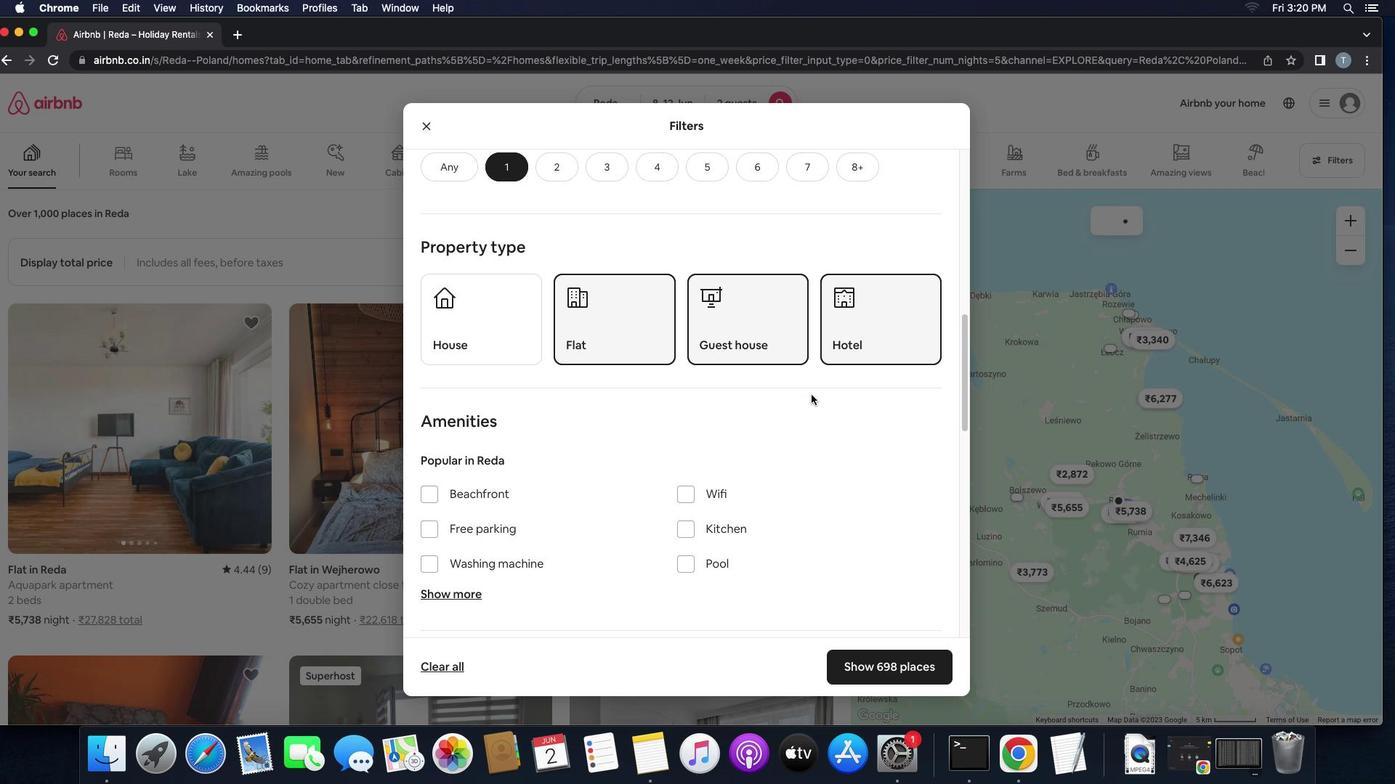 
Action: Mouse scrolled (811, 395) with delta (0, -1)
Screenshot: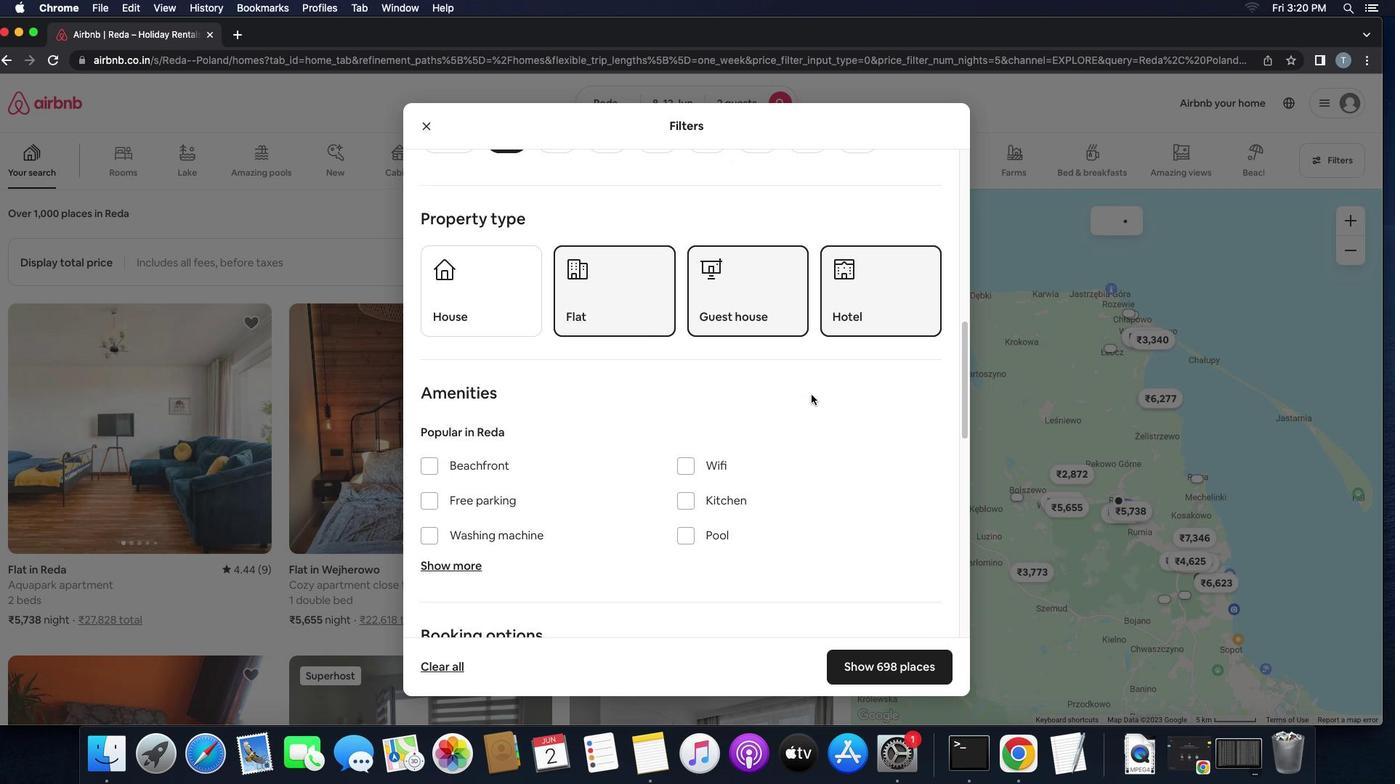 
Action: Mouse scrolled (811, 395) with delta (0, 0)
Screenshot: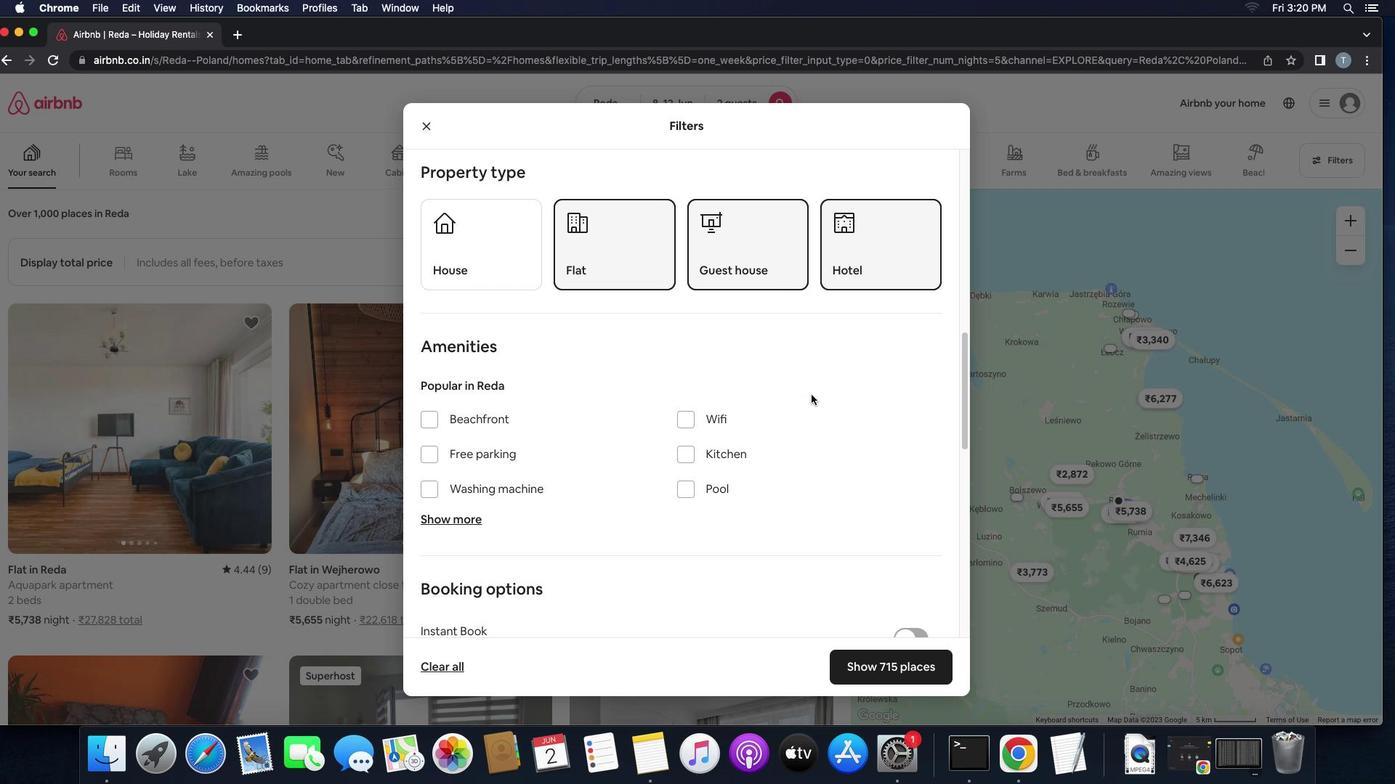
Action: Mouse scrolled (811, 395) with delta (0, 0)
Screenshot: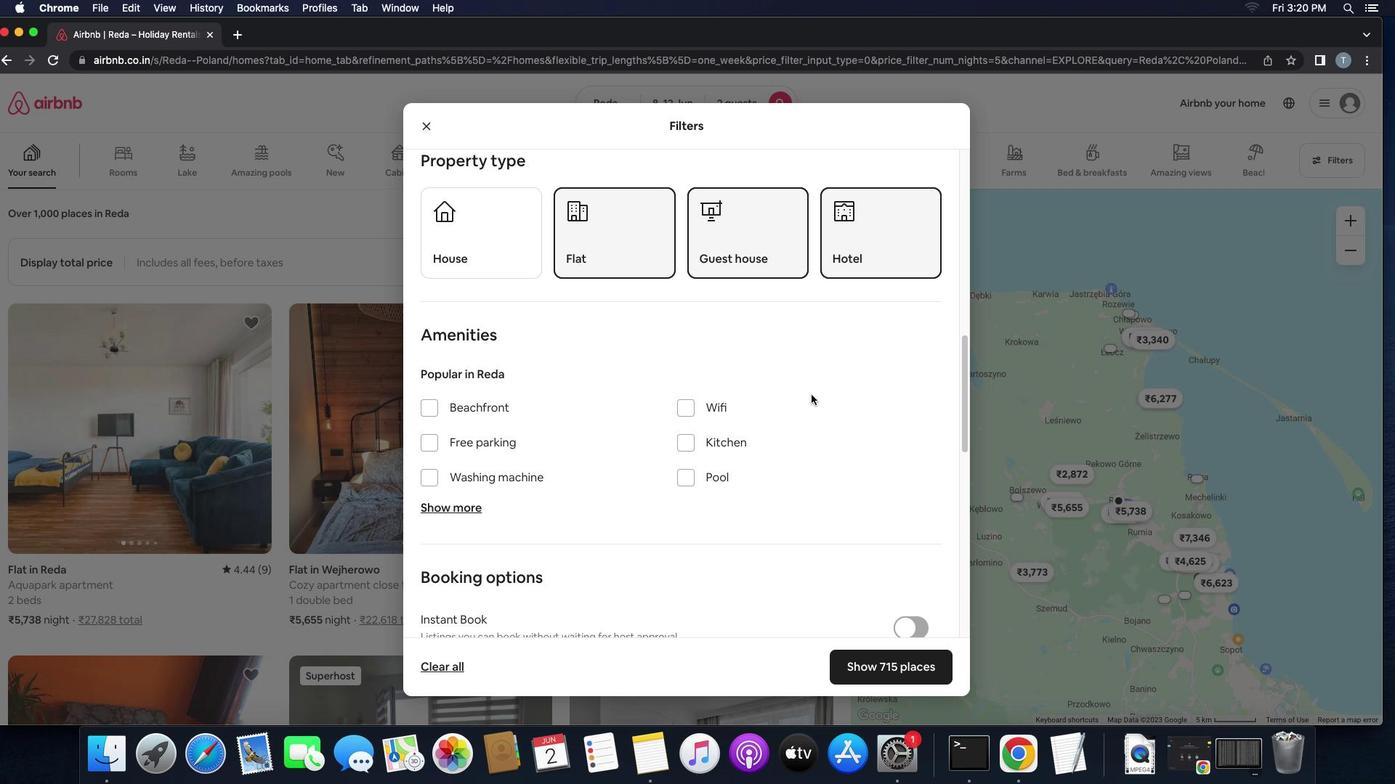 
Action: Mouse scrolled (811, 395) with delta (0, 0)
Screenshot: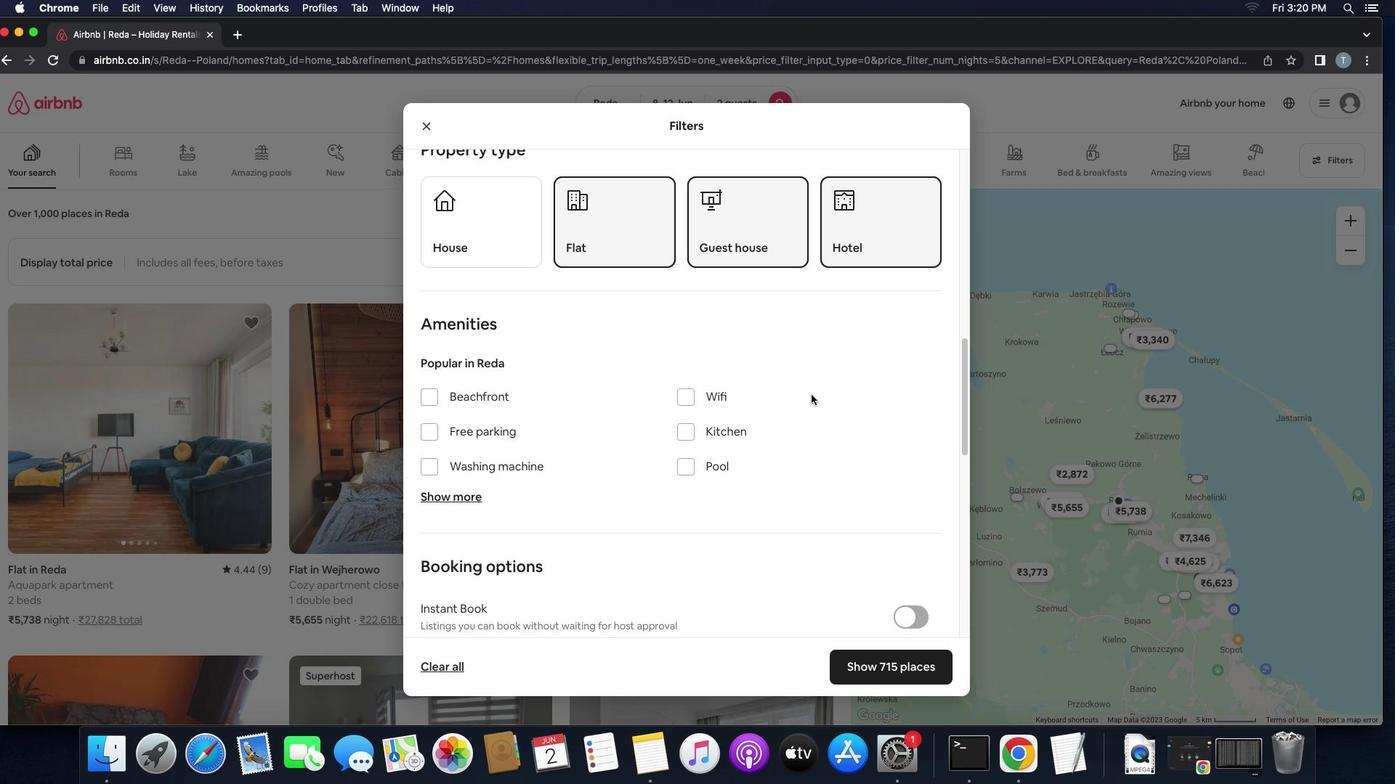 
Action: Mouse scrolled (811, 395) with delta (0, 0)
Screenshot: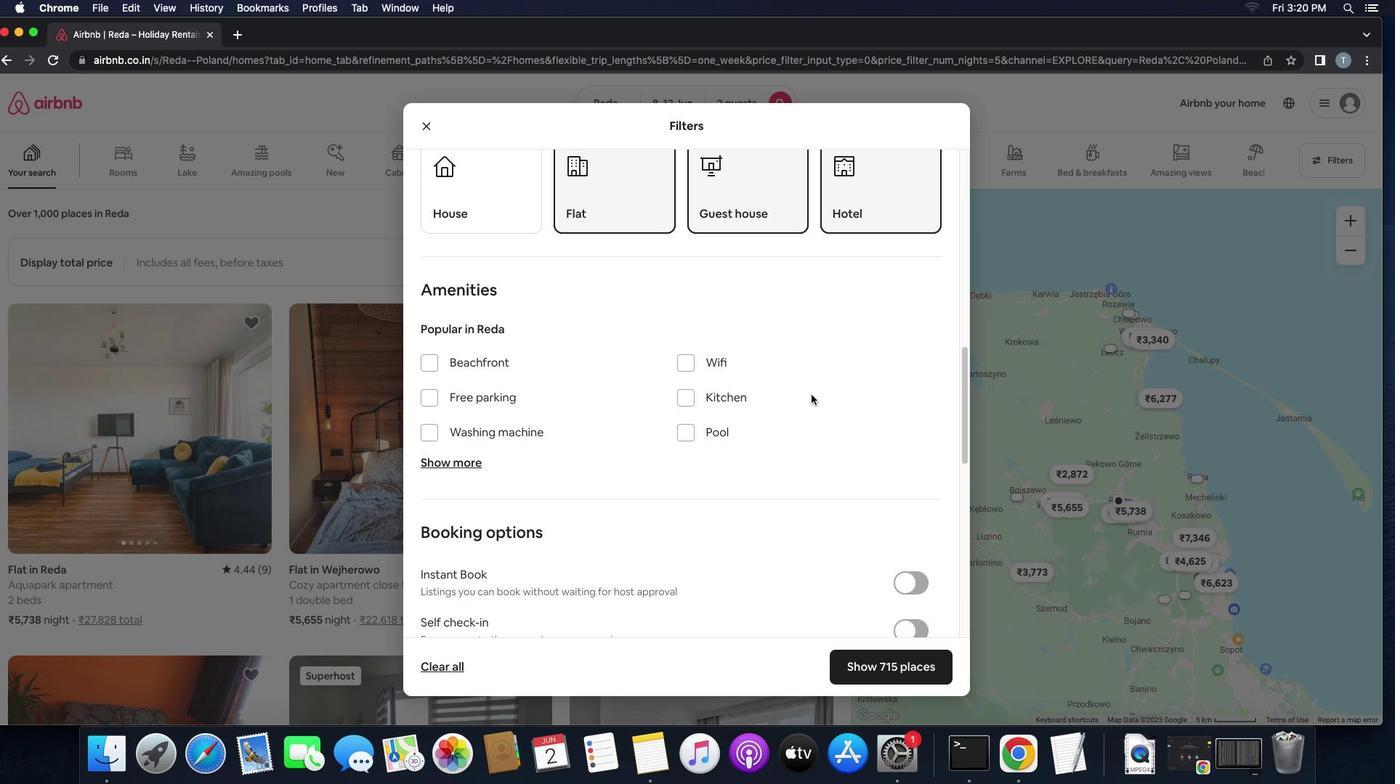 
Action: Mouse scrolled (811, 395) with delta (0, 0)
Screenshot: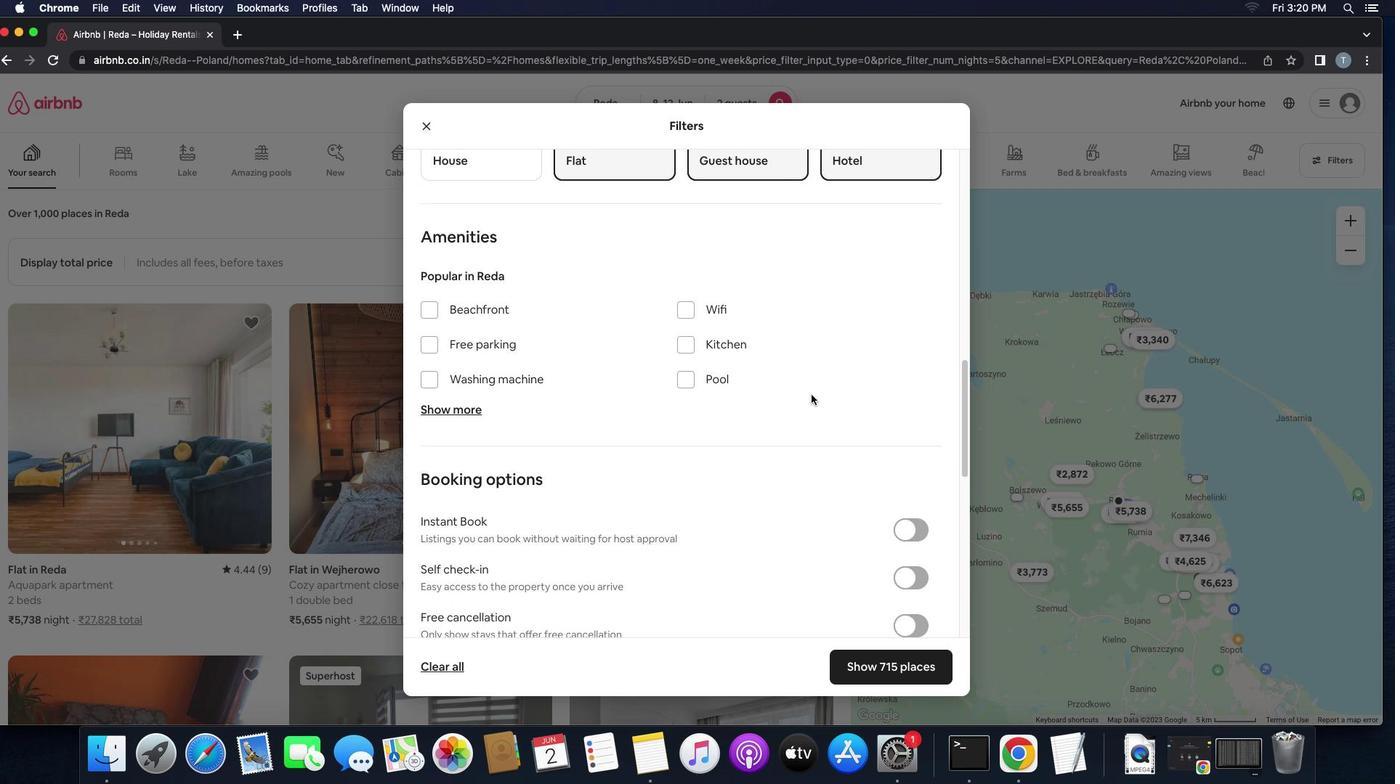 
Action: Mouse scrolled (811, 395) with delta (0, 0)
Screenshot: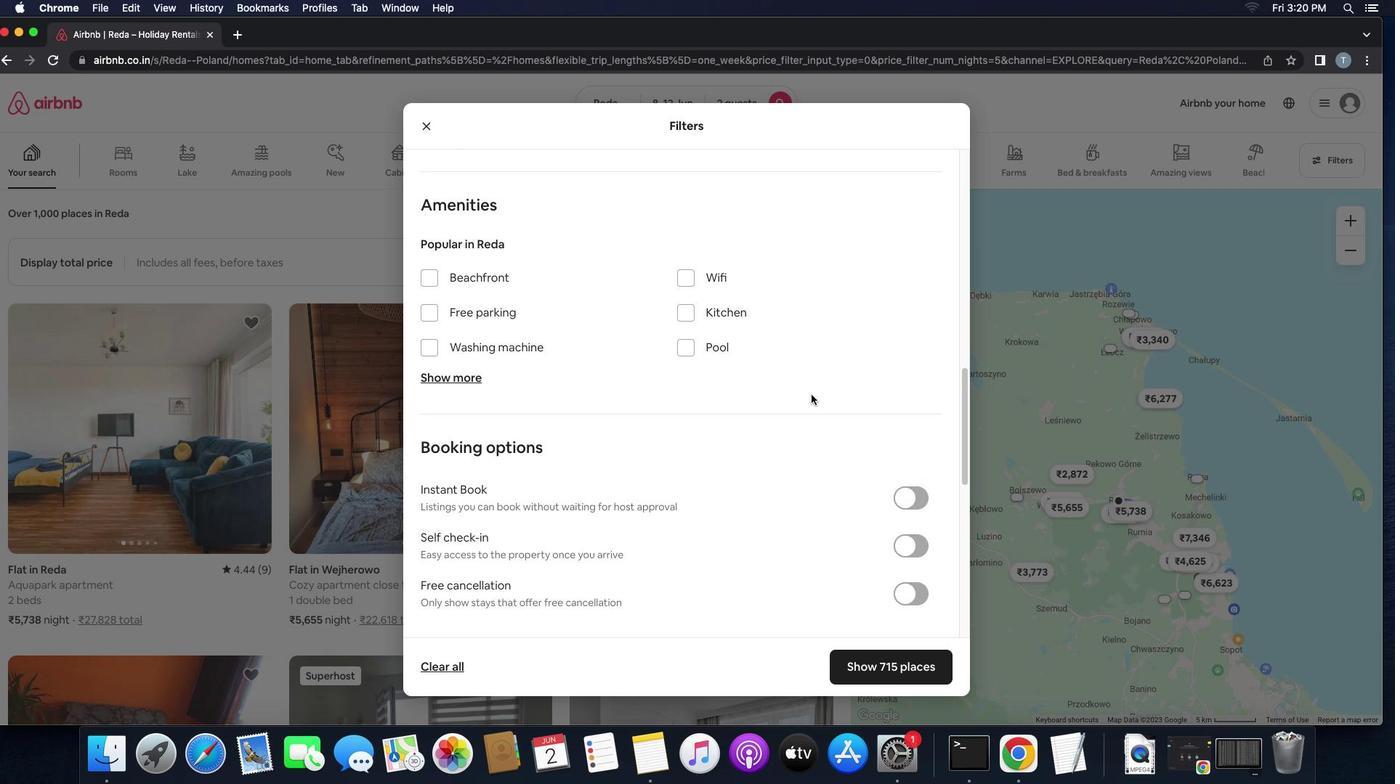
Action: Mouse scrolled (811, 395) with delta (0, -2)
Screenshot: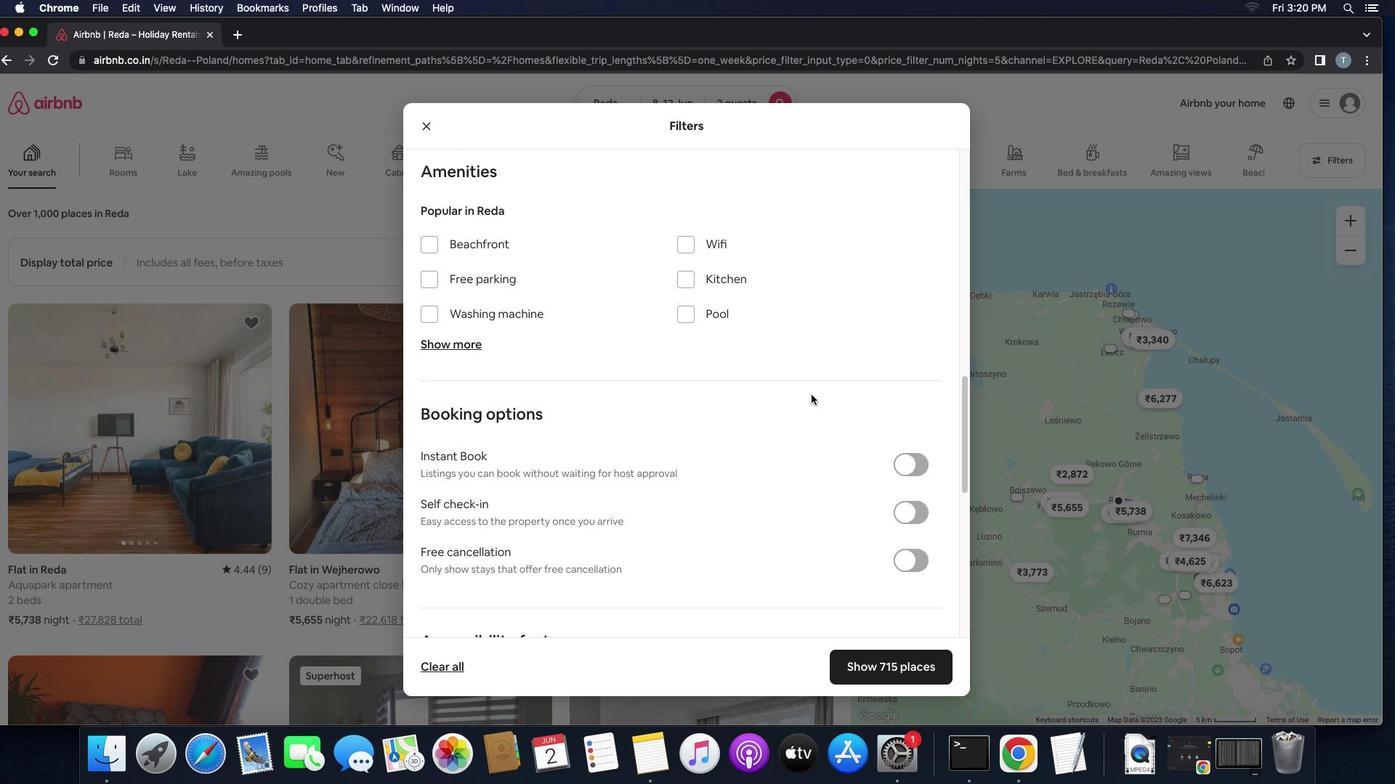 
Action: Mouse moved to (422, 287)
Screenshot: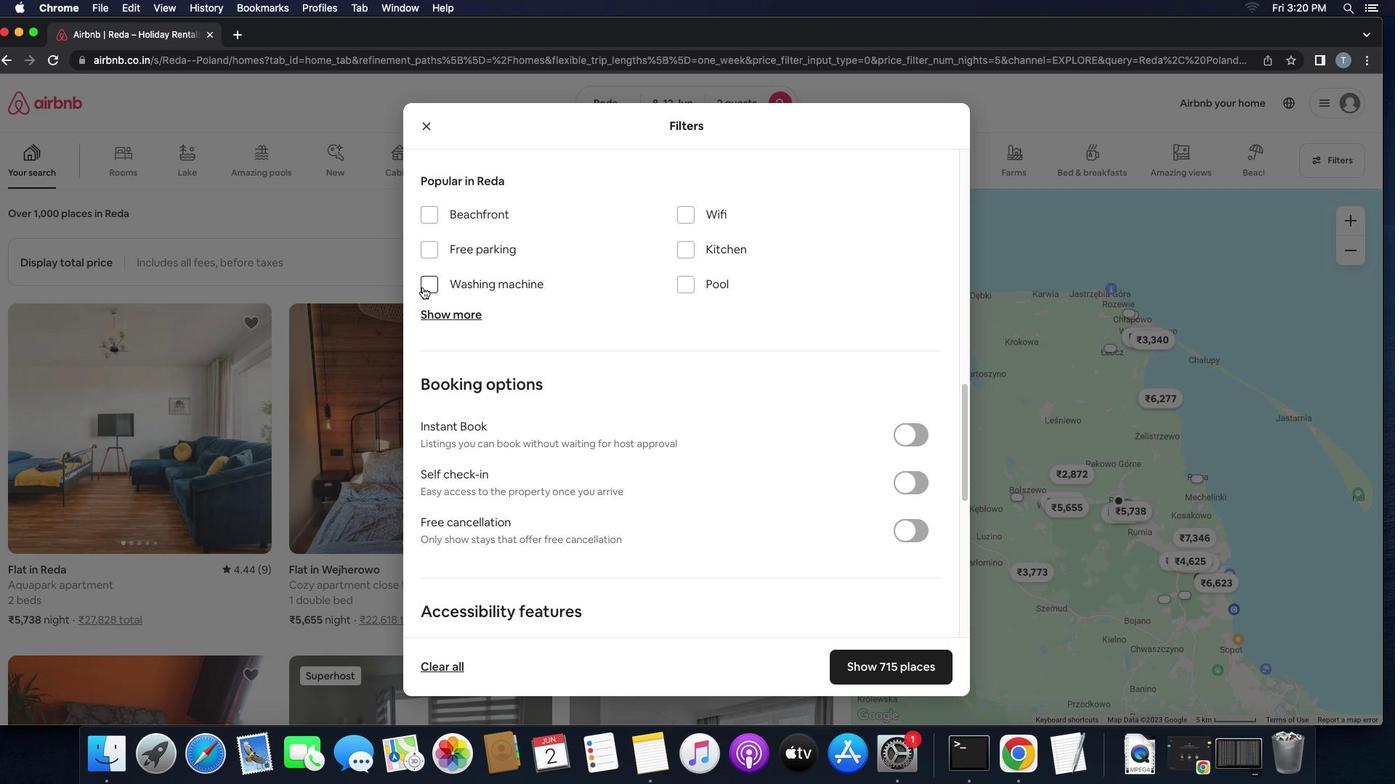 
Action: Mouse pressed left at (422, 287)
Screenshot: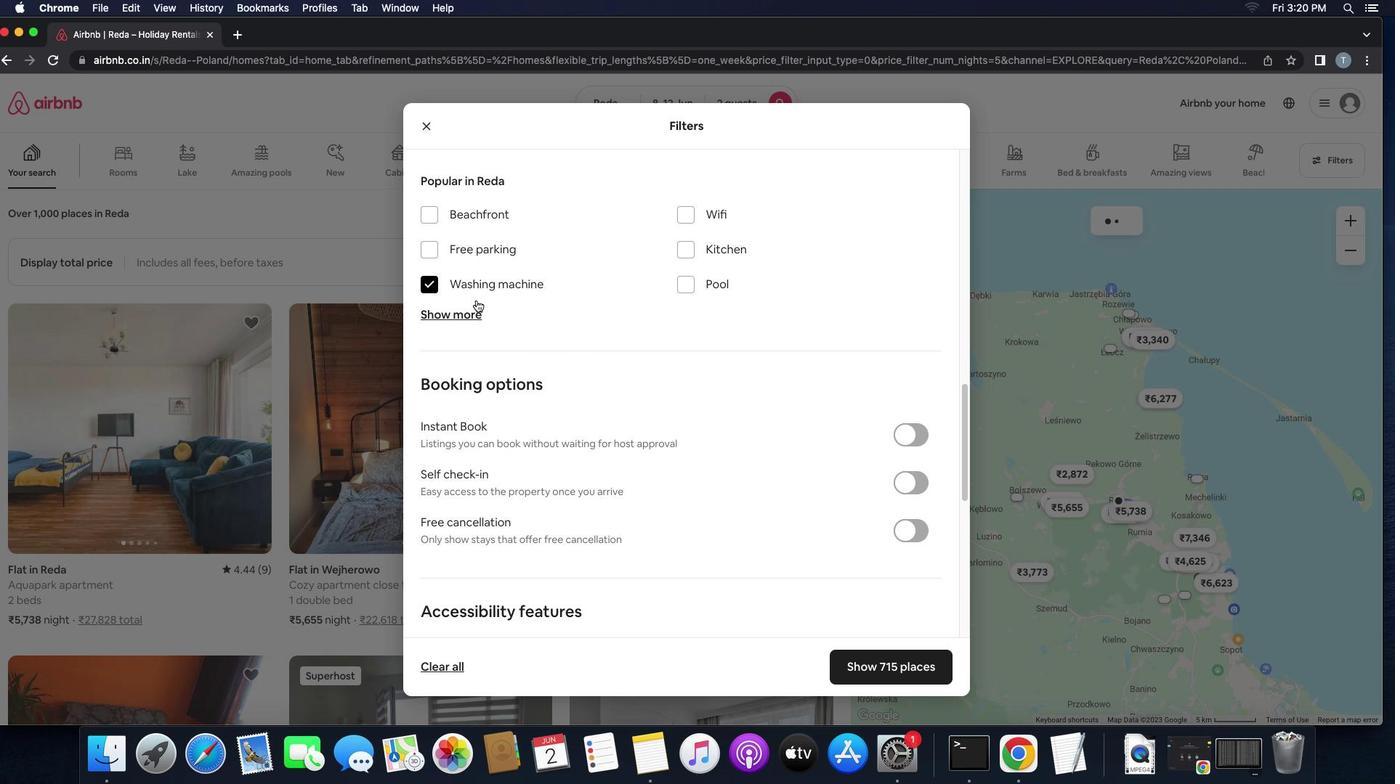 
Action: Mouse moved to (678, 365)
Screenshot: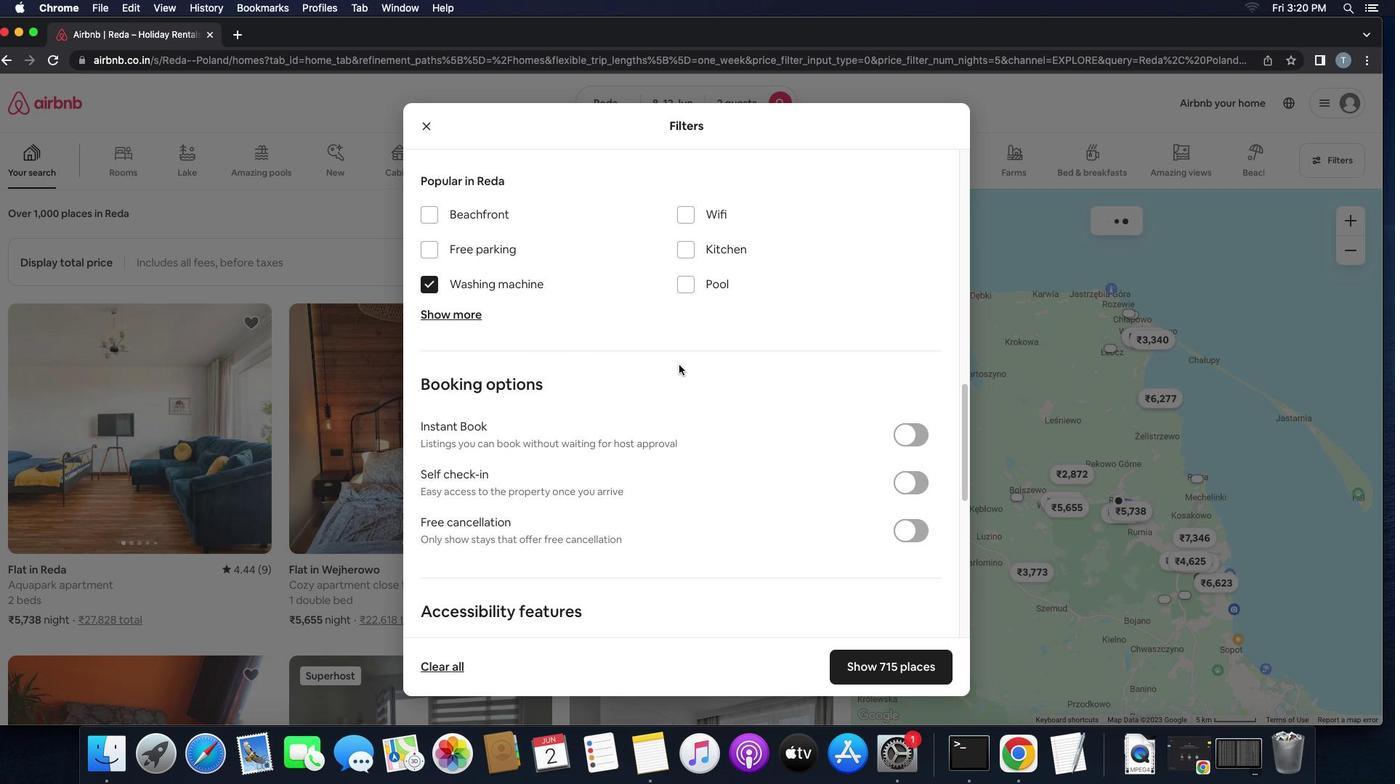 
Action: Mouse scrolled (678, 365) with delta (0, 0)
Screenshot: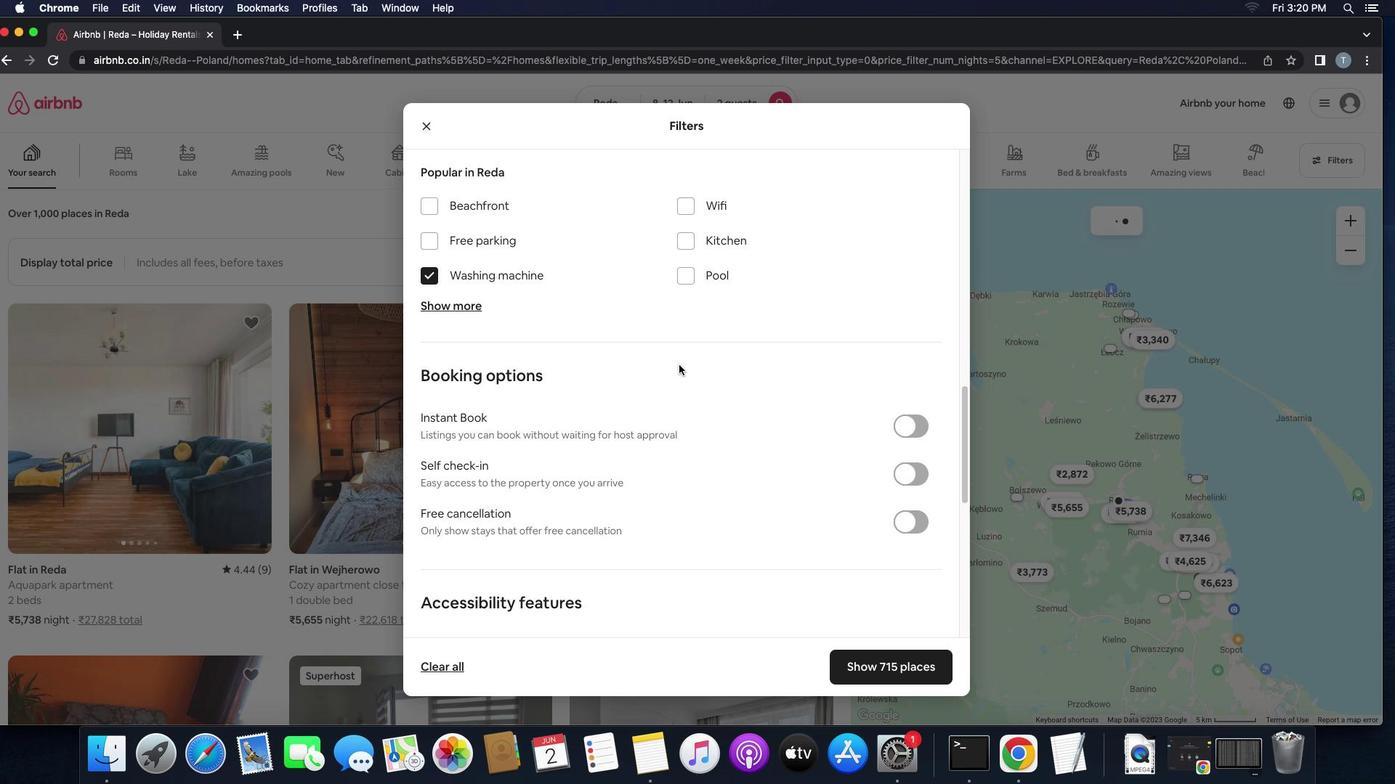 
Action: Mouse scrolled (678, 365) with delta (0, 0)
Screenshot: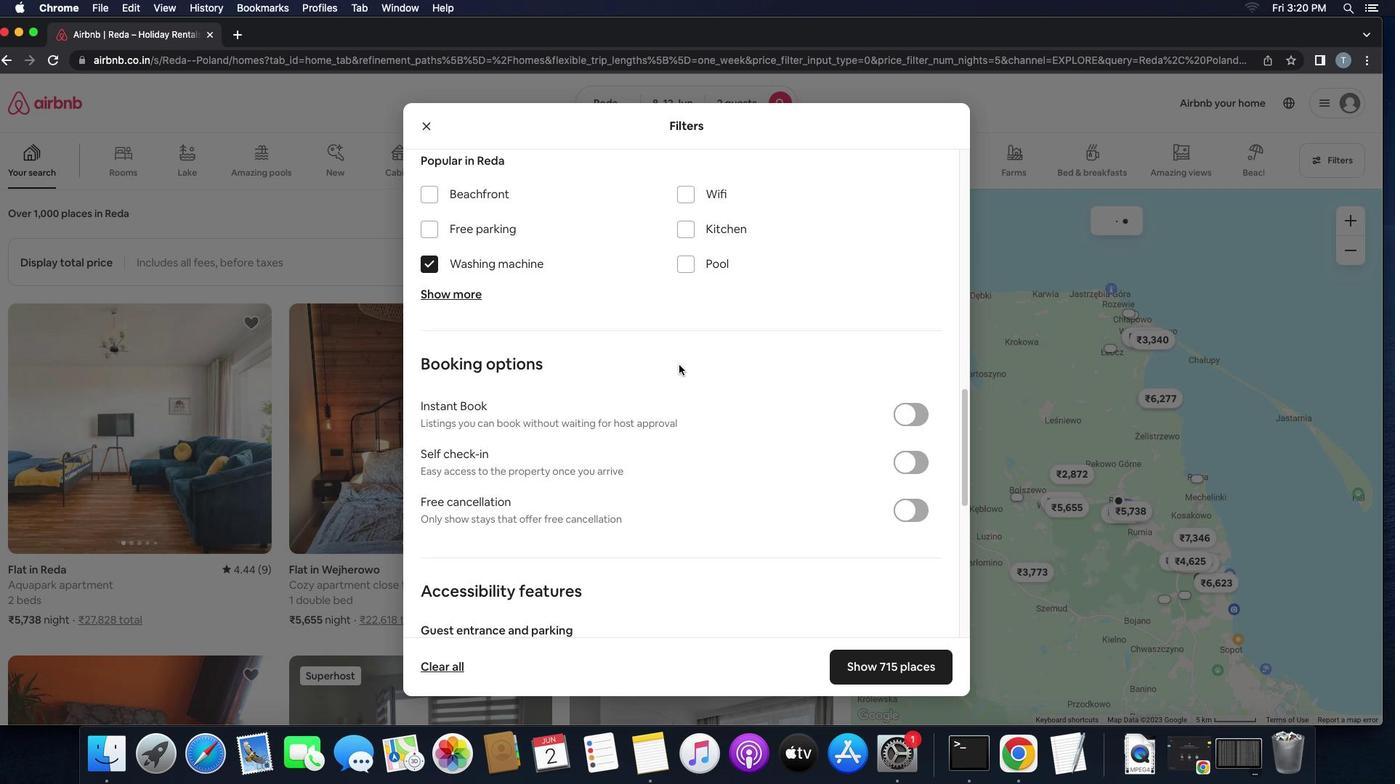 
Action: Mouse scrolled (678, 365) with delta (0, -1)
Screenshot: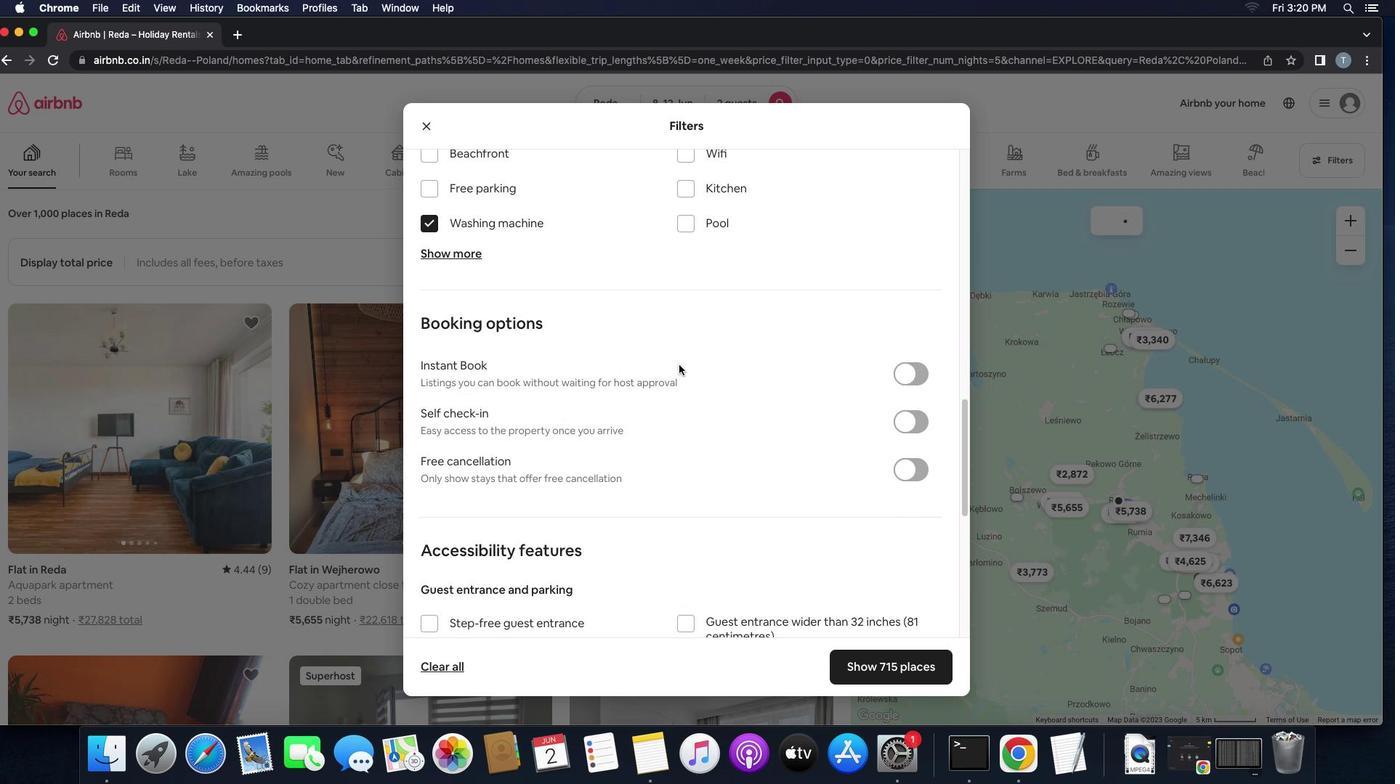 
Action: Mouse moved to (912, 403)
Screenshot: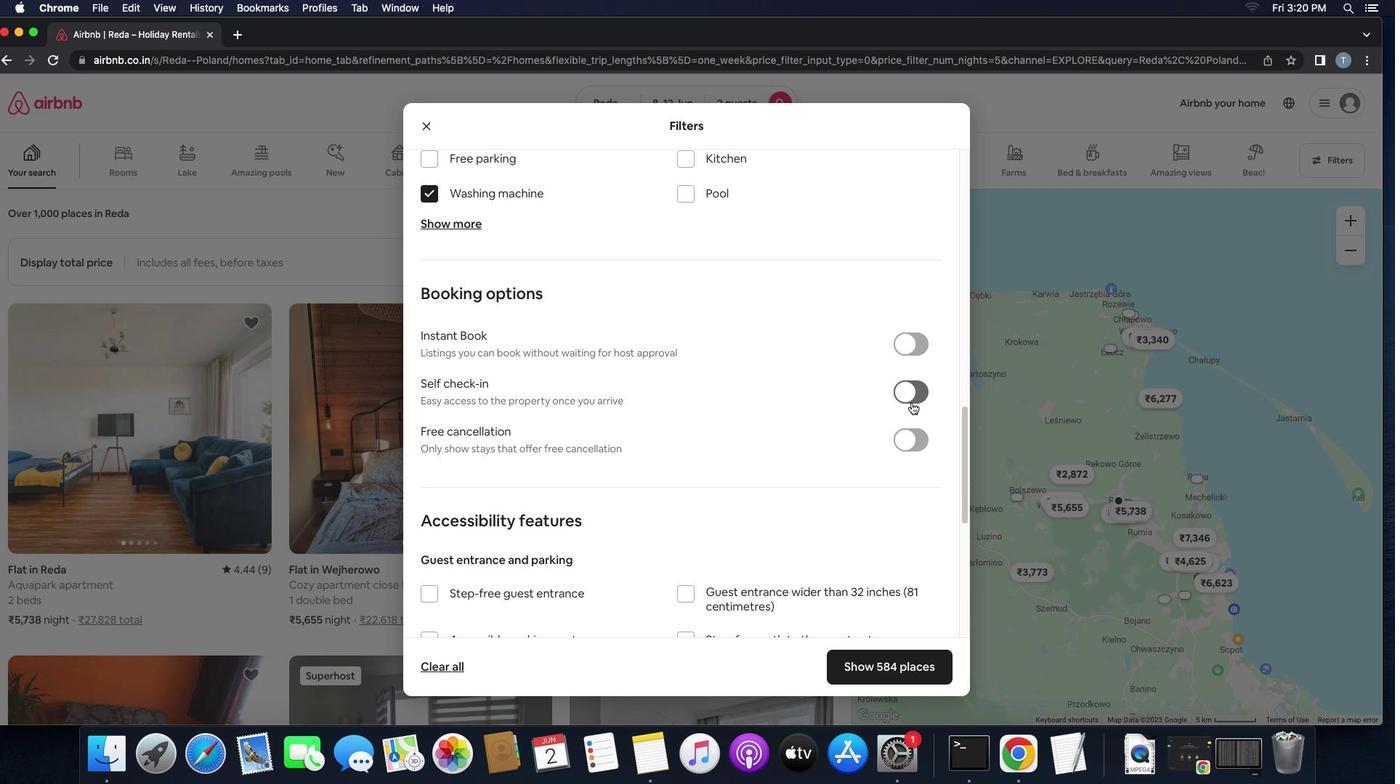 
Action: Mouse pressed left at (912, 403)
Screenshot: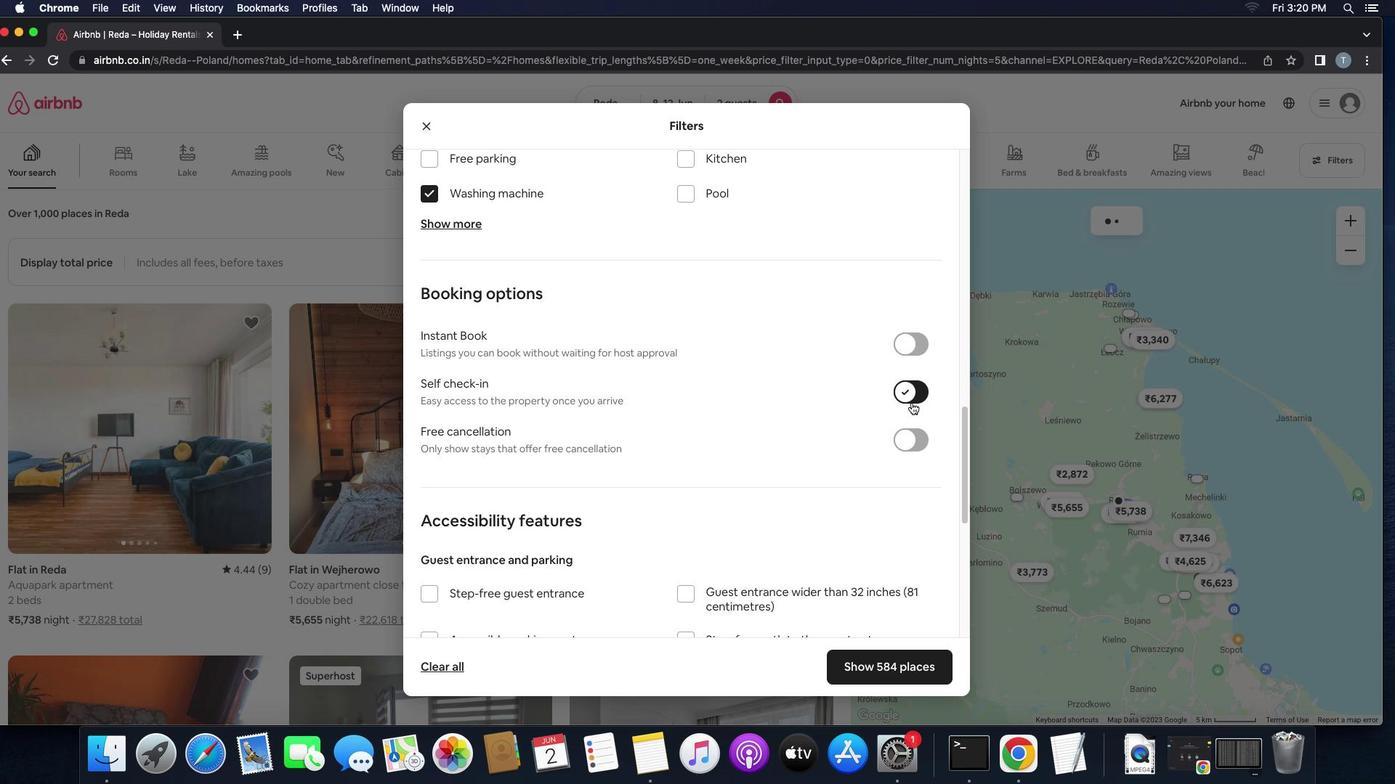 
Action: Mouse moved to (784, 429)
Screenshot: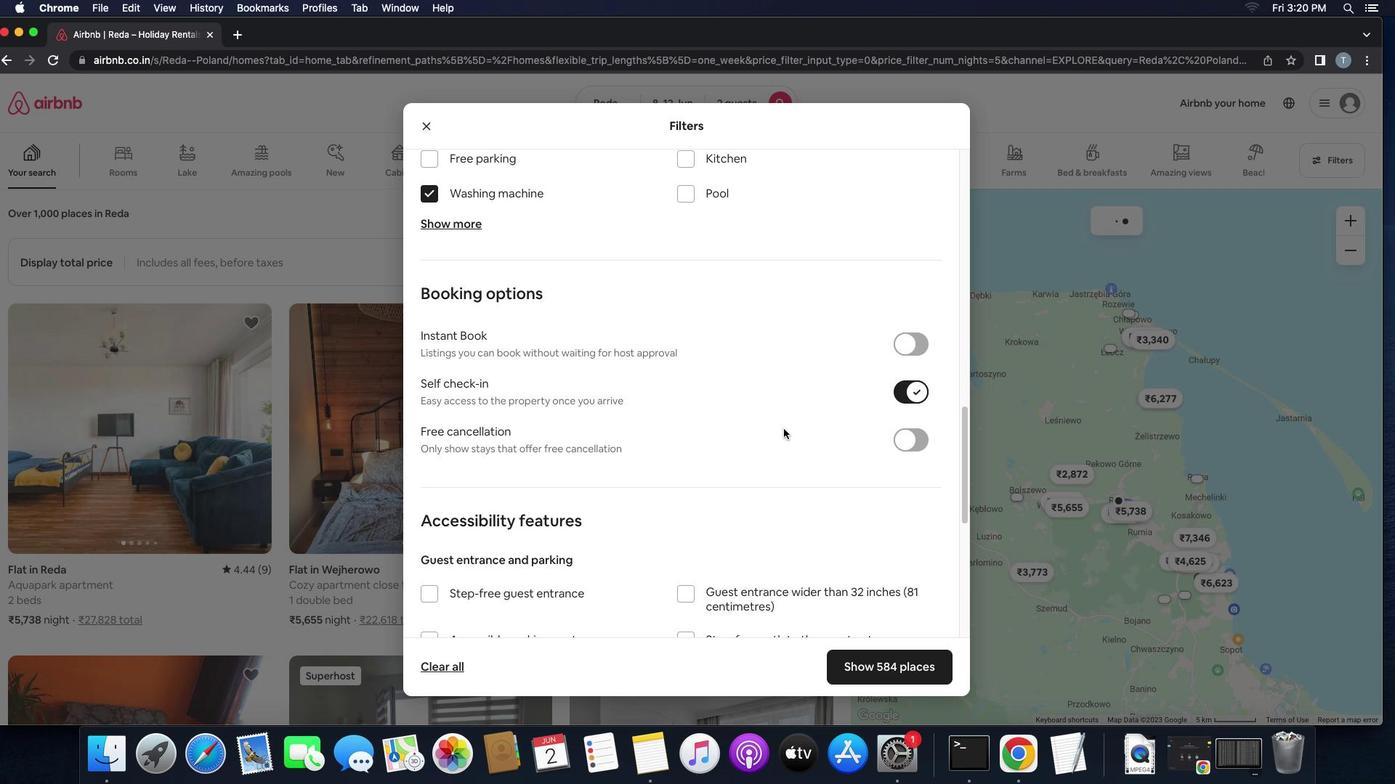 
Action: Mouse scrolled (784, 429) with delta (0, 0)
Screenshot: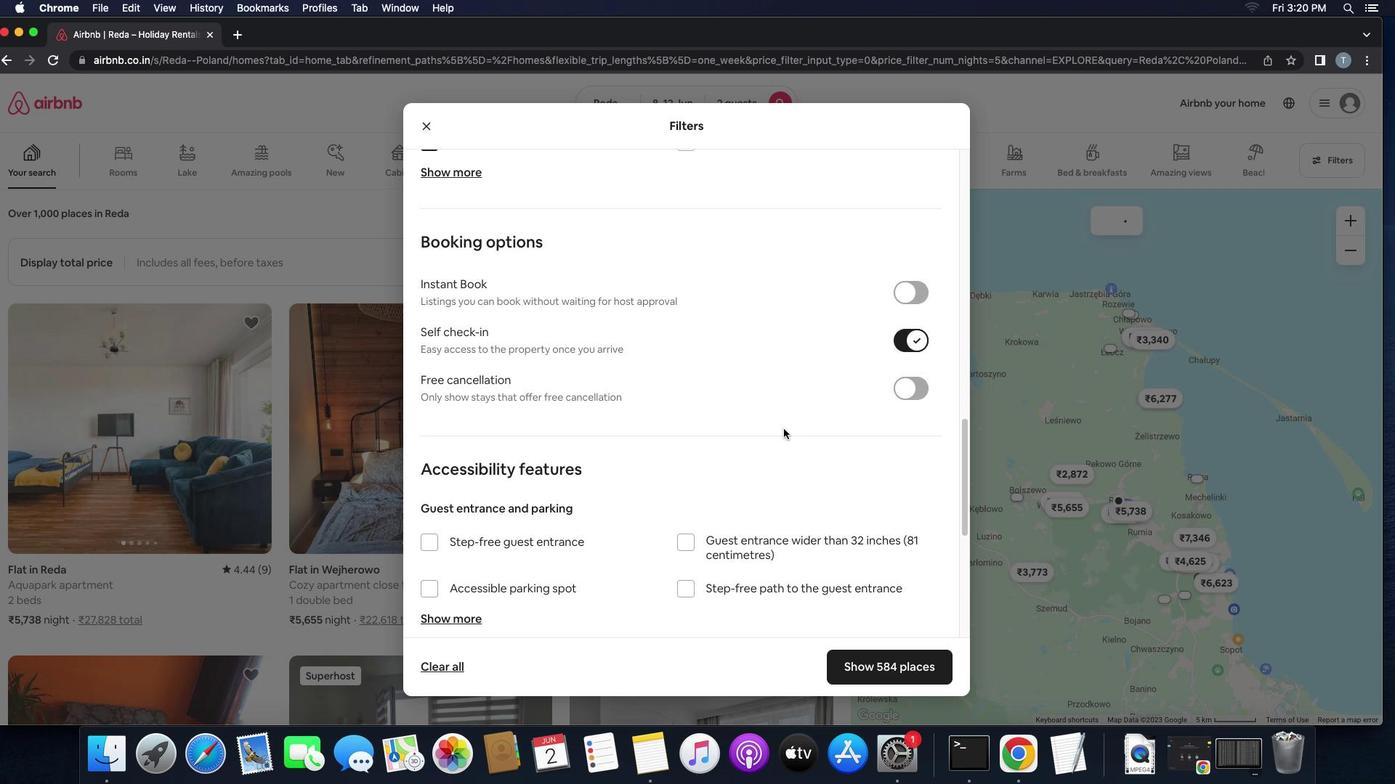 
Action: Mouse scrolled (784, 429) with delta (0, 0)
Screenshot: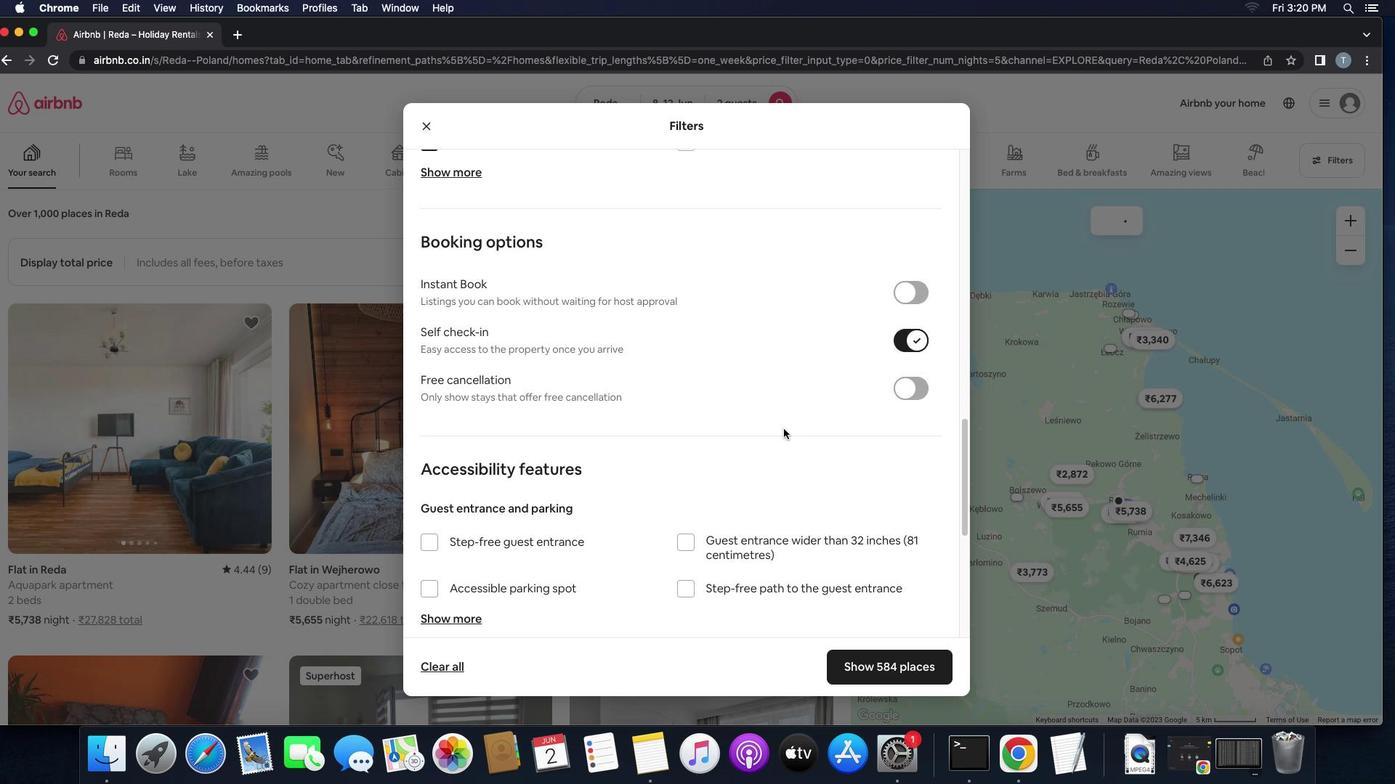 
Action: Mouse scrolled (784, 429) with delta (0, -2)
Screenshot: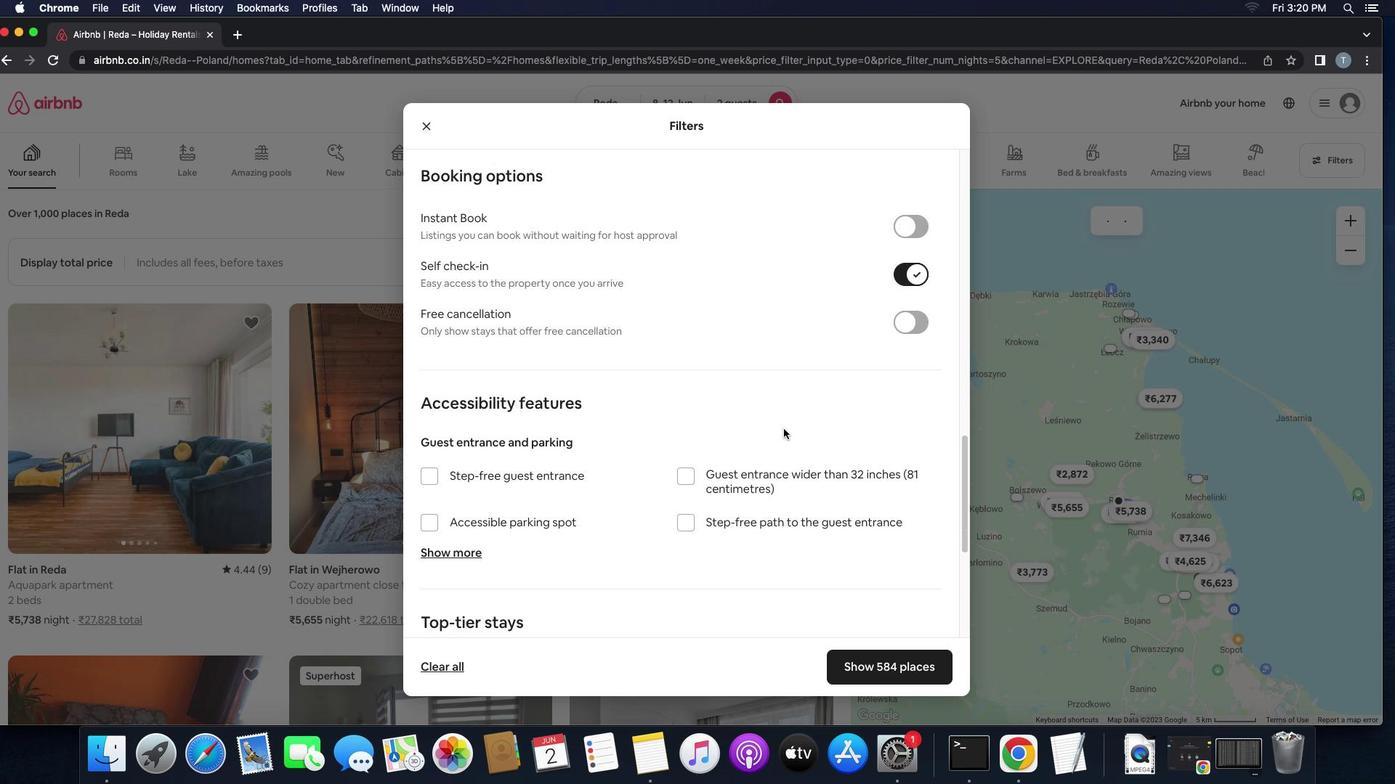 
Action: Mouse scrolled (784, 429) with delta (0, -2)
Screenshot: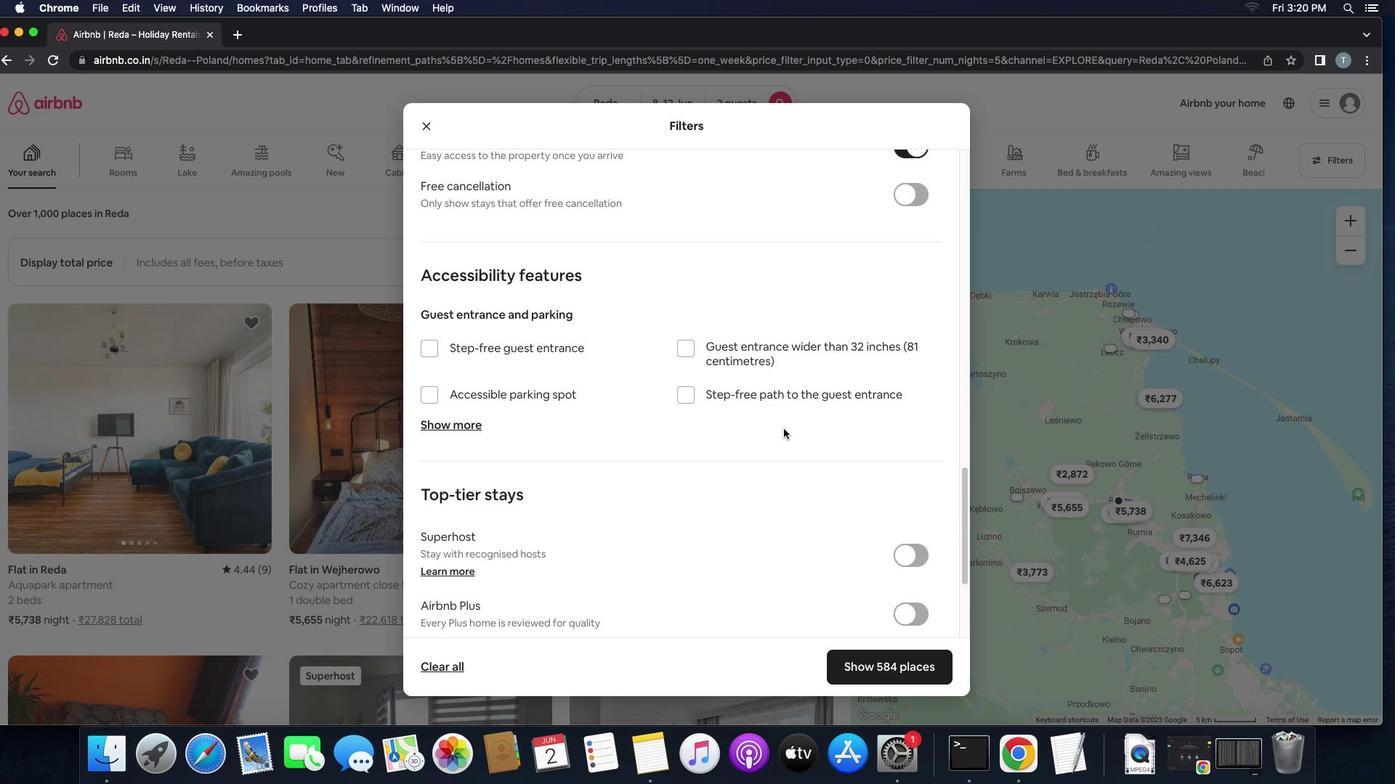 
Action: Mouse scrolled (784, 429) with delta (0, 0)
Screenshot: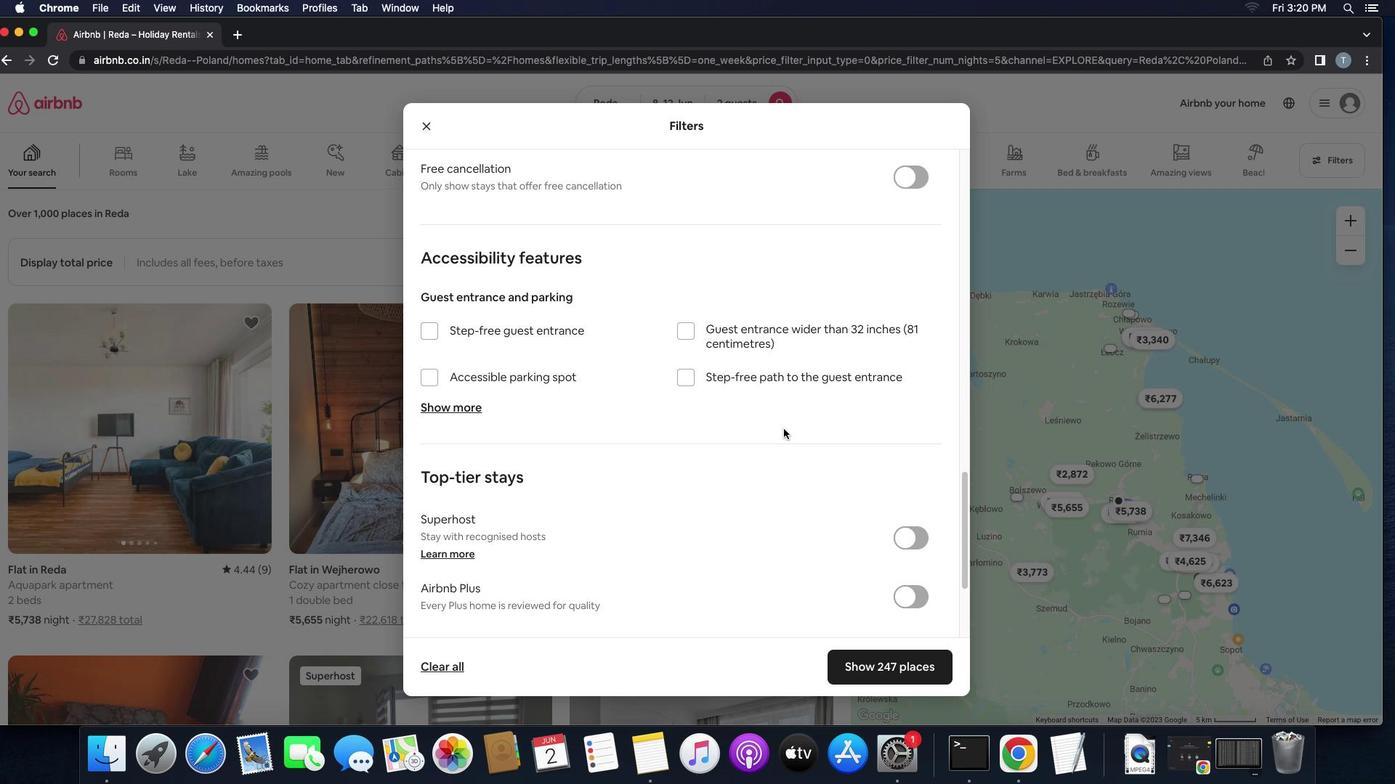 
Action: Mouse scrolled (784, 429) with delta (0, 0)
Screenshot: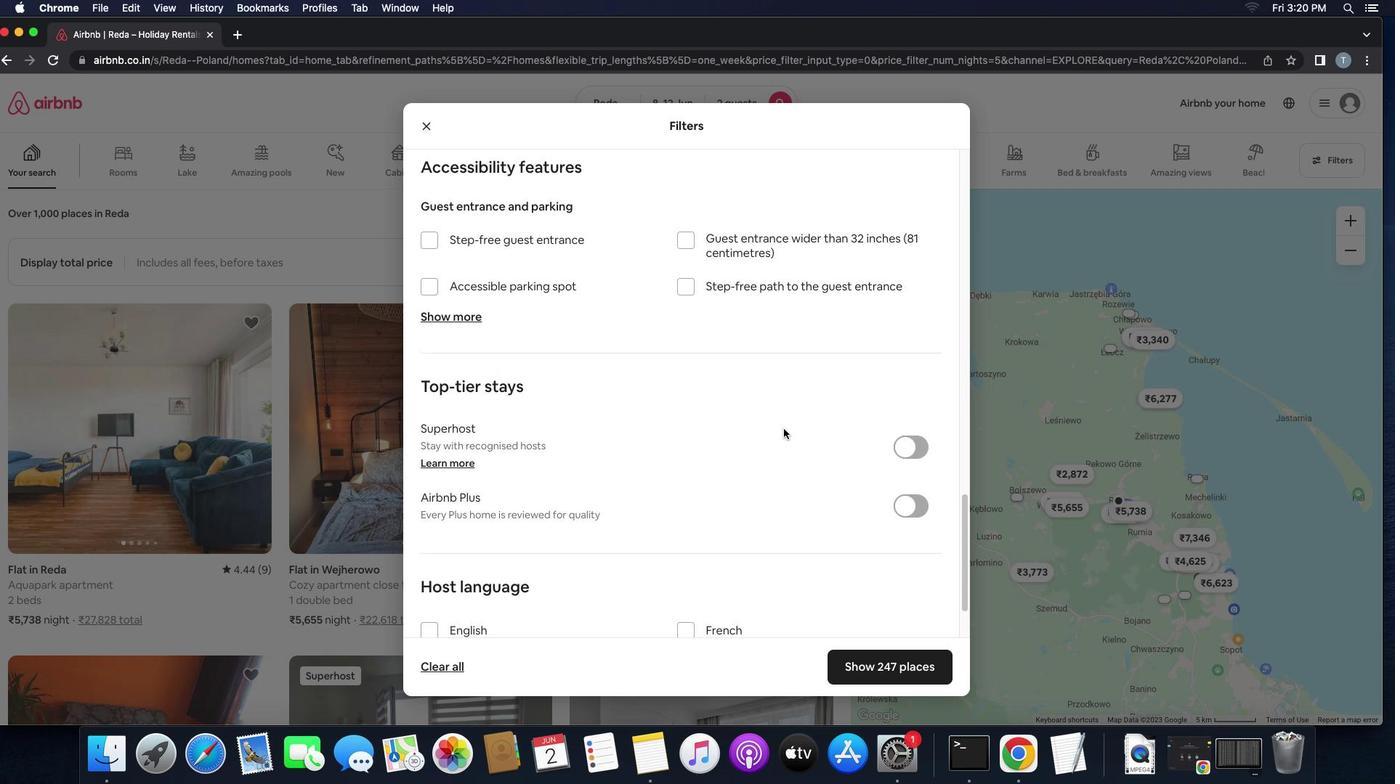 
Action: Mouse scrolled (784, 429) with delta (0, -1)
Screenshot: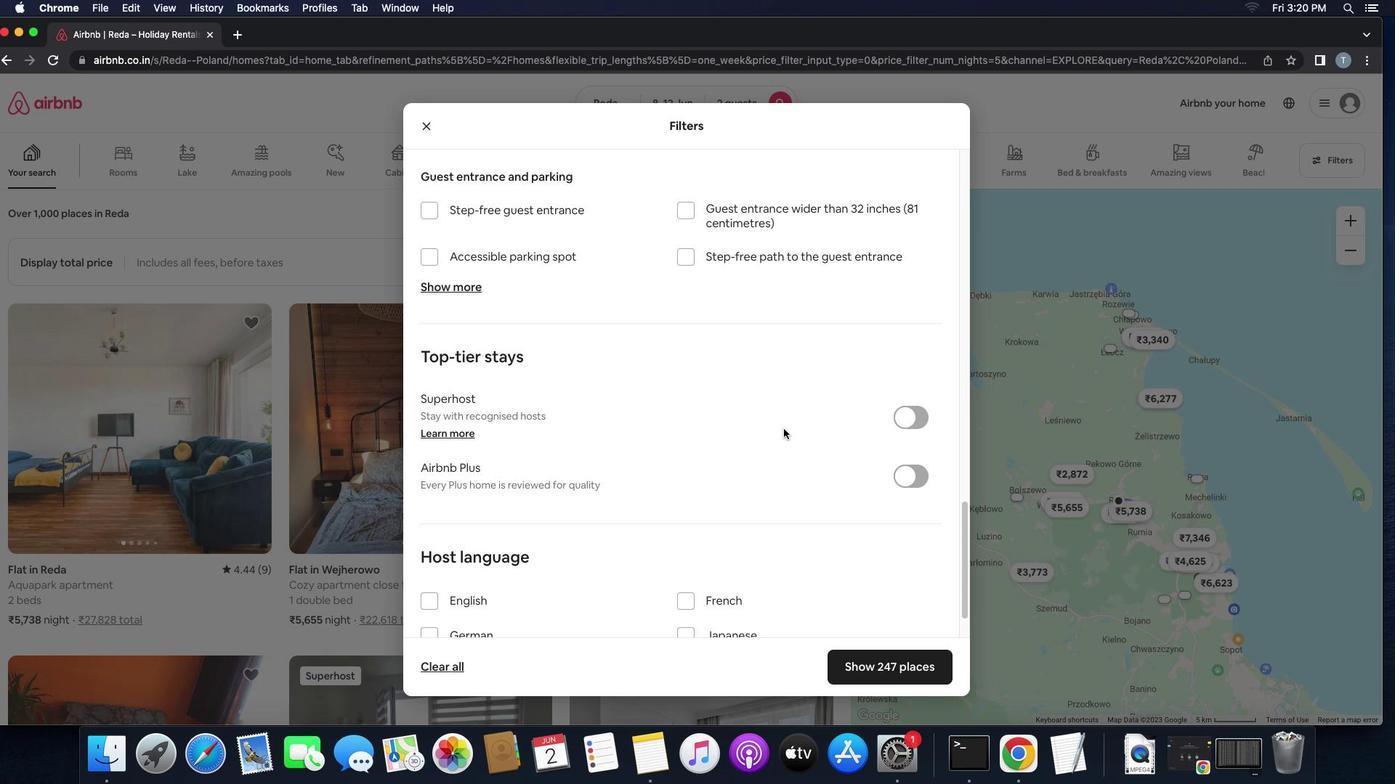 
Action: Mouse scrolled (784, 429) with delta (0, -2)
Screenshot: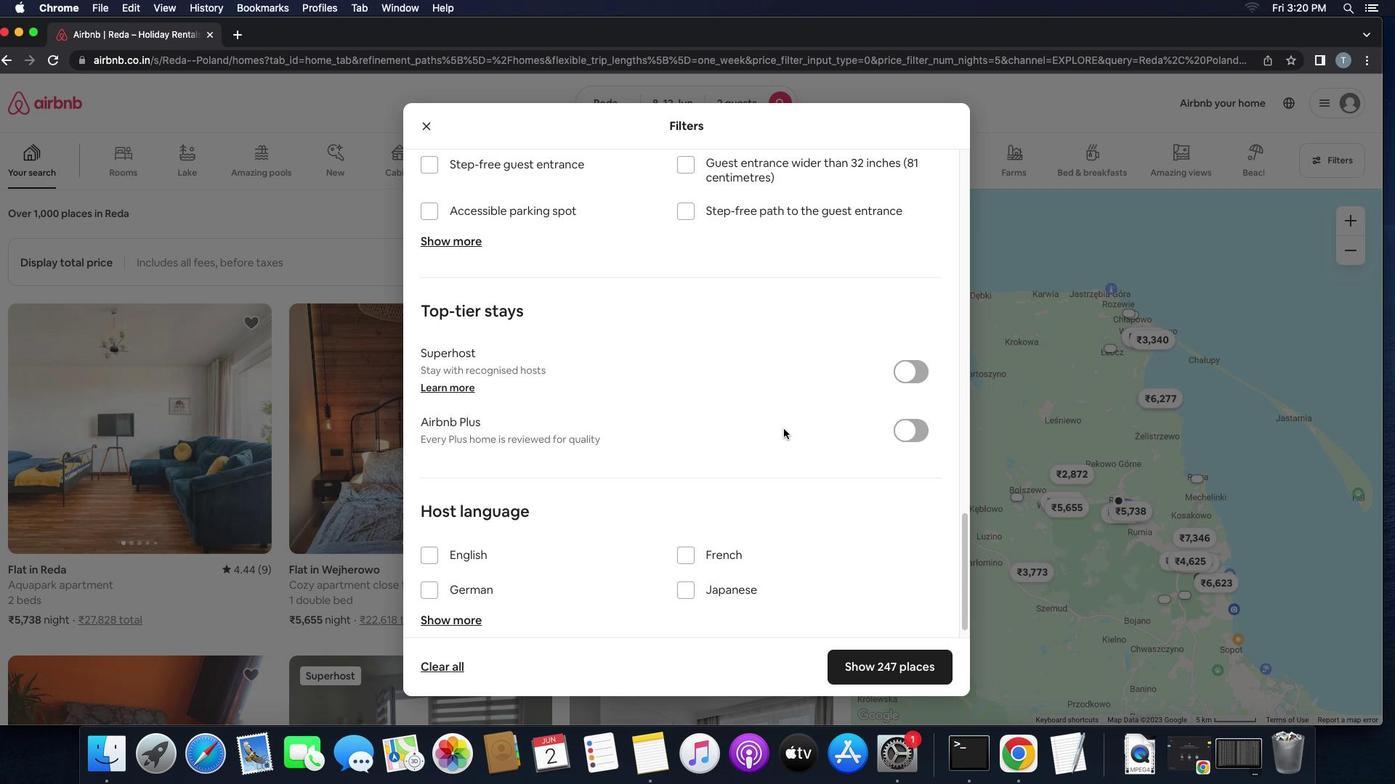 
Action: Mouse scrolled (784, 429) with delta (0, 0)
Screenshot: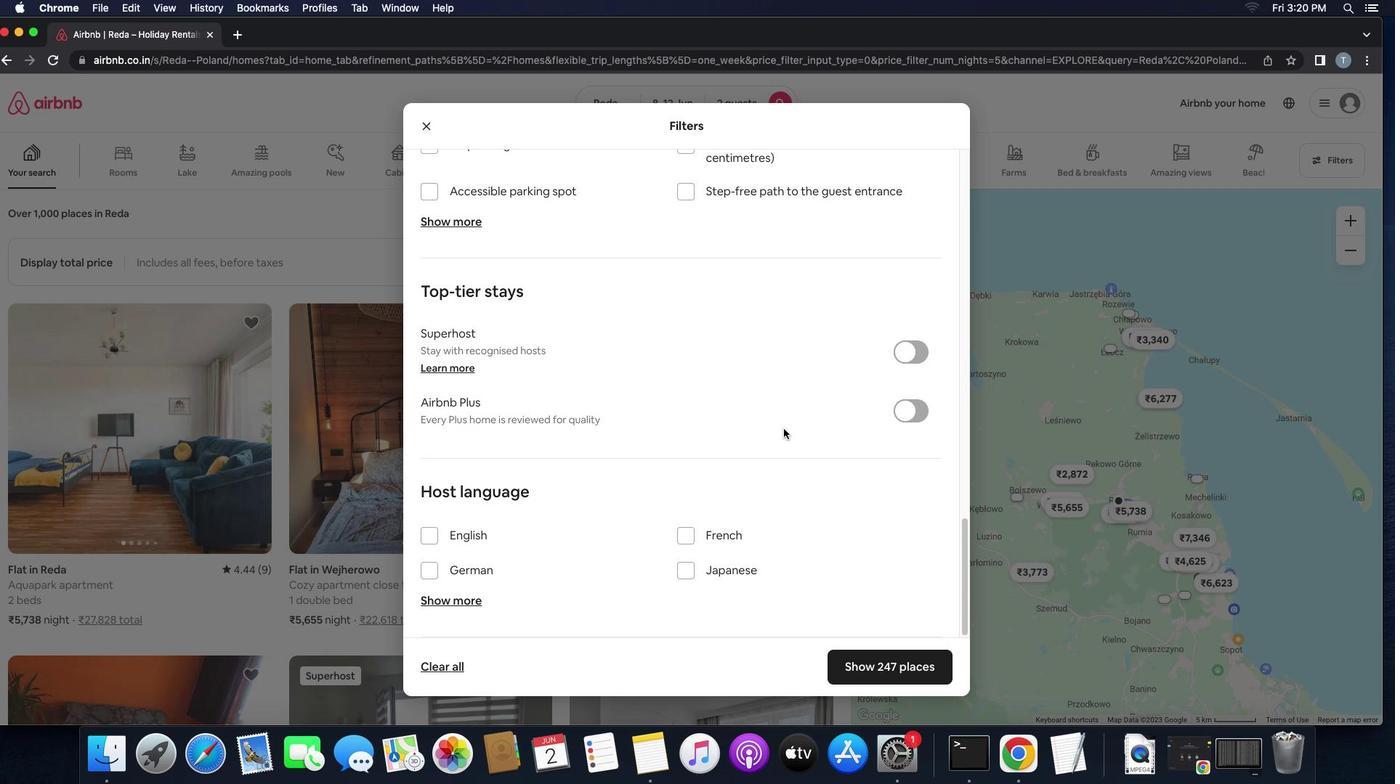 
Action: Mouse scrolled (784, 429) with delta (0, 0)
Screenshot: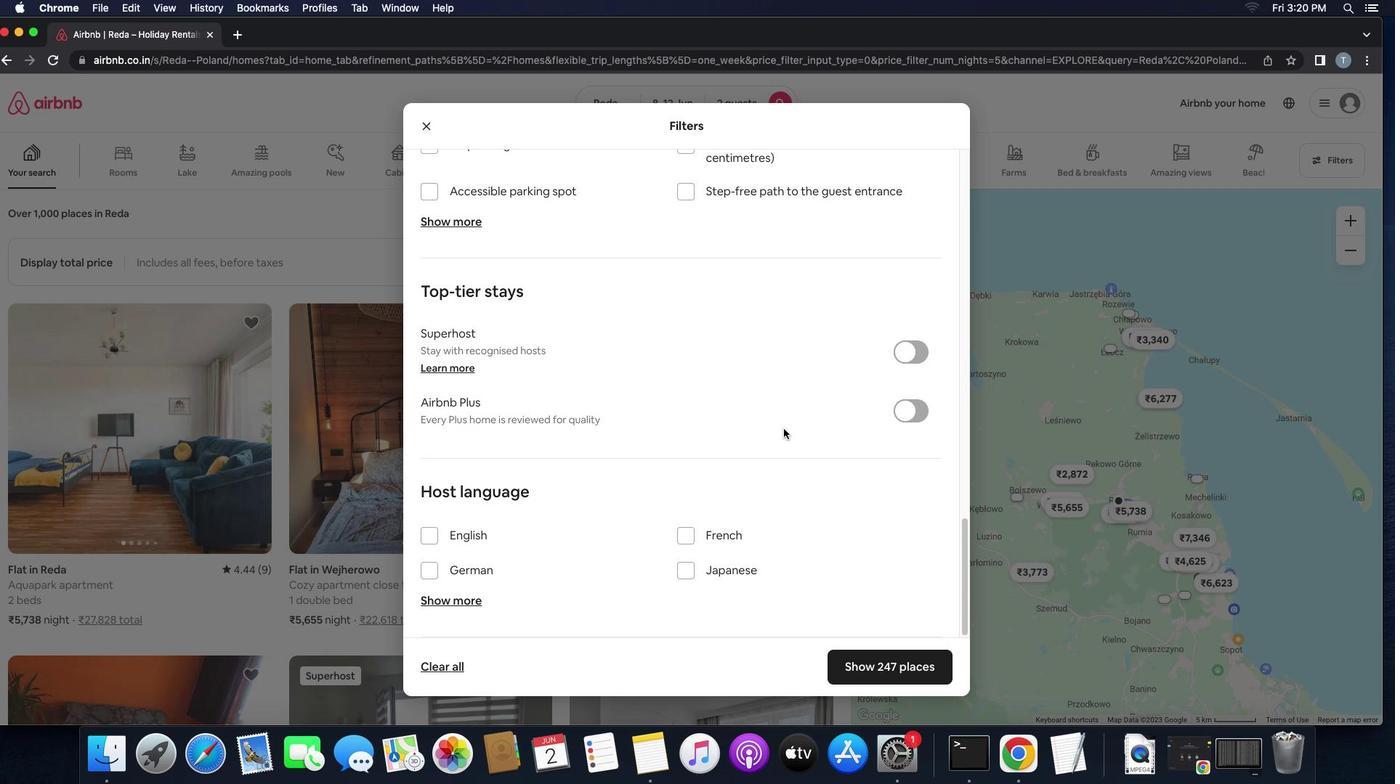 
Action: Mouse scrolled (784, 429) with delta (0, -1)
Screenshot: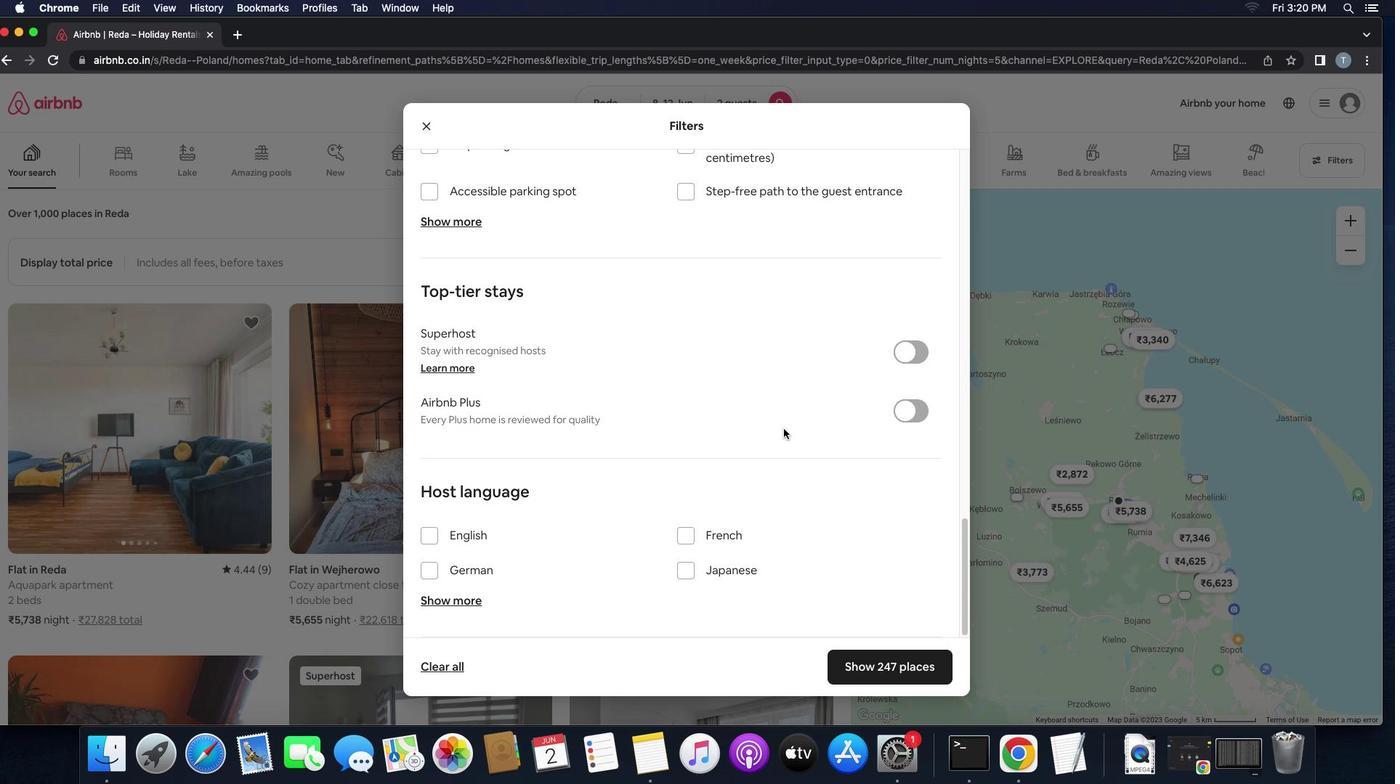 
Action: Mouse scrolled (784, 429) with delta (0, -1)
Screenshot: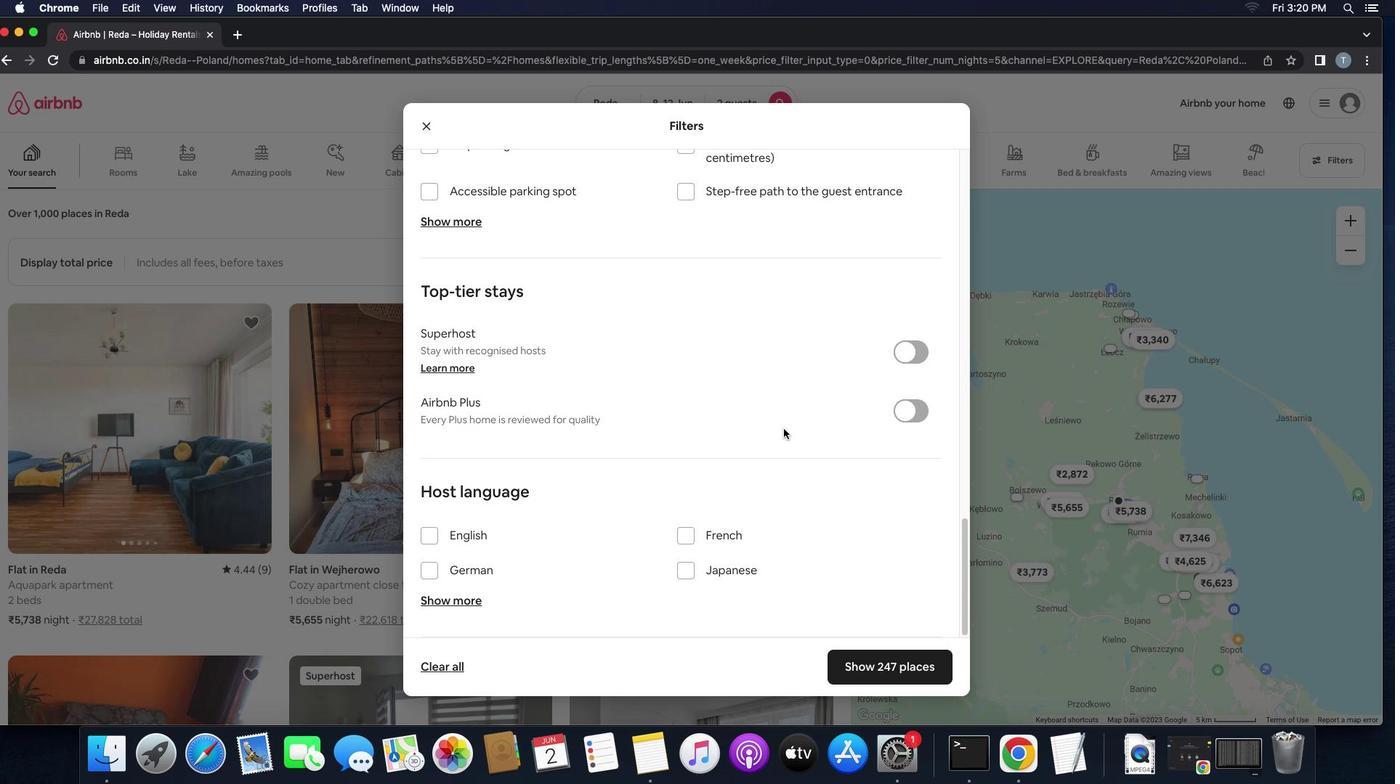 
Action: Mouse moved to (430, 536)
Screenshot: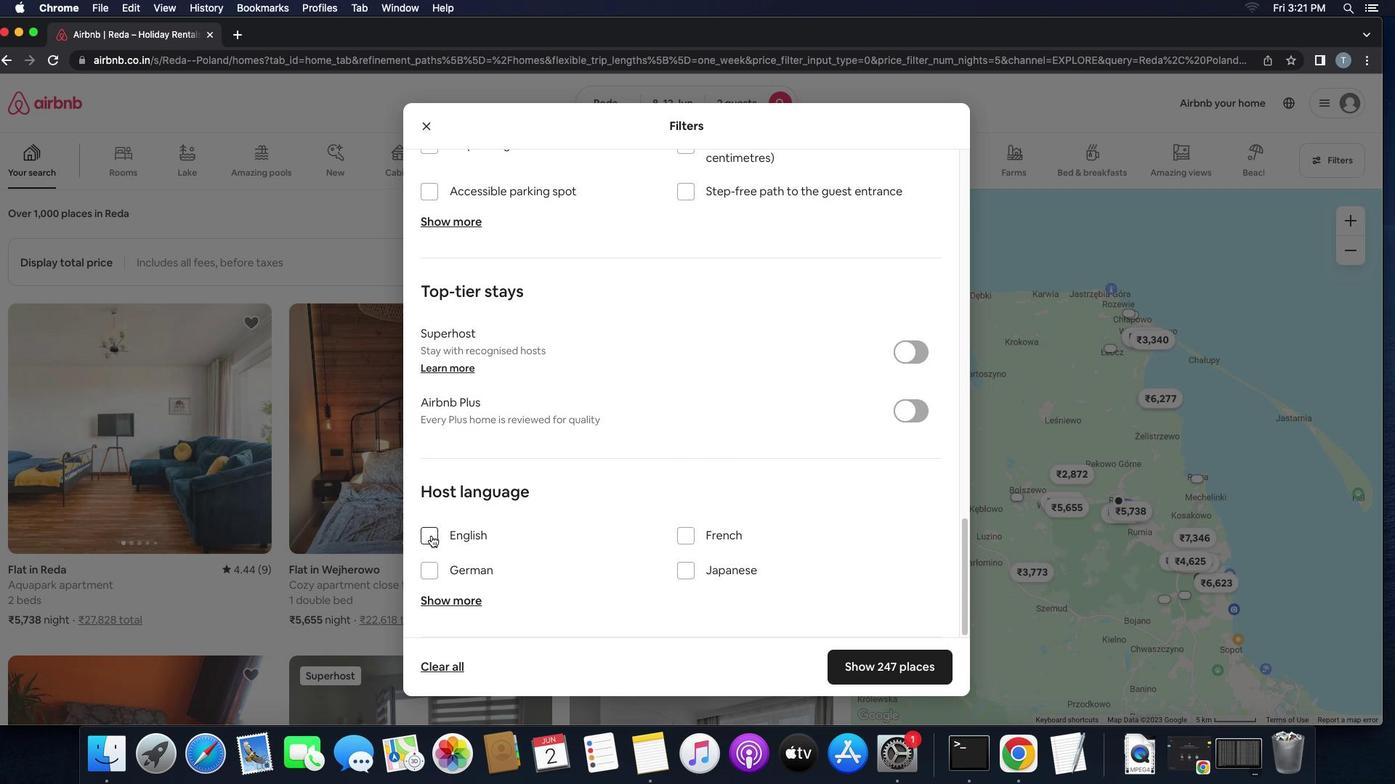 
Action: Mouse pressed left at (430, 536)
Screenshot: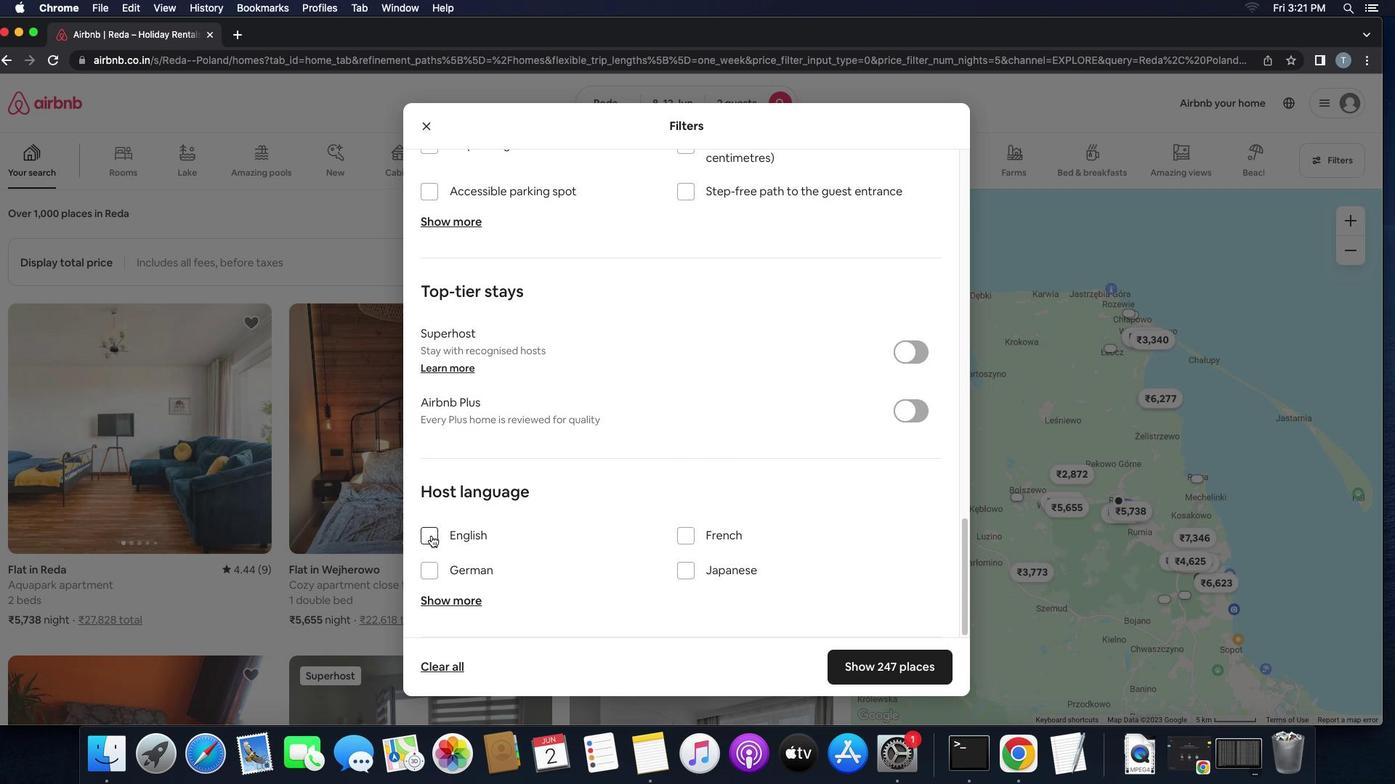 
Action: Mouse moved to (867, 656)
Screenshot: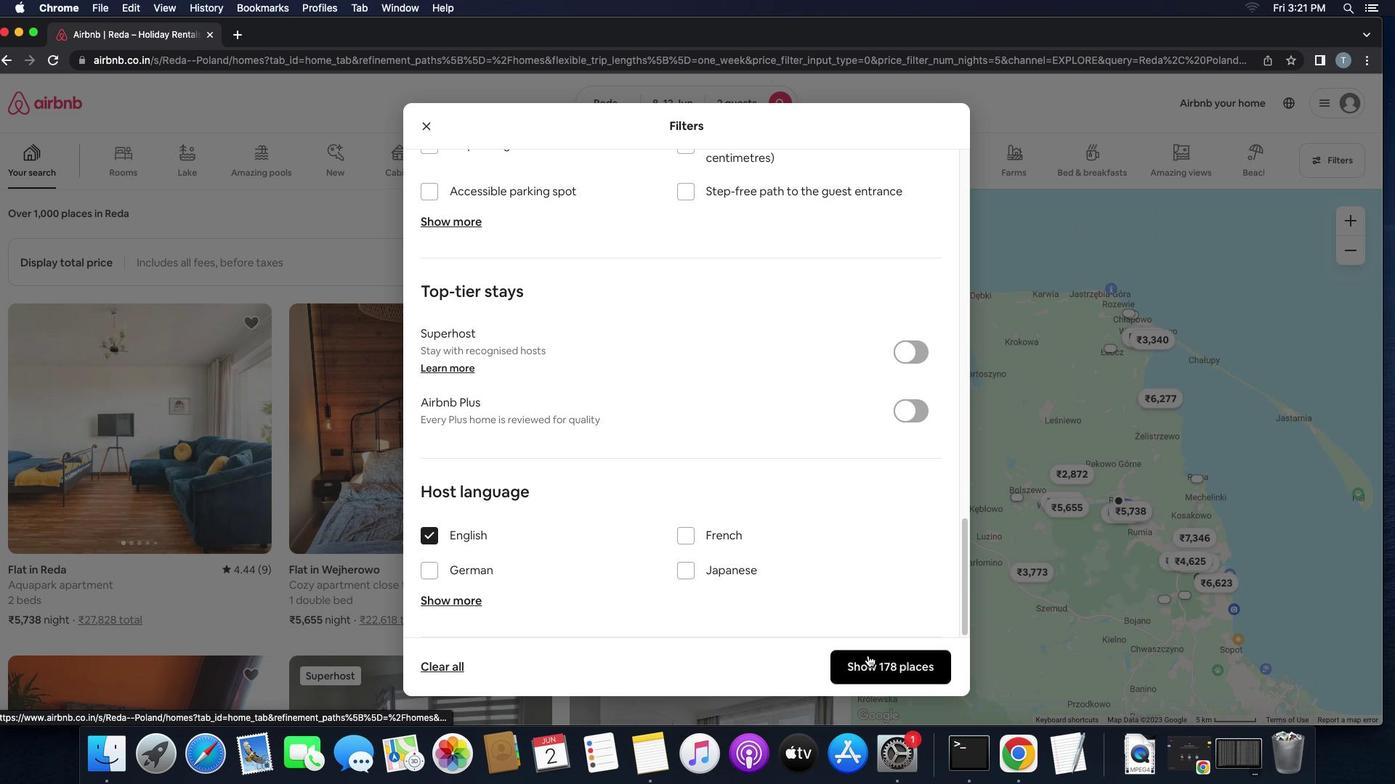 
Action: Mouse pressed left at (867, 656)
Screenshot: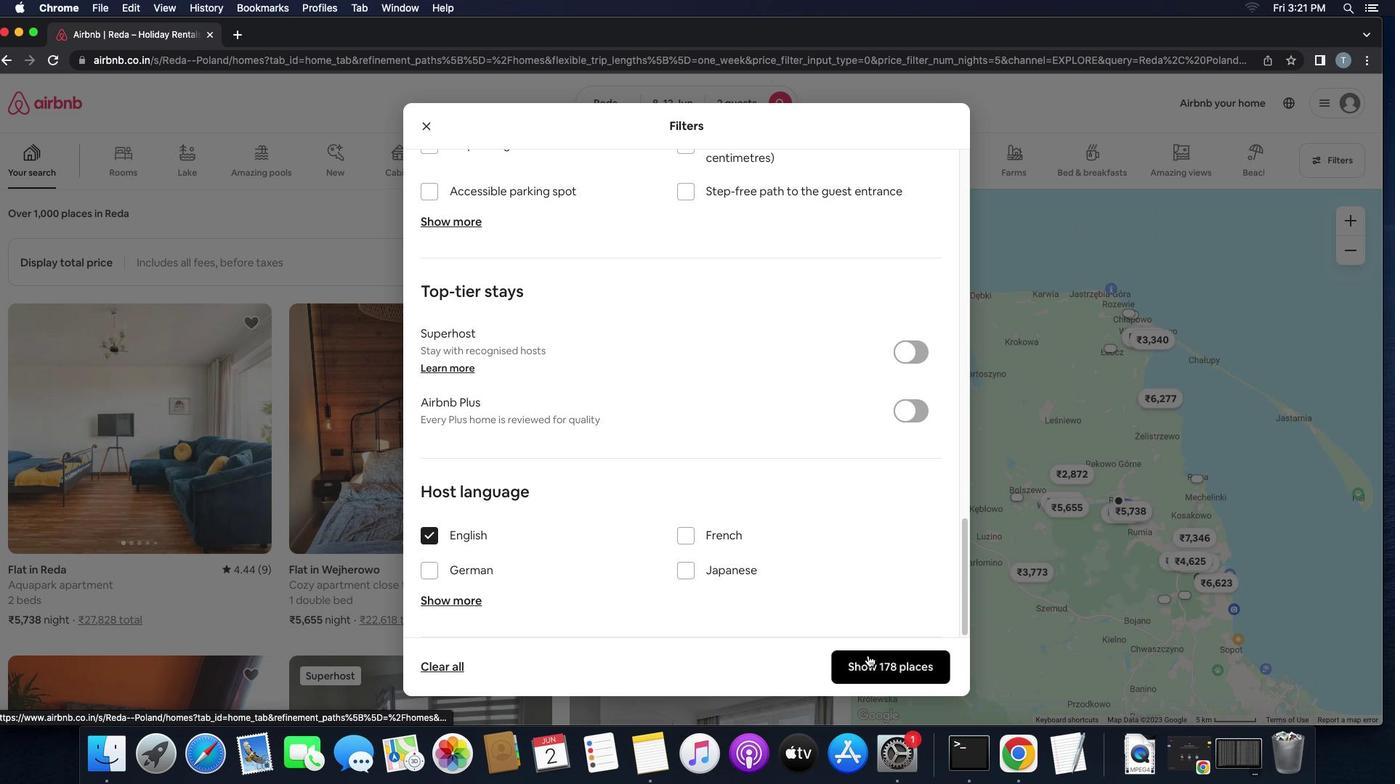 
